 Task: Log work in the project ArtisanTech for the issue 'Implement a new cloud-based attendance management system for a school or university with advanced attendance tracking and reporting features' spent time as '4w 1d 19h 17m' and remaining time as '3w 2d 9h 10m' and add a flag. Now add the issue to the epic 'Business process automation (BPA)'. Log work in the project ArtisanTech for the issue 'Integrate a new augmented reality feature into an existing mobile application to enhance user experience and interactivity' spent time as '2w 2d 21h 24m' and remaining time as '2w 6d 8h 16m' and clone the issue. Now add the issue to the epic 'Enterprise content management (ECM) system development'
Action: Mouse moved to (230, 77)
Screenshot: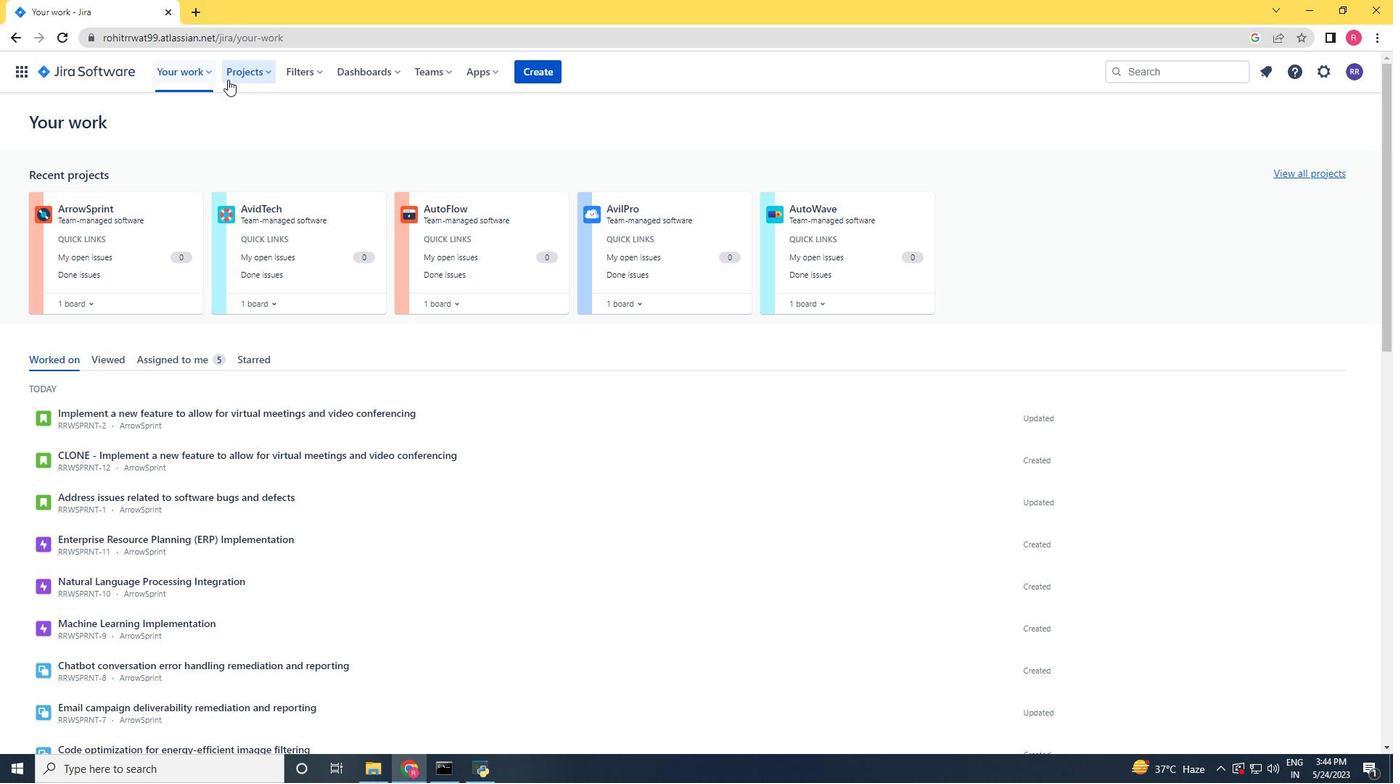 
Action: Mouse pressed left at (230, 77)
Screenshot: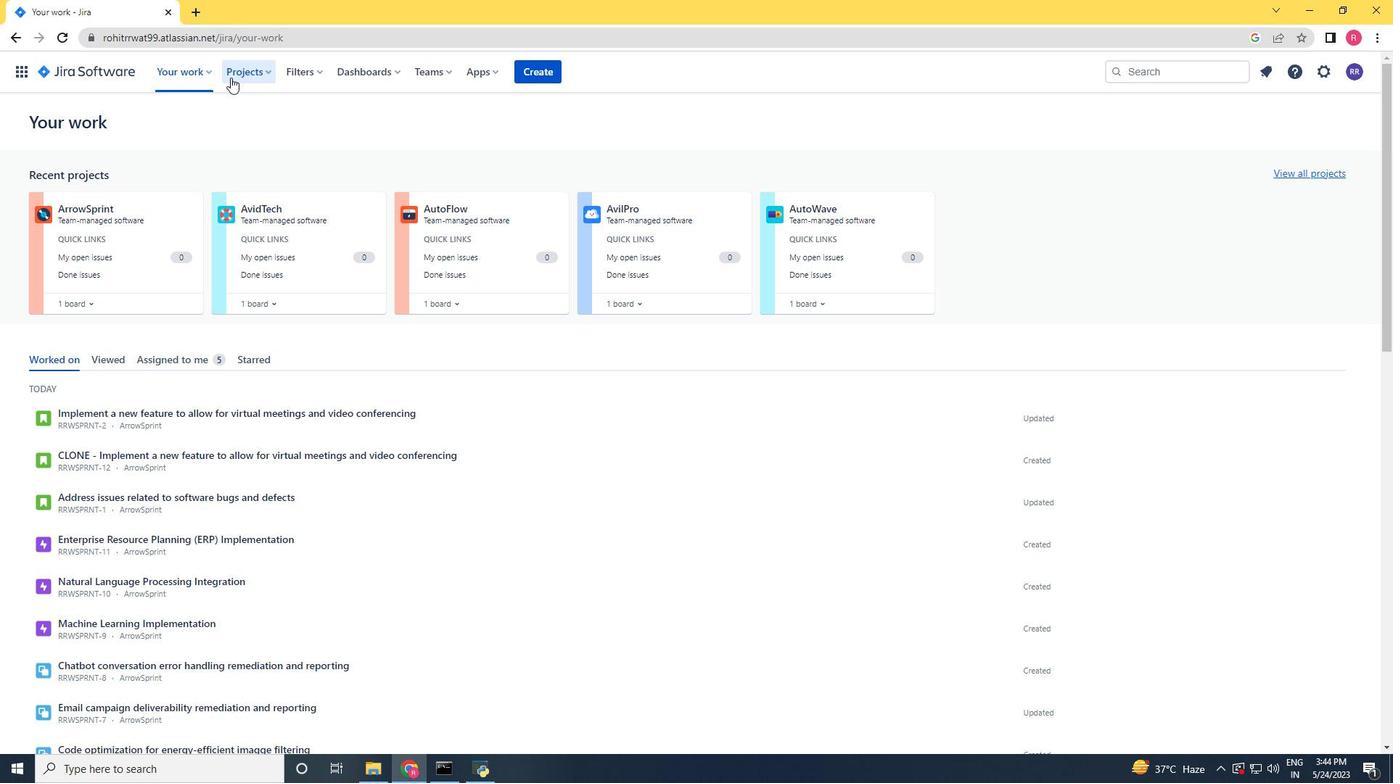 
Action: Mouse moved to (298, 128)
Screenshot: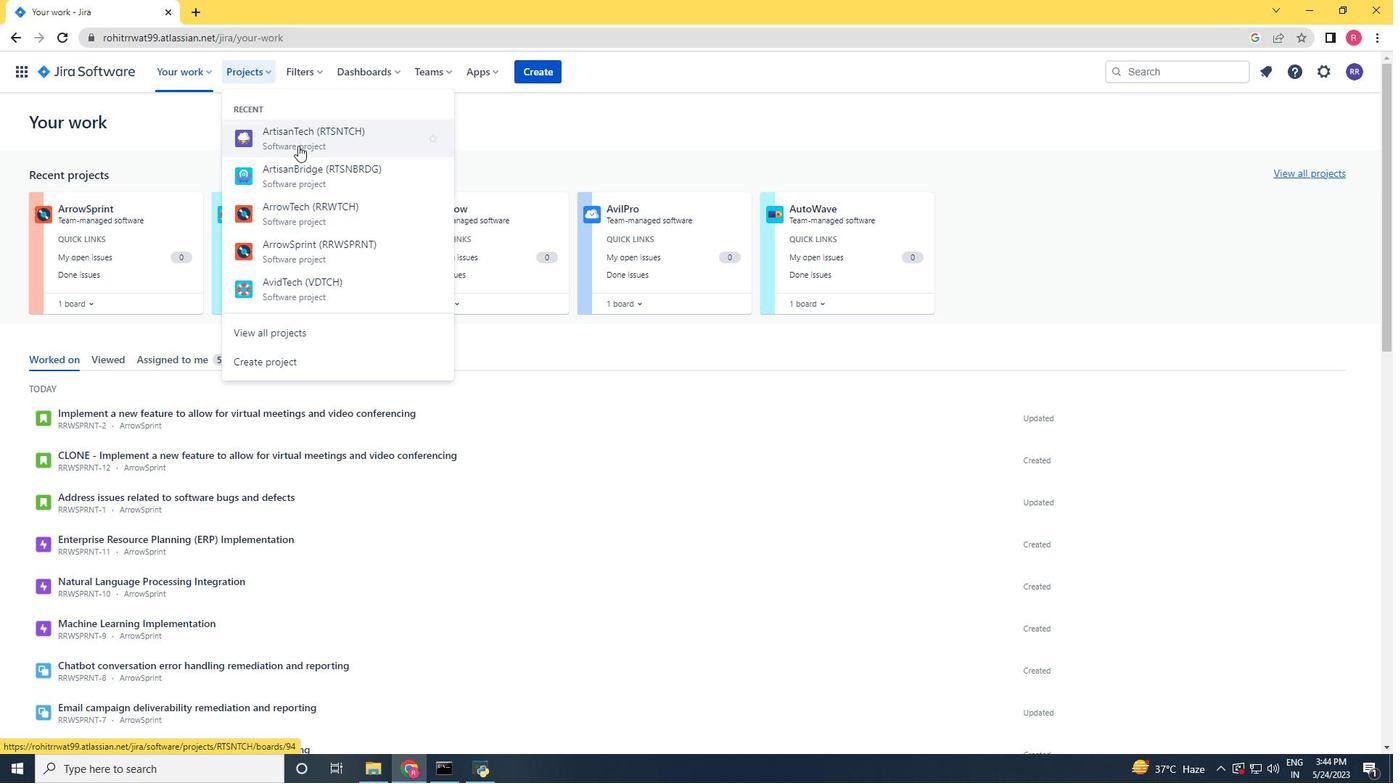
Action: Mouse pressed left at (298, 128)
Screenshot: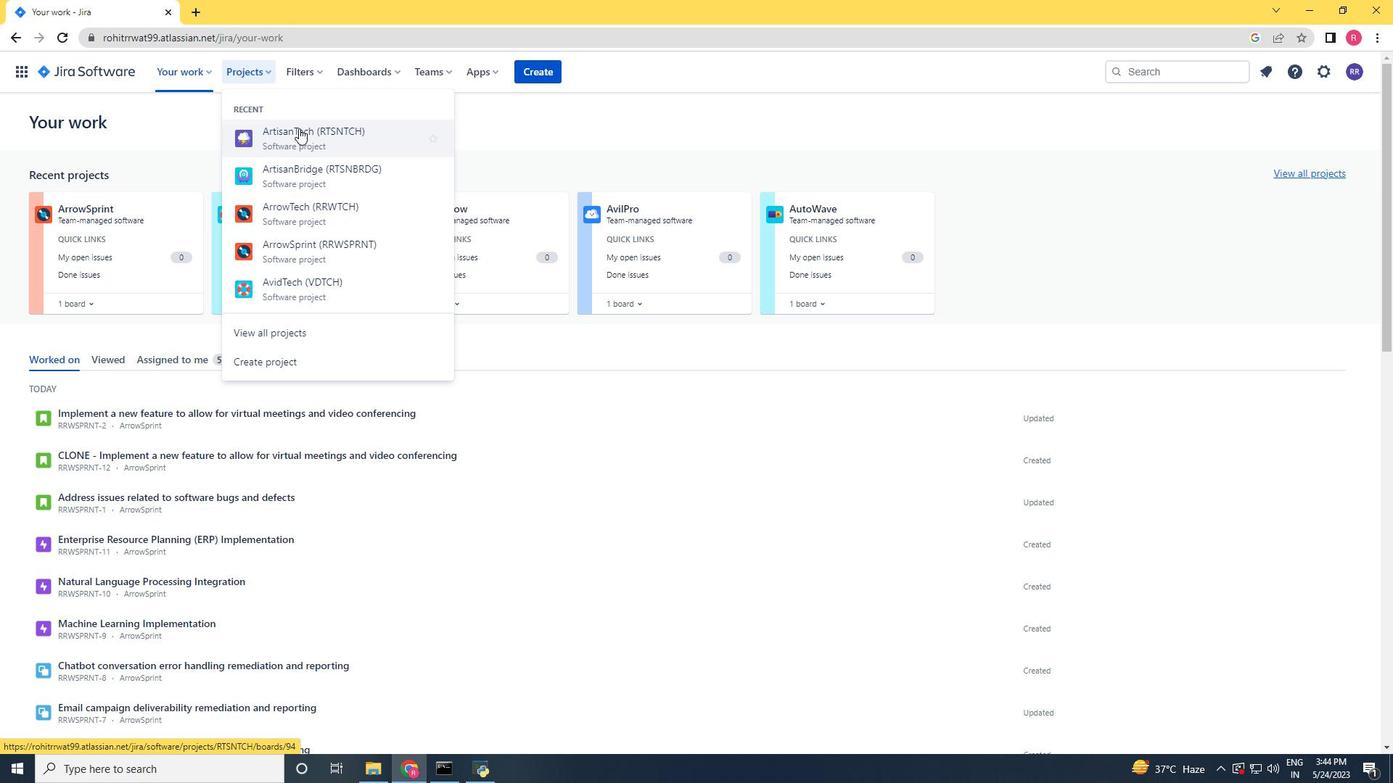 
Action: Mouse moved to (85, 224)
Screenshot: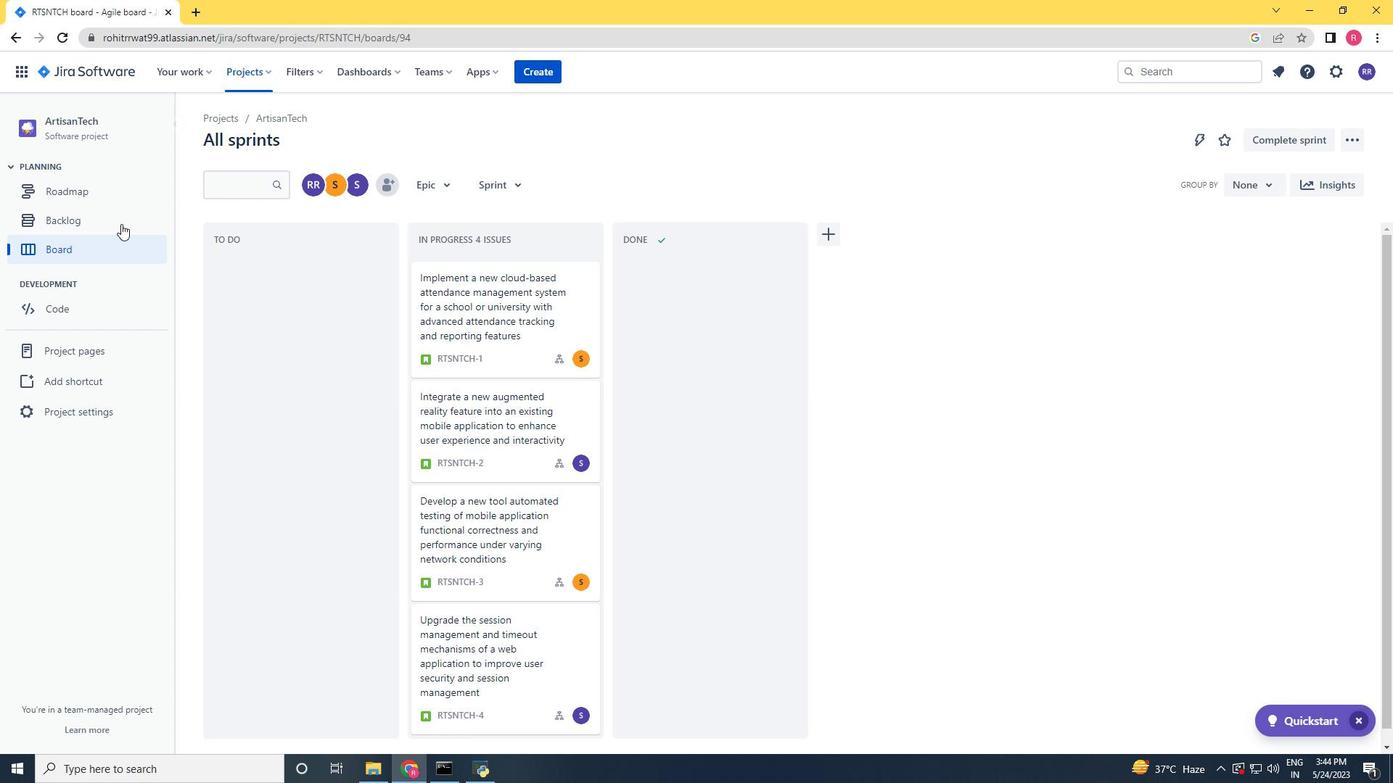 
Action: Mouse pressed left at (85, 224)
Screenshot: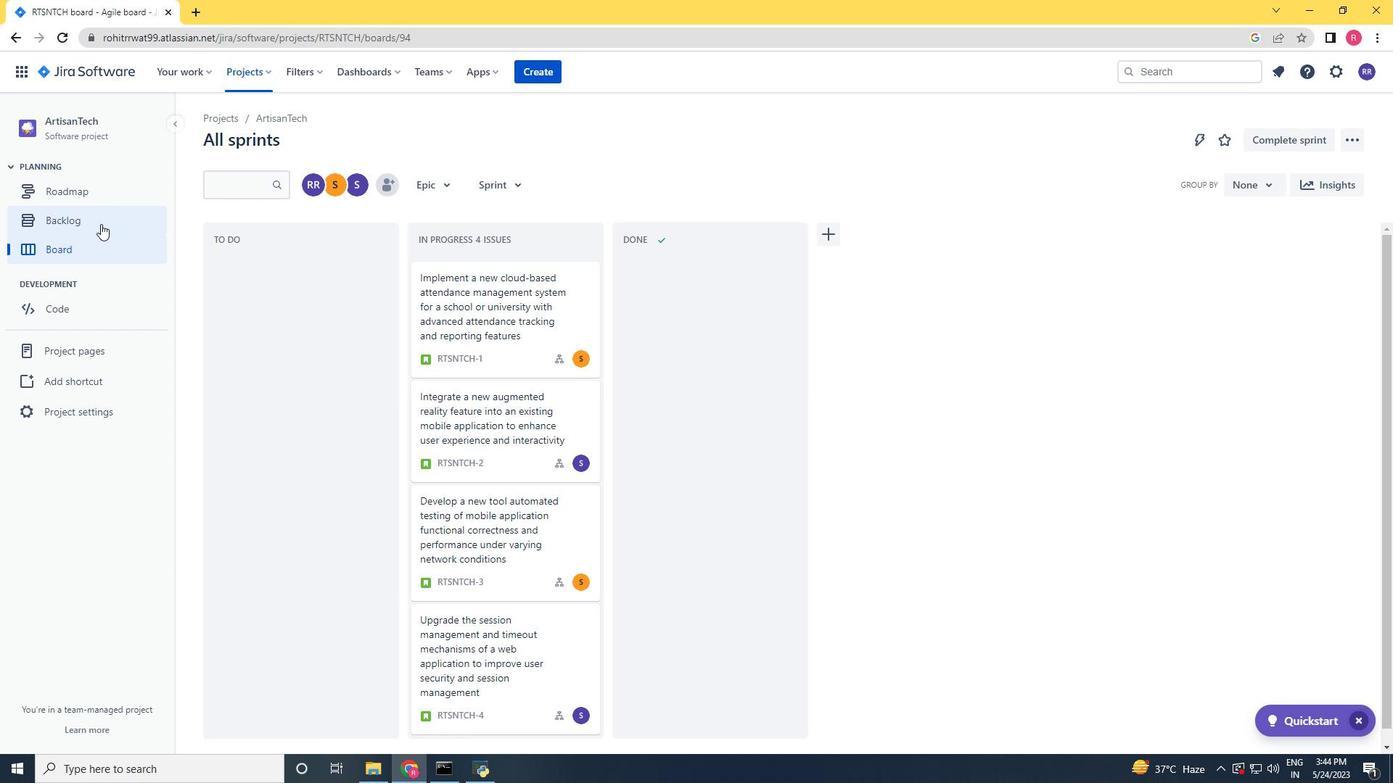 
Action: Mouse moved to (1163, 270)
Screenshot: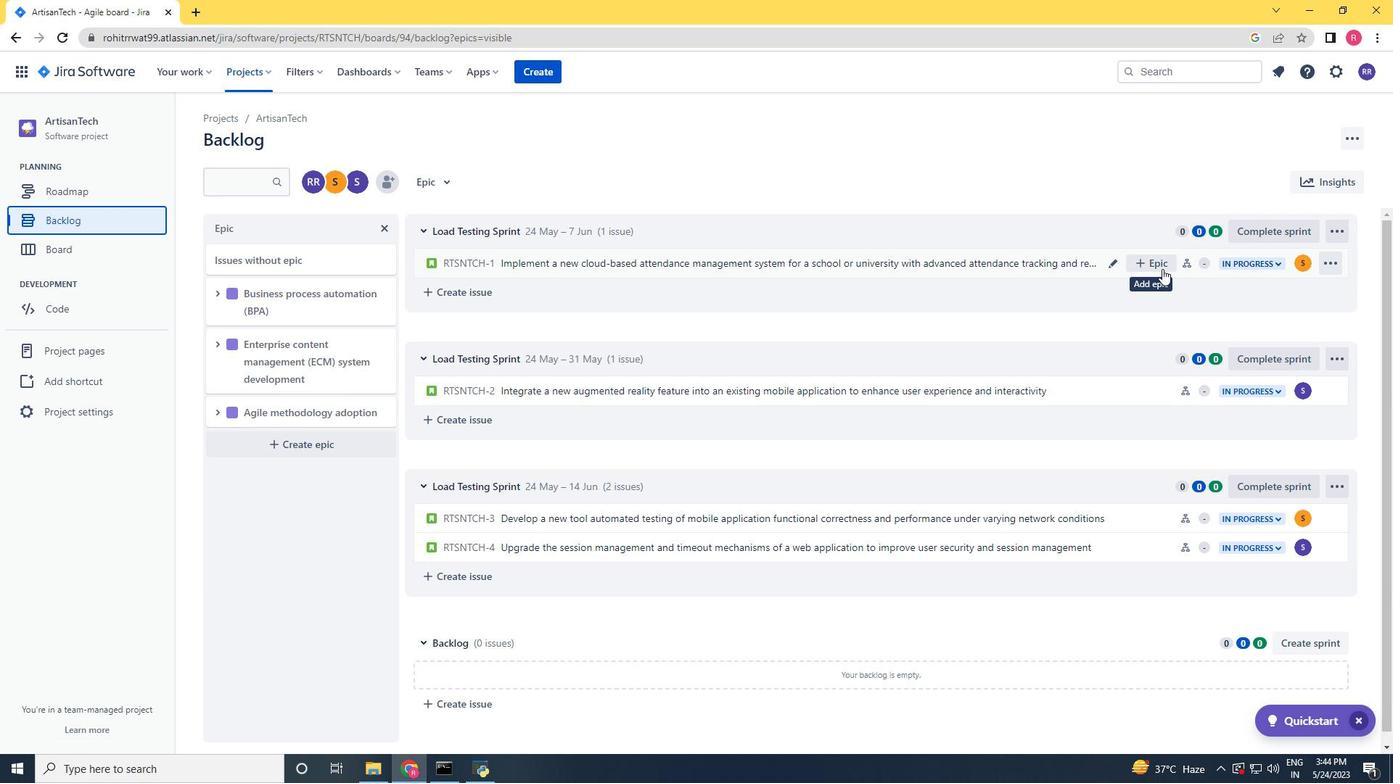 
Action: Mouse pressed left at (1163, 270)
Screenshot: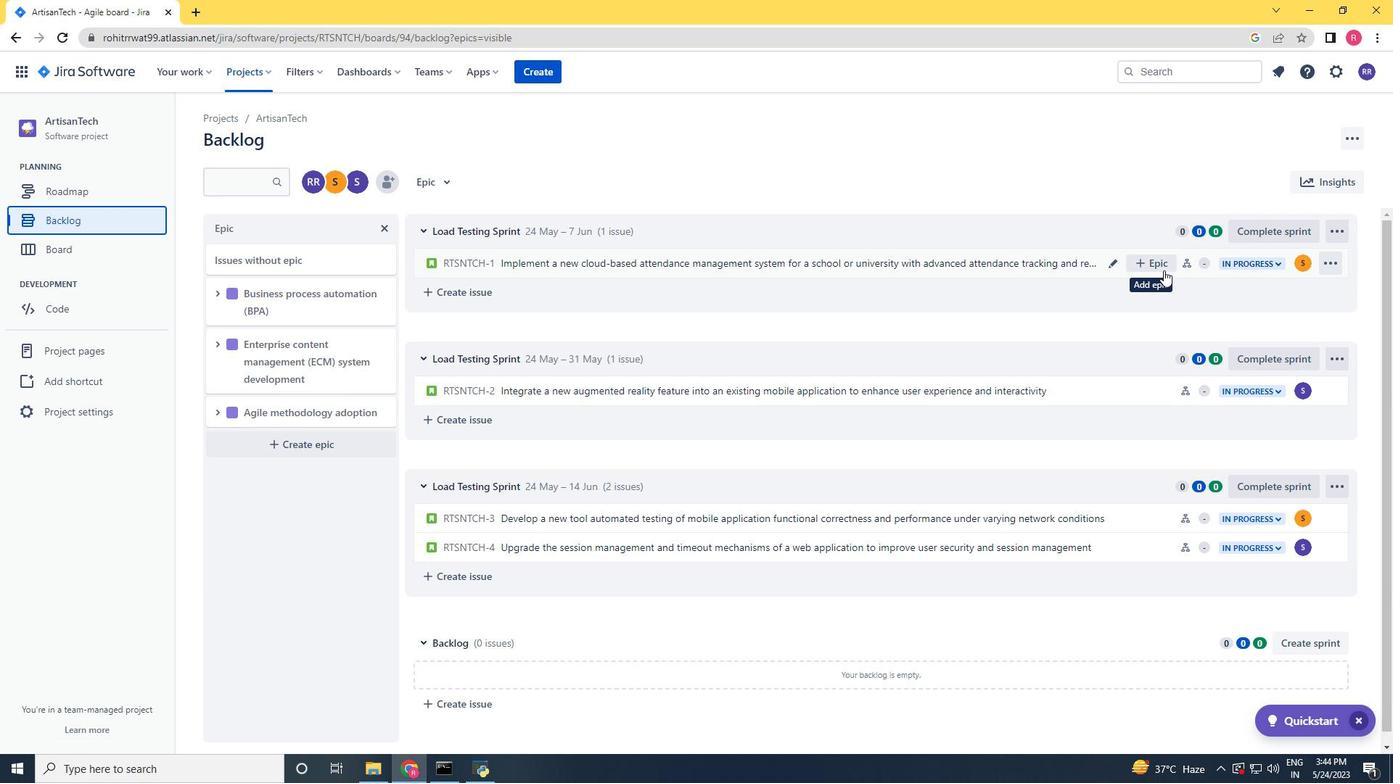 
Action: Mouse moved to (1095, 272)
Screenshot: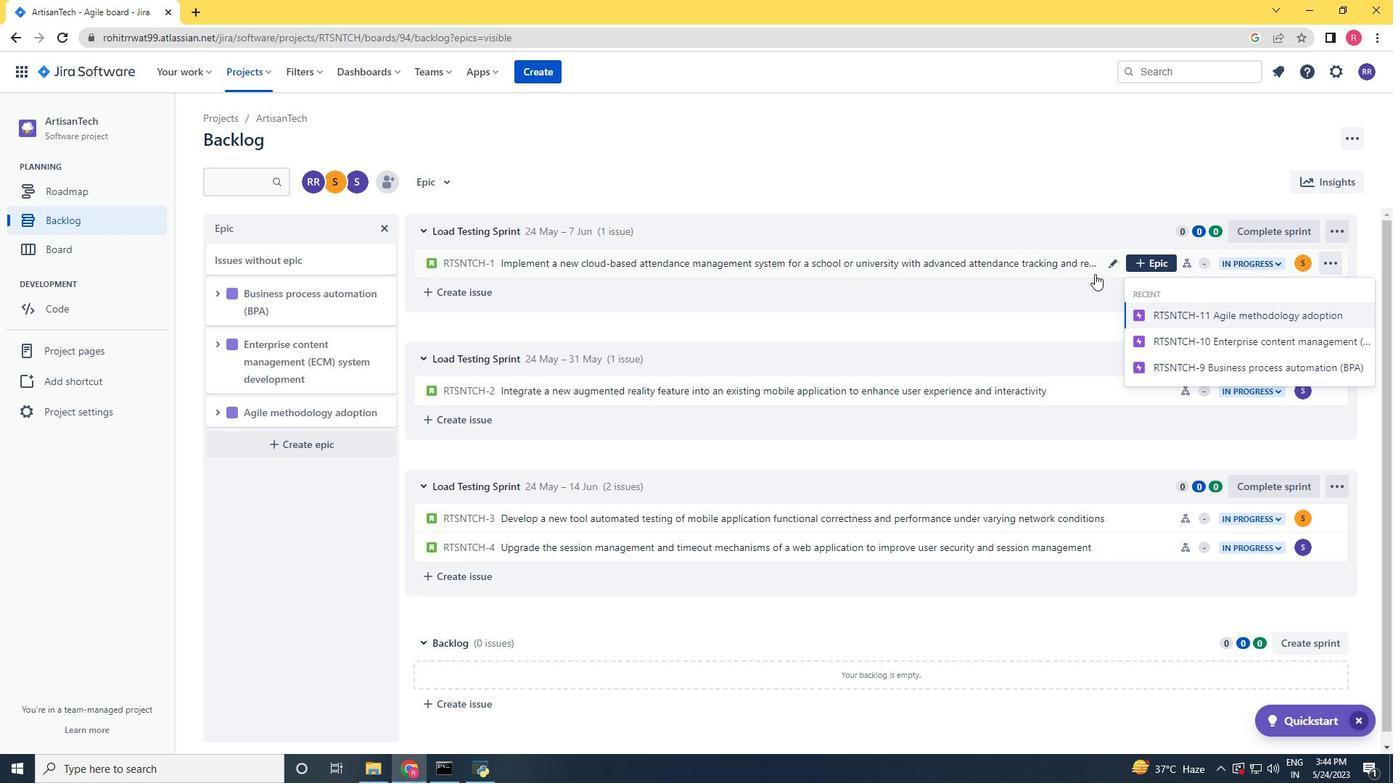 
Action: Mouse pressed left at (1095, 272)
Screenshot: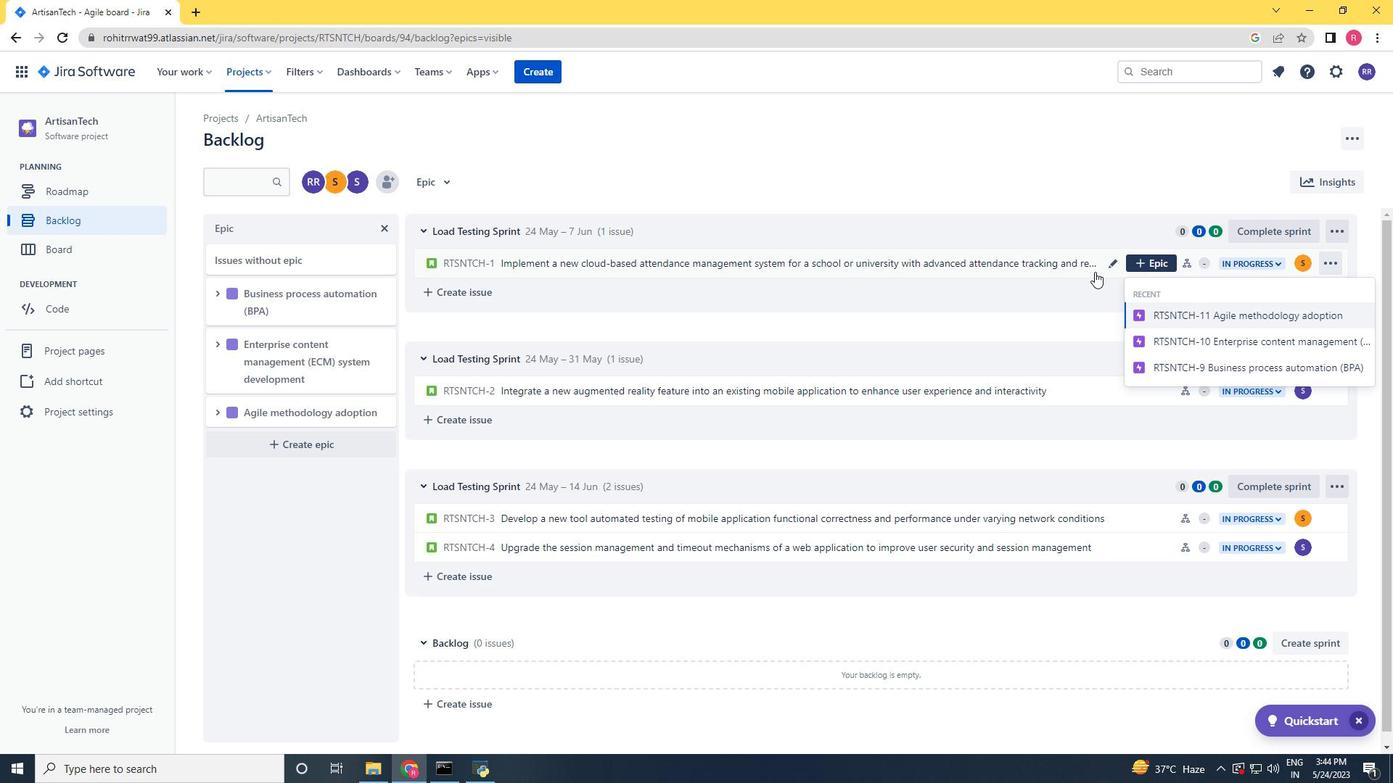 
Action: Mouse moved to (1327, 221)
Screenshot: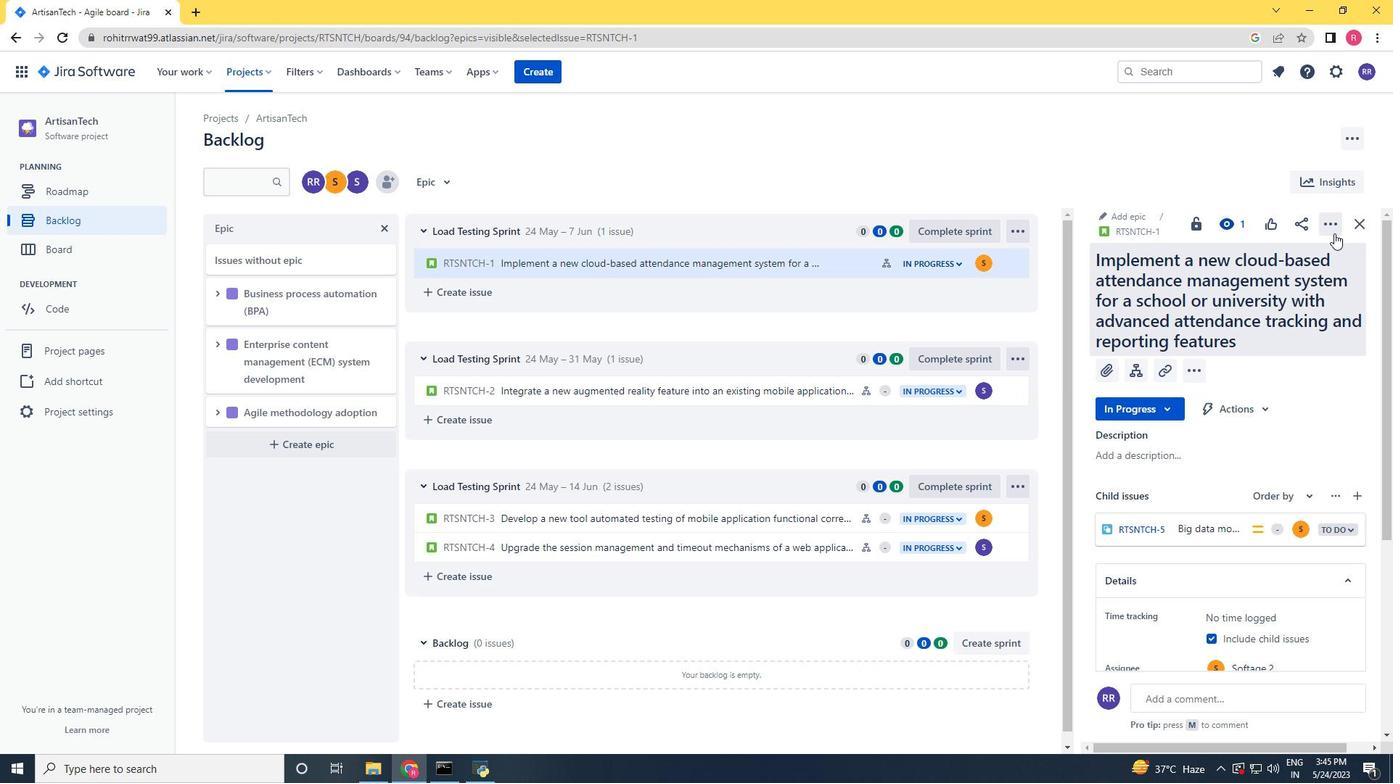 
Action: Mouse pressed left at (1327, 221)
Screenshot: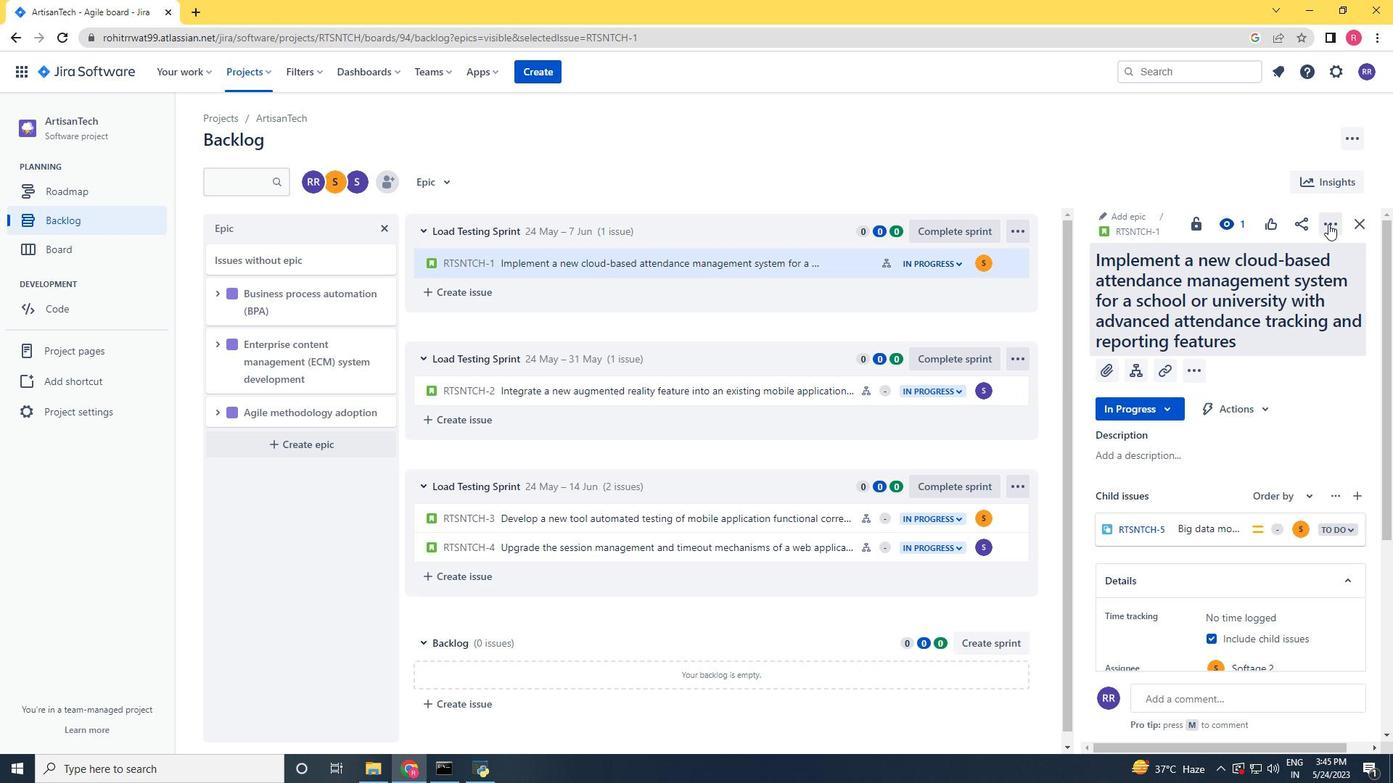 
Action: Mouse moved to (1259, 270)
Screenshot: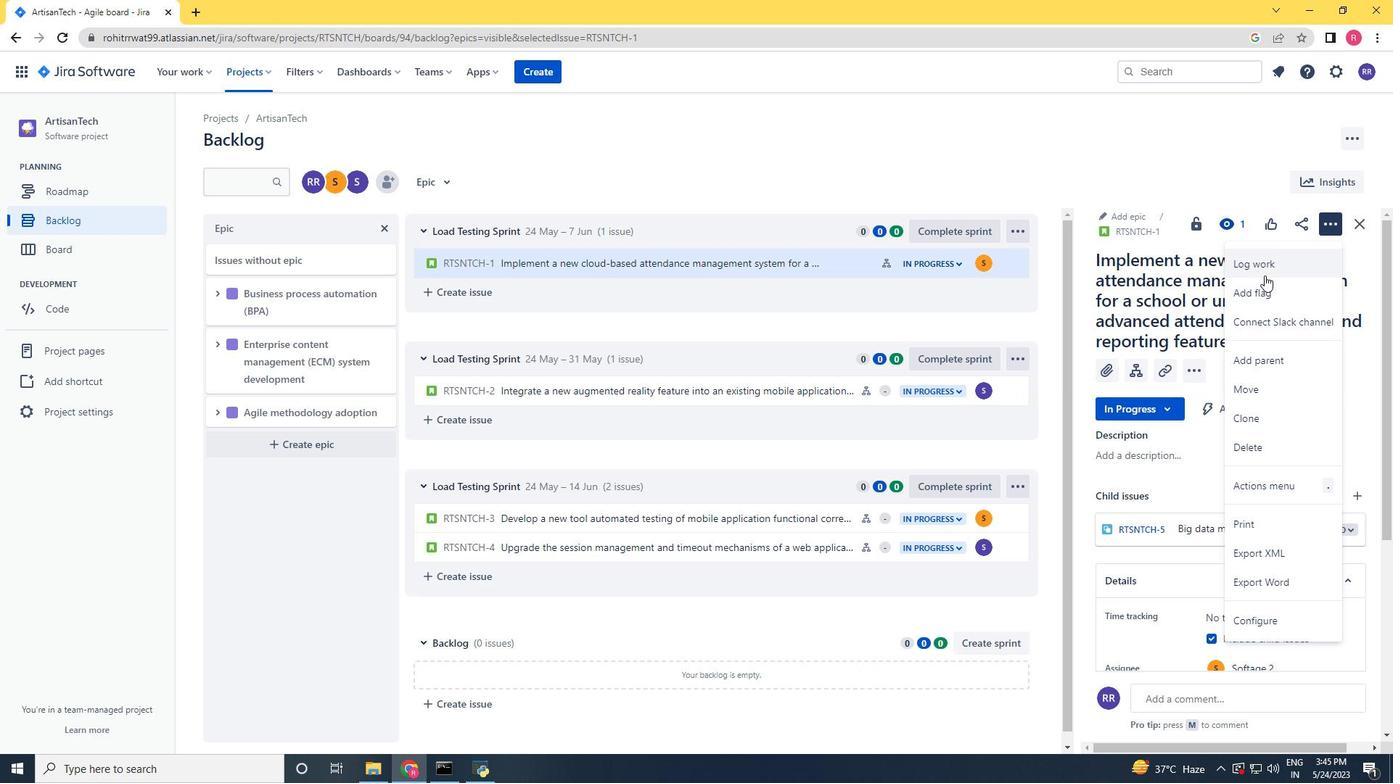 
Action: Mouse pressed left at (1259, 270)
Screenshot: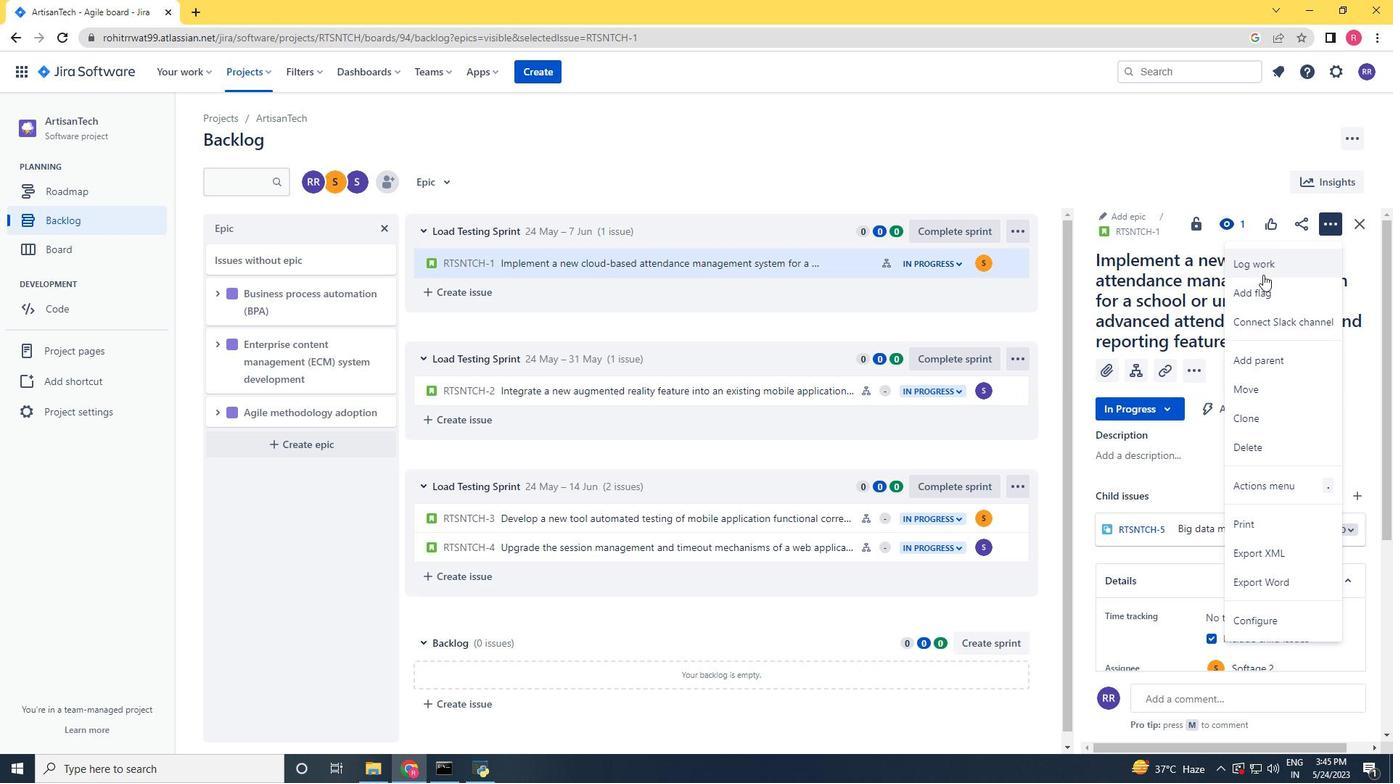 
Action: Mouse moved to (1235, 430)
Screenshot: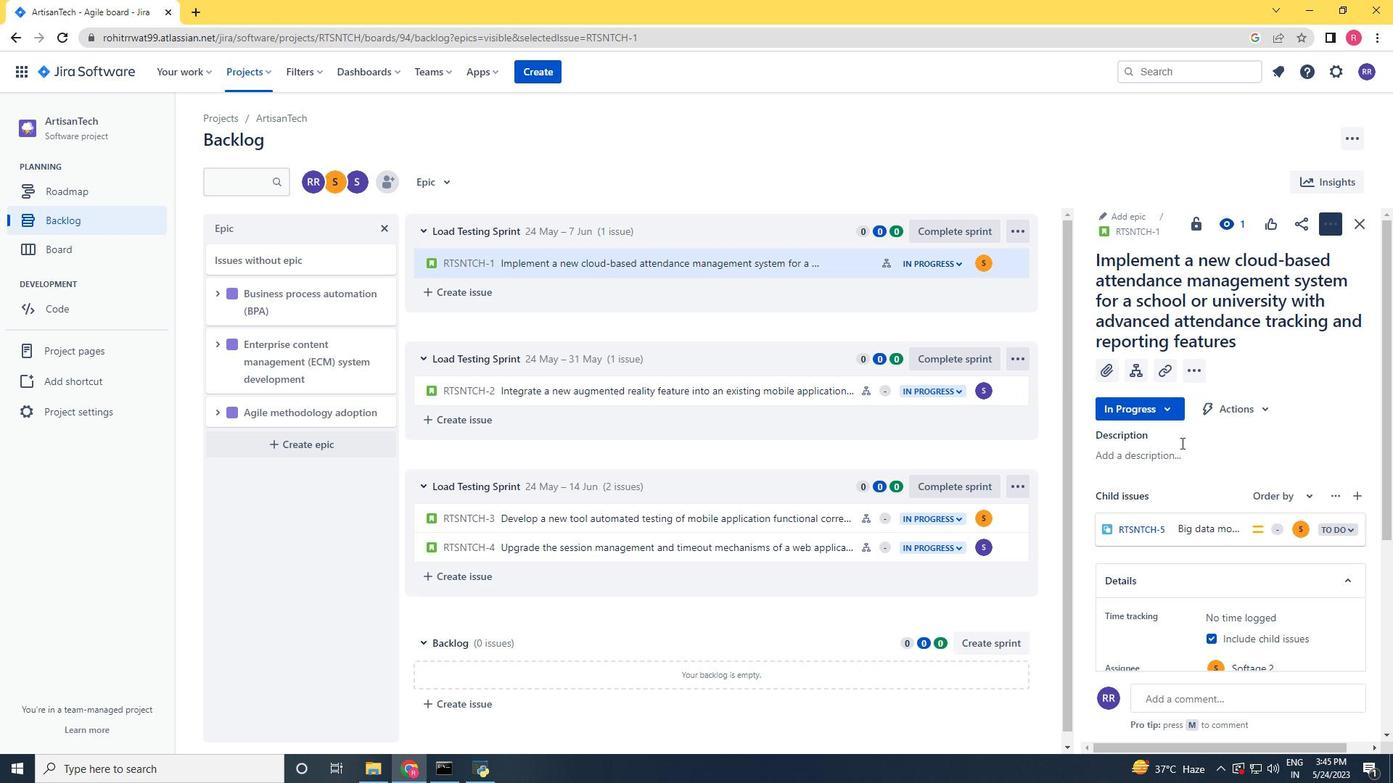 
Action: Key pressed 4w<Key.space>1d<Key.space>19h<Key.space>17m<Key.tab>3w<Key.space>2d<Key.space>9h10m
Screenshot: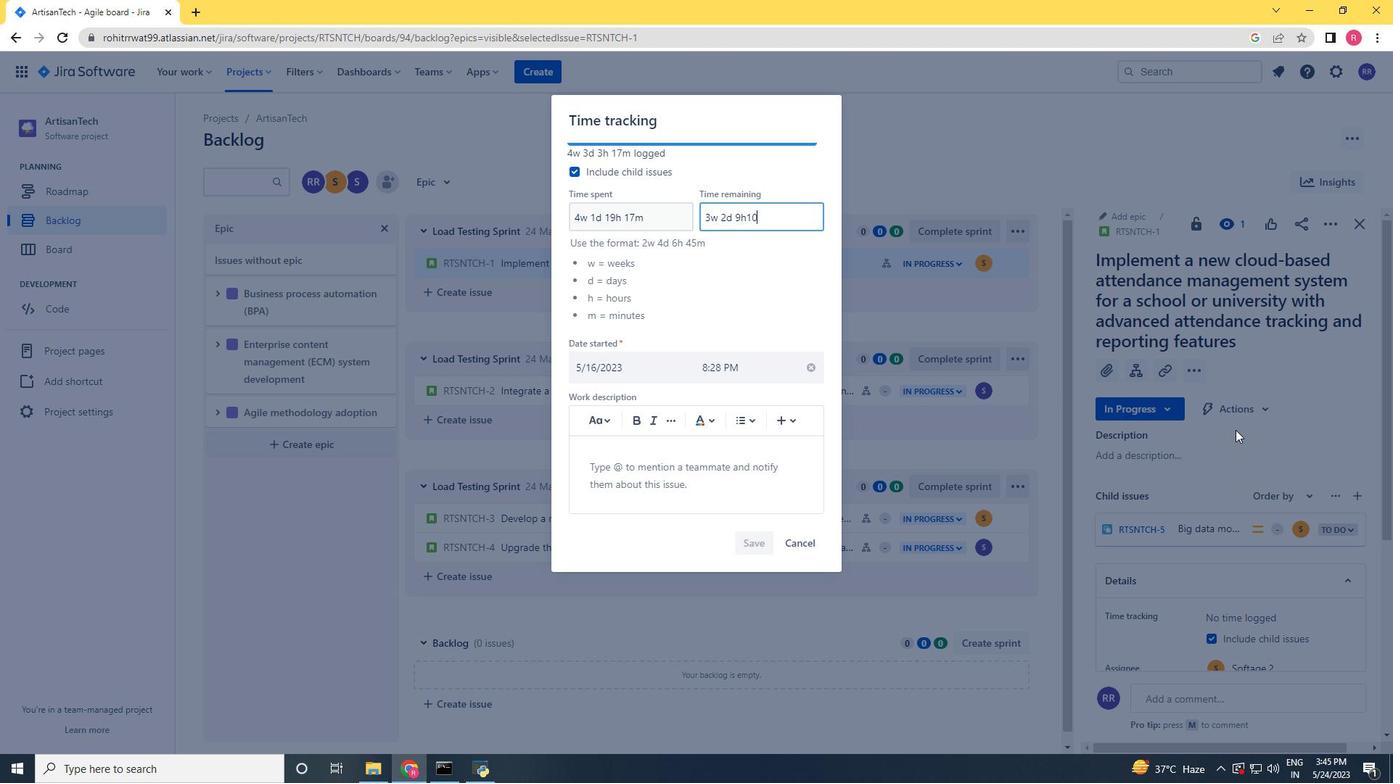 
Action: Mouse moved to (746, 218)
Screenshot: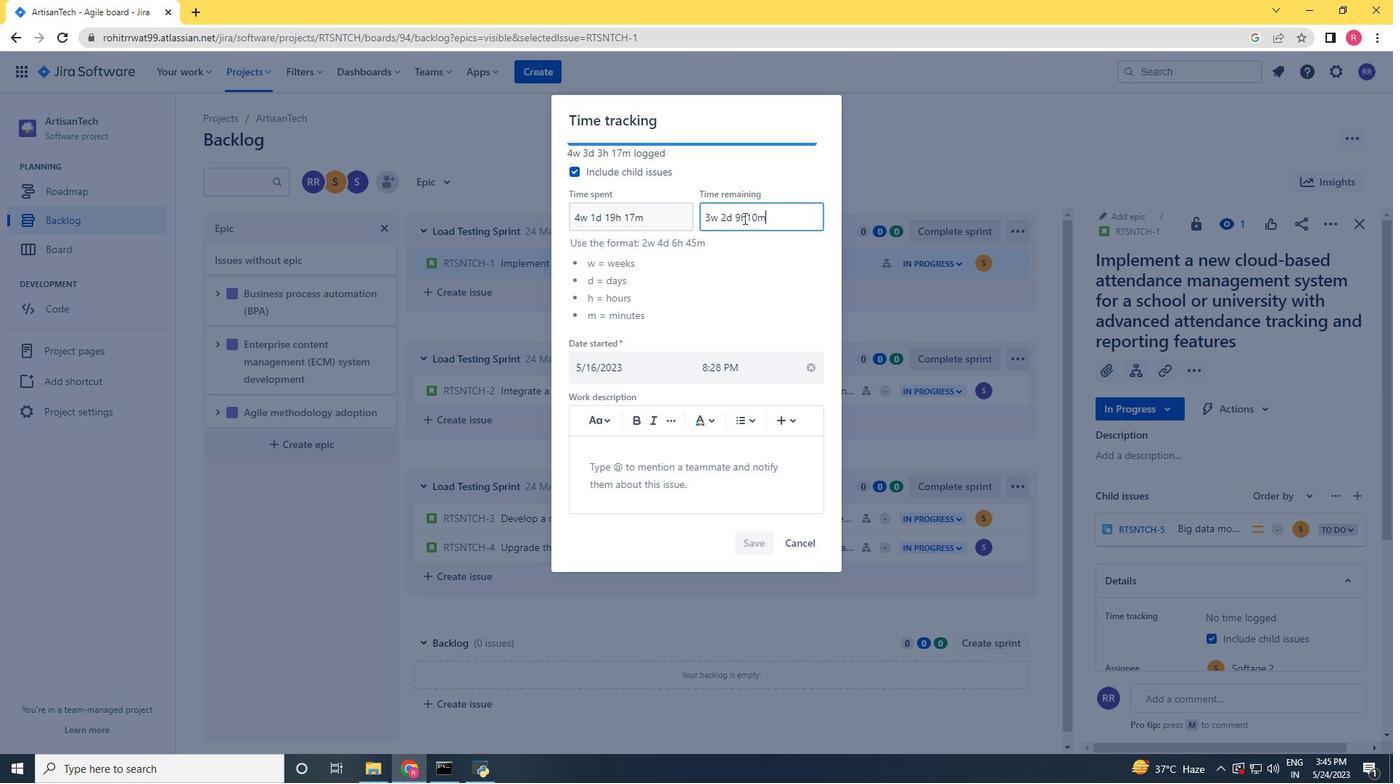 
Action: Mouse pressed left at (746, 218)
Screenshot: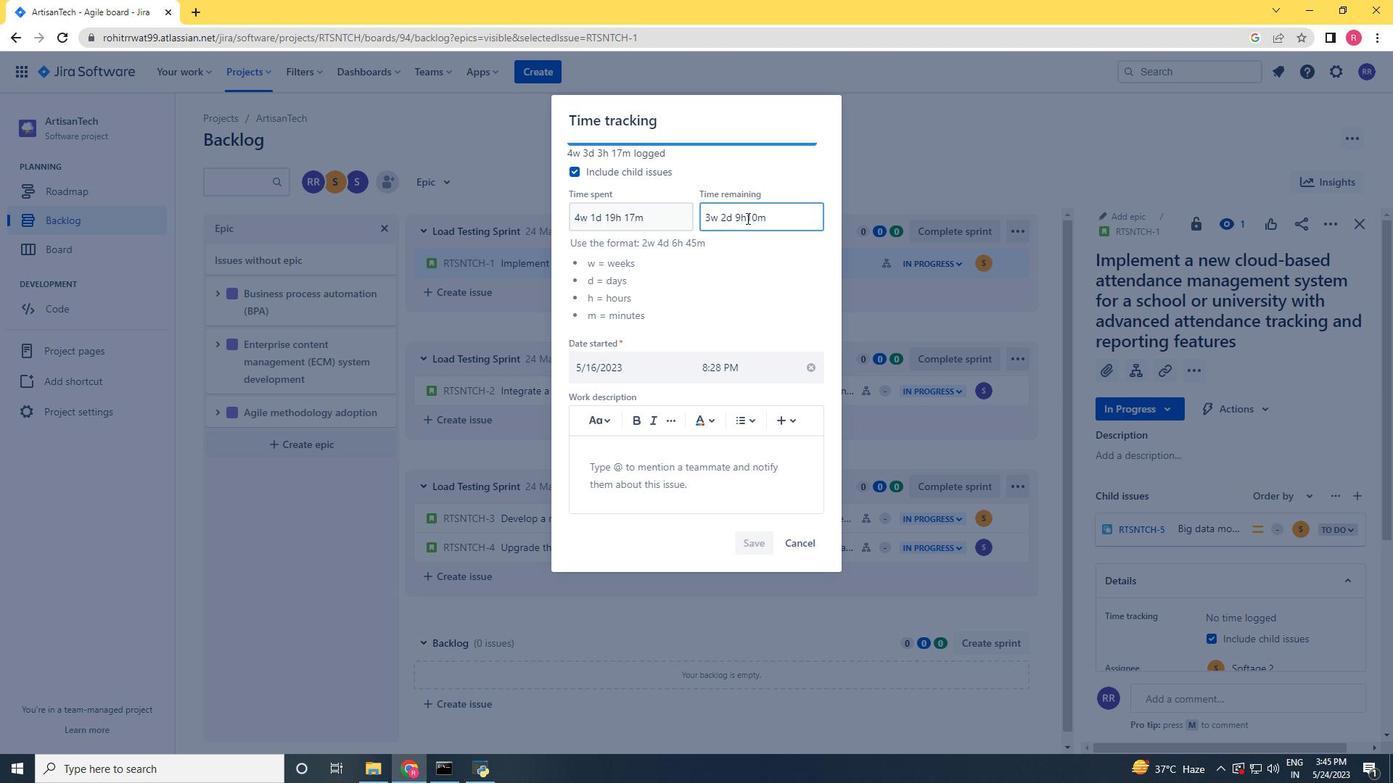 
Action: Mouse moved to (759, 227)
Screenshot: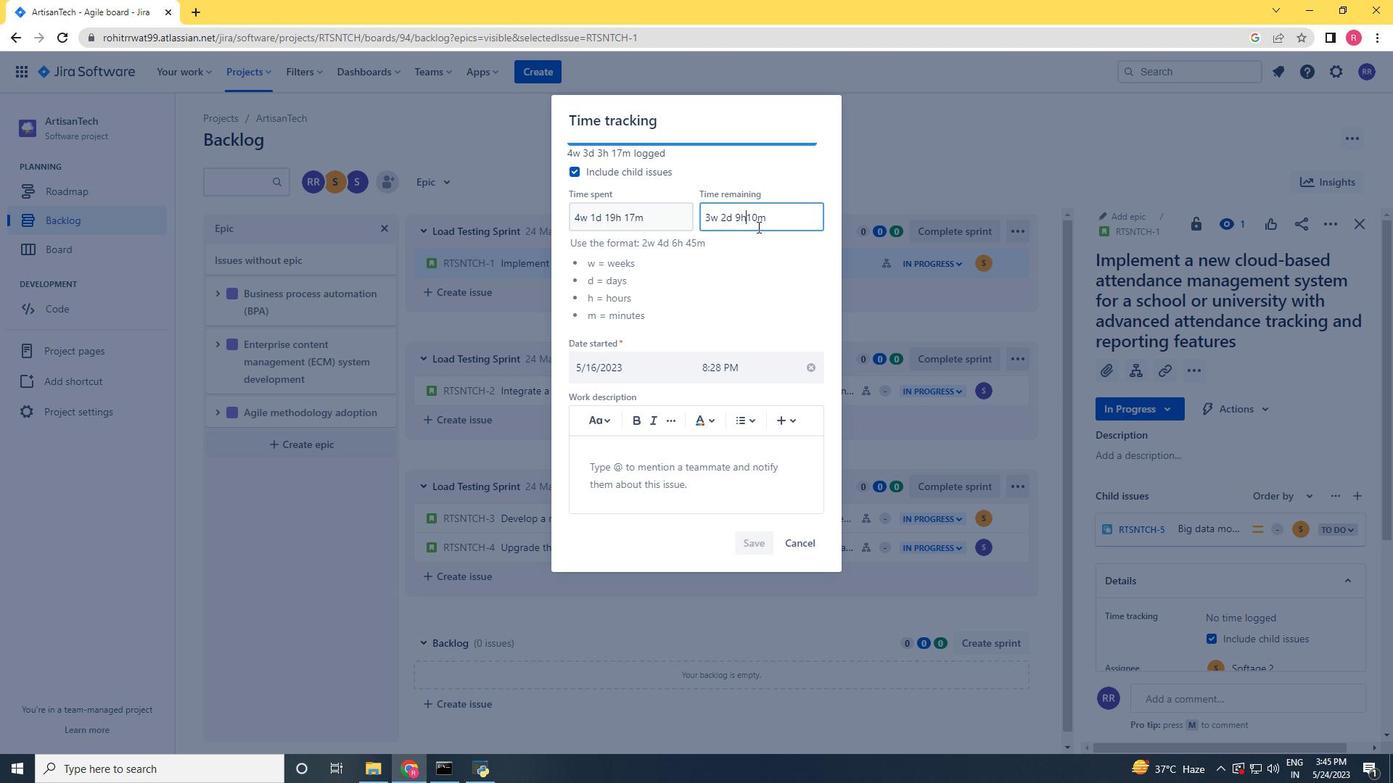 
Action: Key pressed <Key.space>
Screenshot: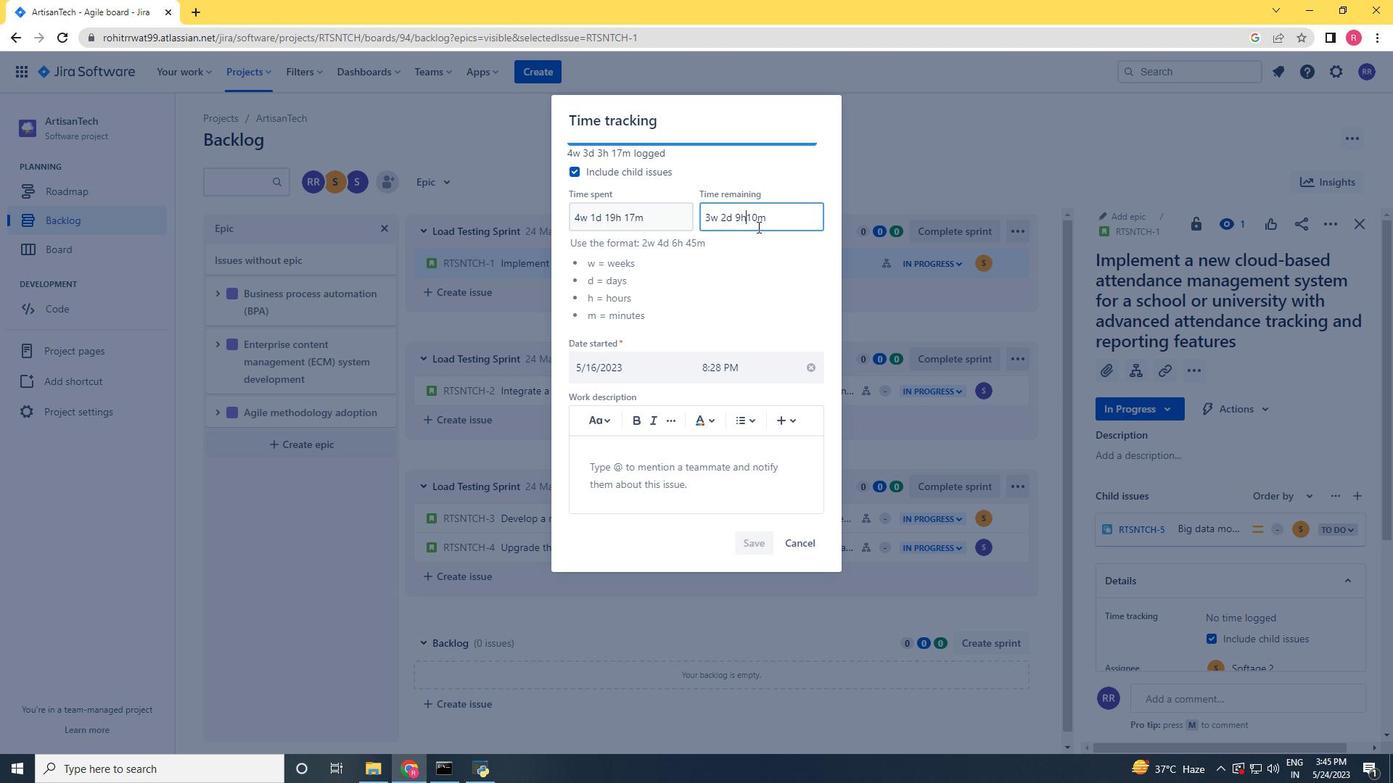 
Action: Mouse moved to (752, 543)
Screenshot: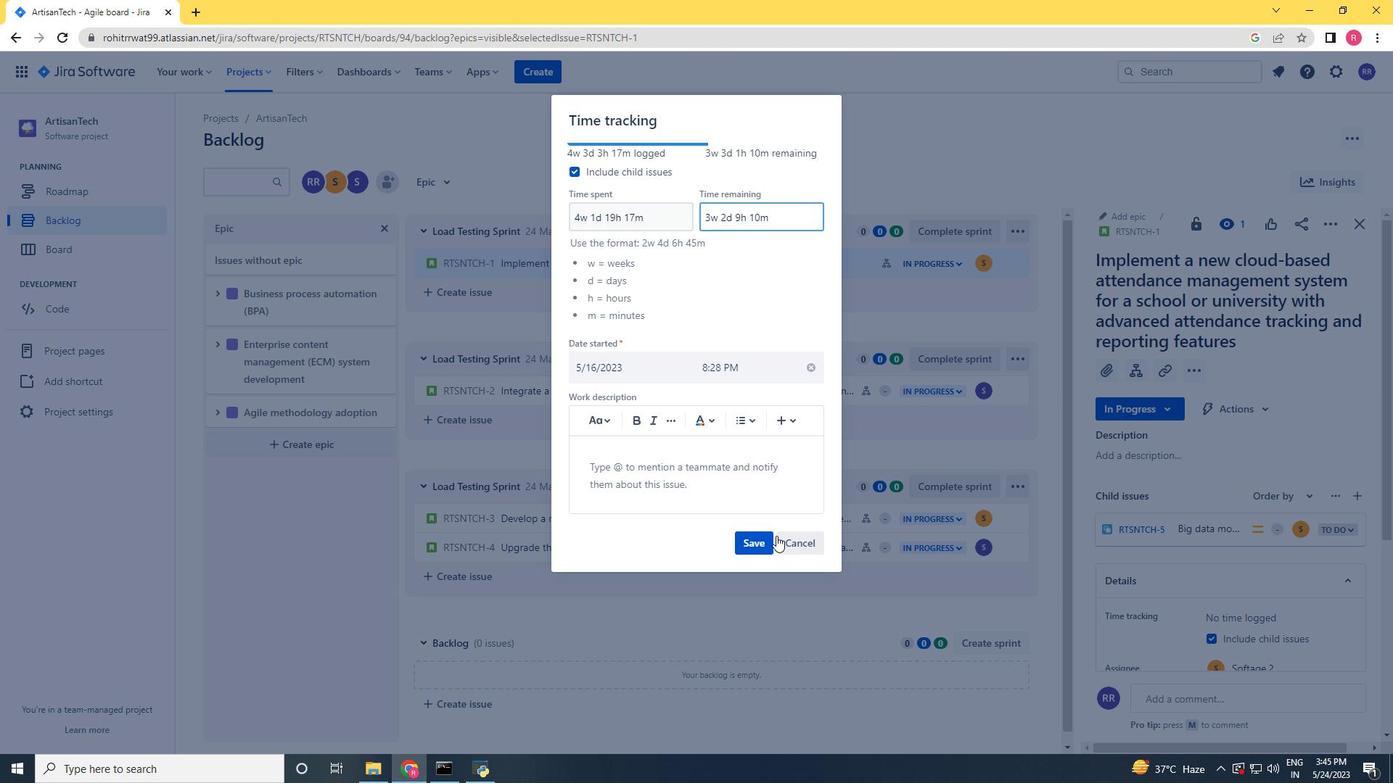
Action: Mouse pressed left at (752, 543)
Screenshot: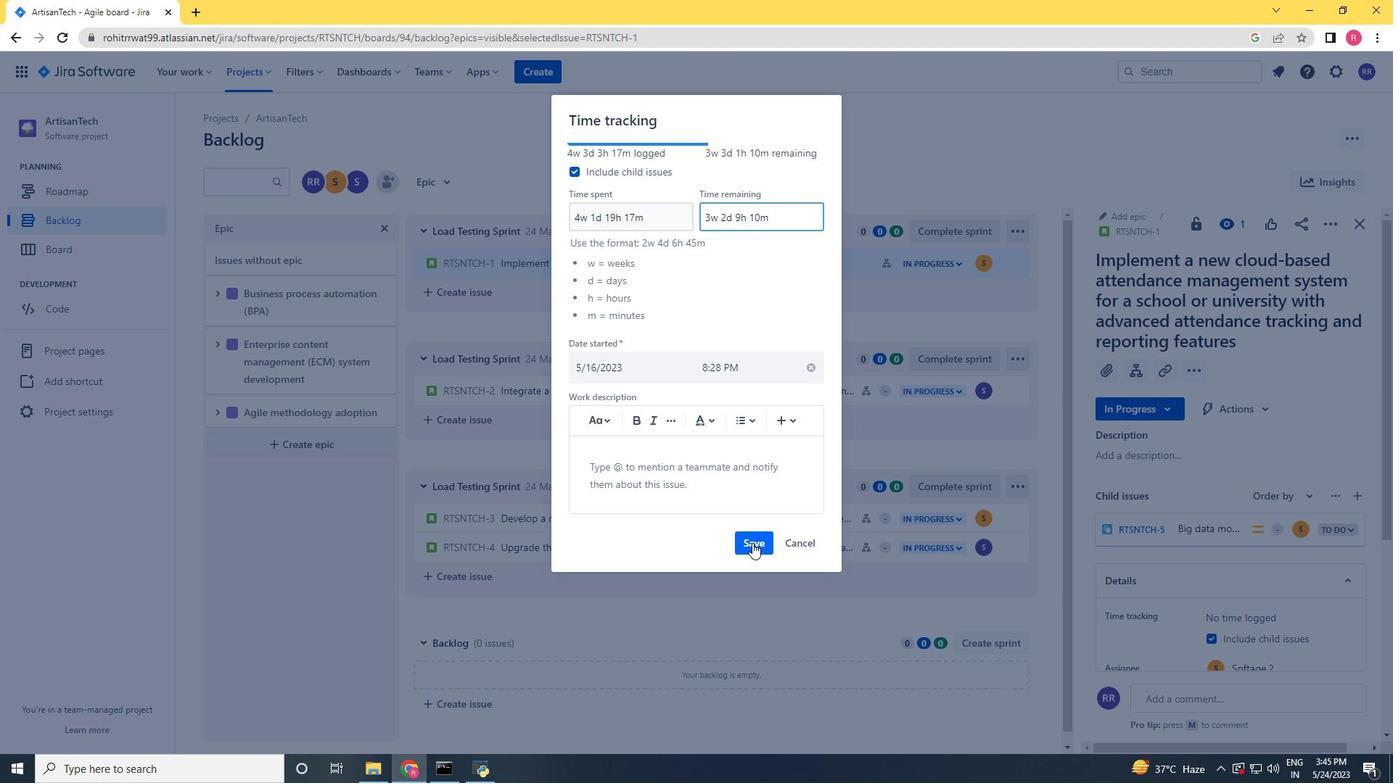
Action: Mouse moved to (1325, 226)
Screenshot: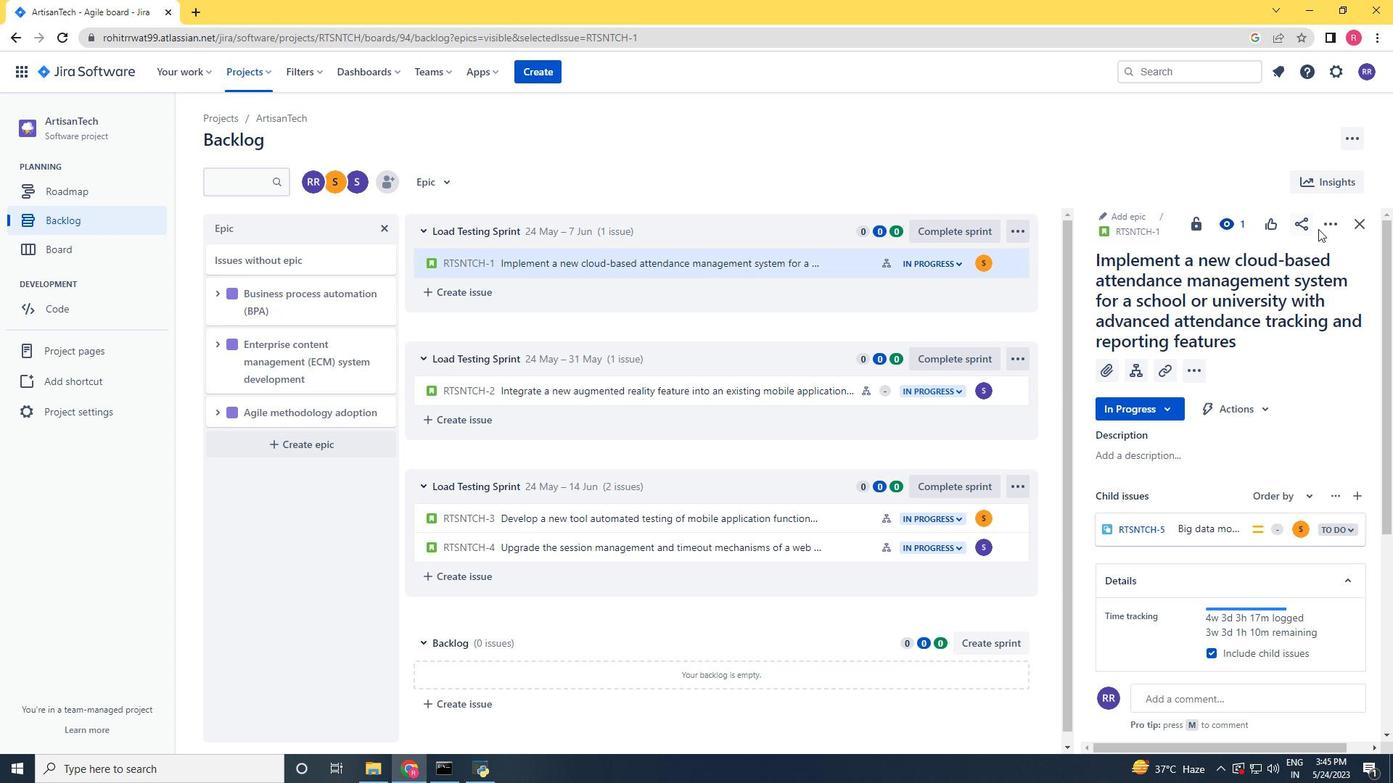 
Action: Mouse pressed left at (1325, 226)
Screenshot: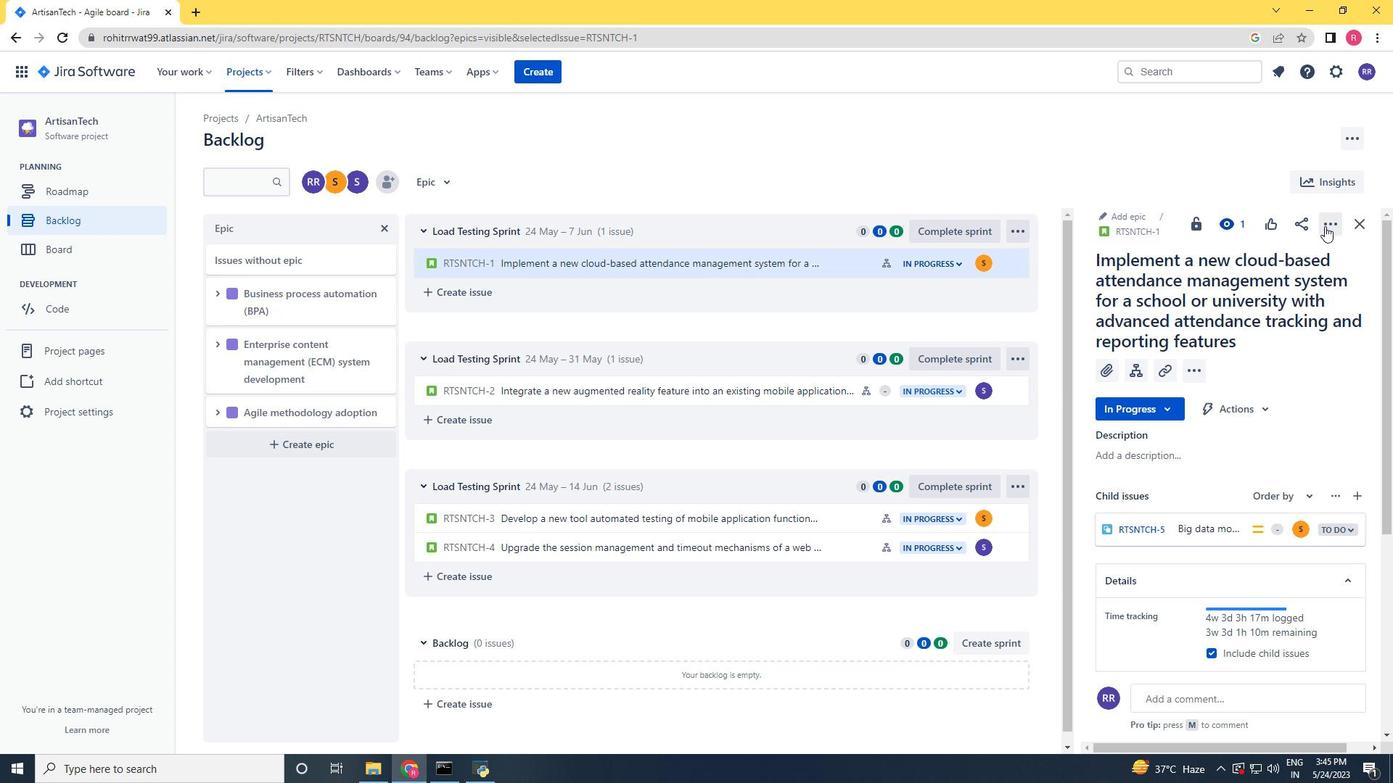 
Action: Mouse moved to (1288, 288)
Screenshot: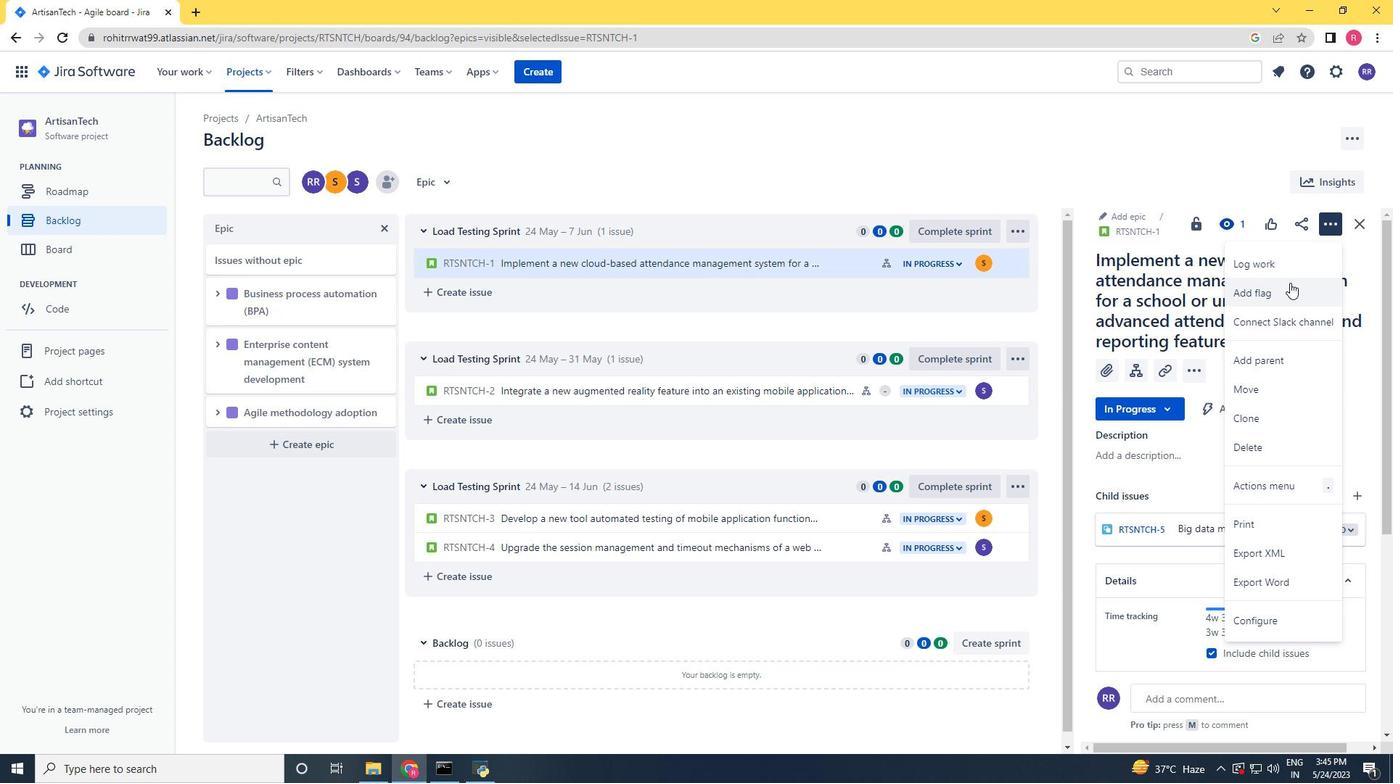 
Action: Mouse pressed left at (1288, 288)
Screenshot: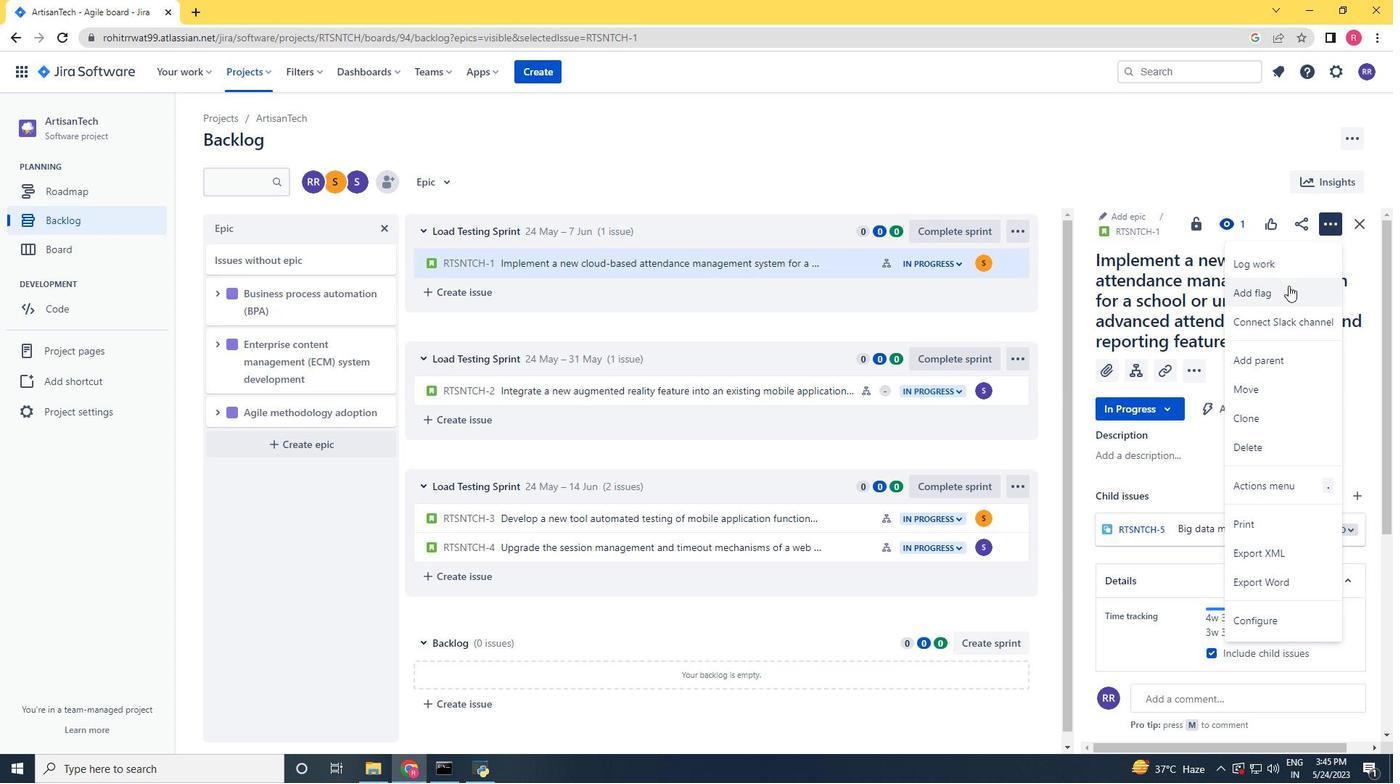 
Action: Mouse moved to (829, 265)
Screenshot: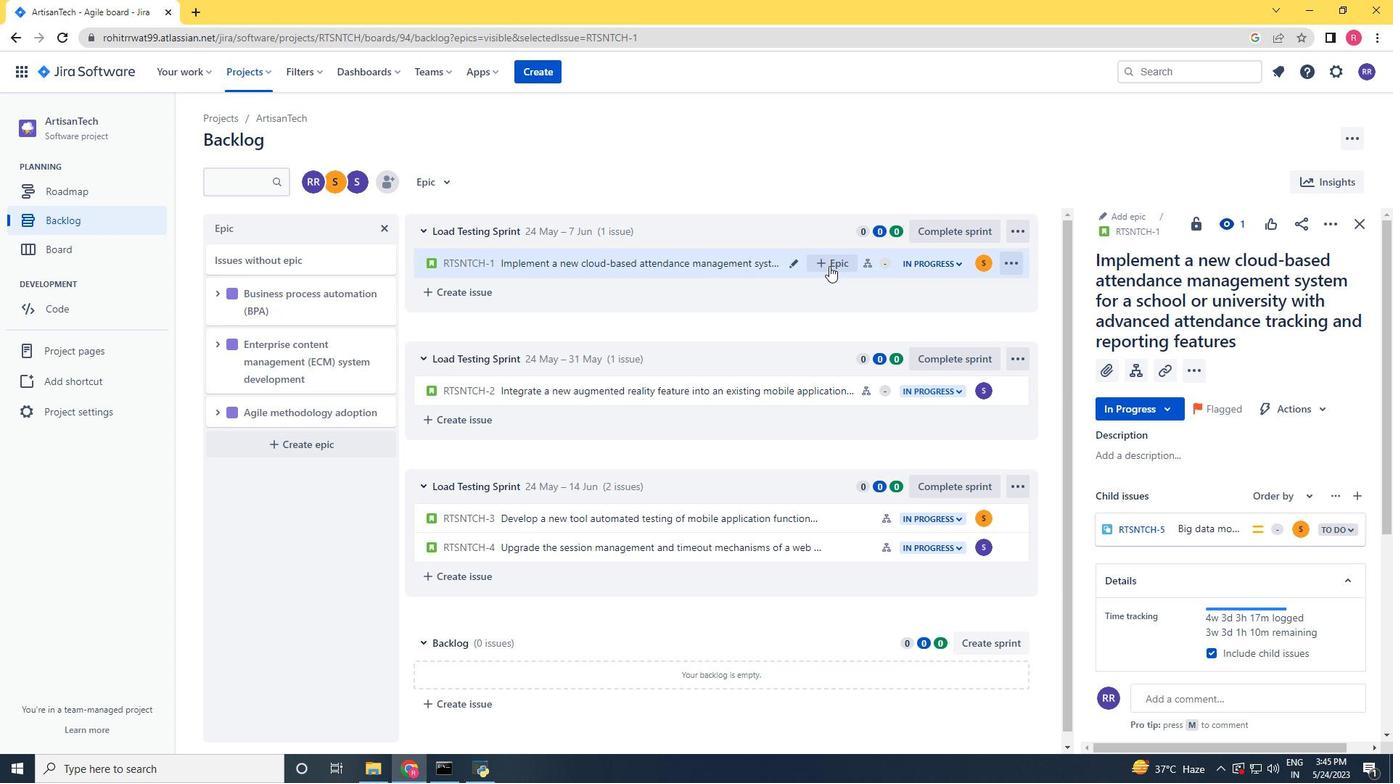 
Action: Mouse pressed left at (829, 265)
Screenshot: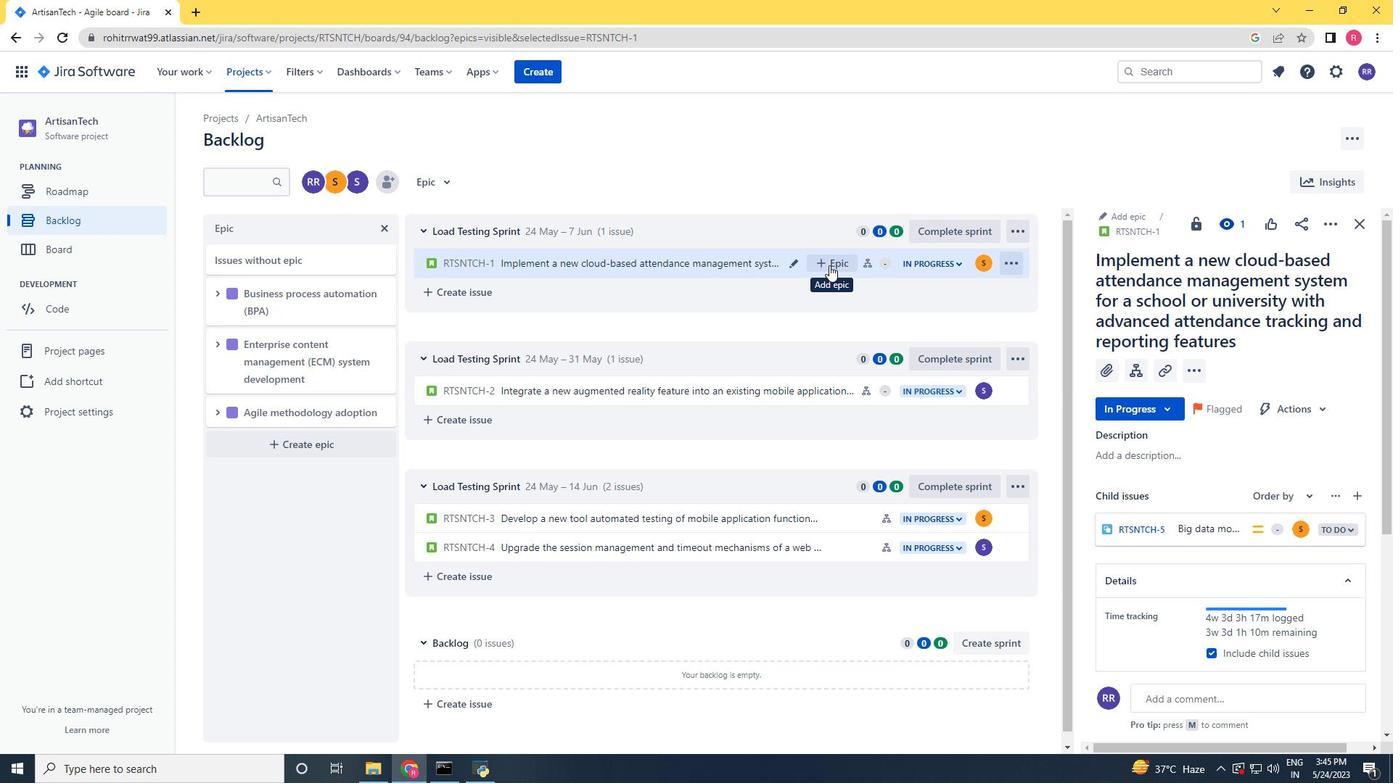 
Action: Mouse moved to (874, 362)
Screenshot: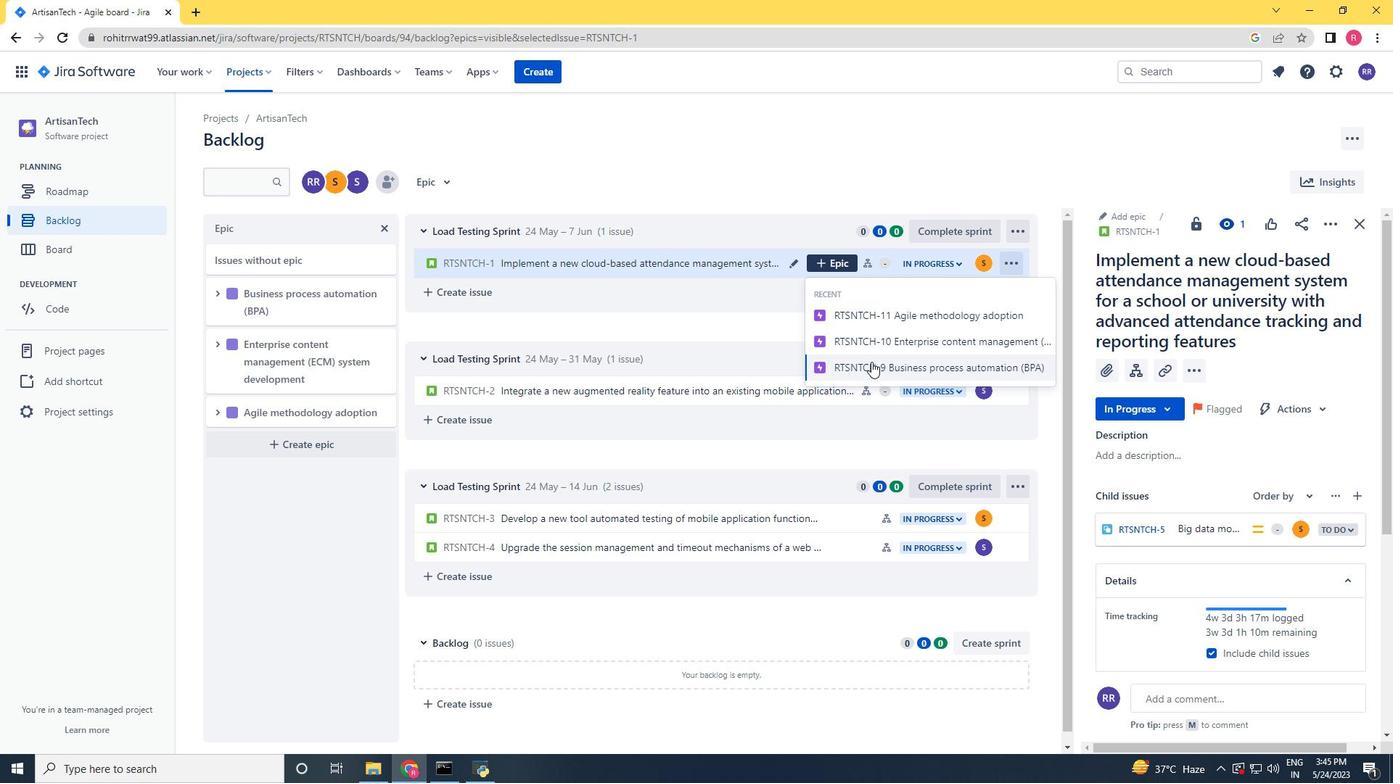 
Action: Mouse pressed left at (874, 362)
Screenshot: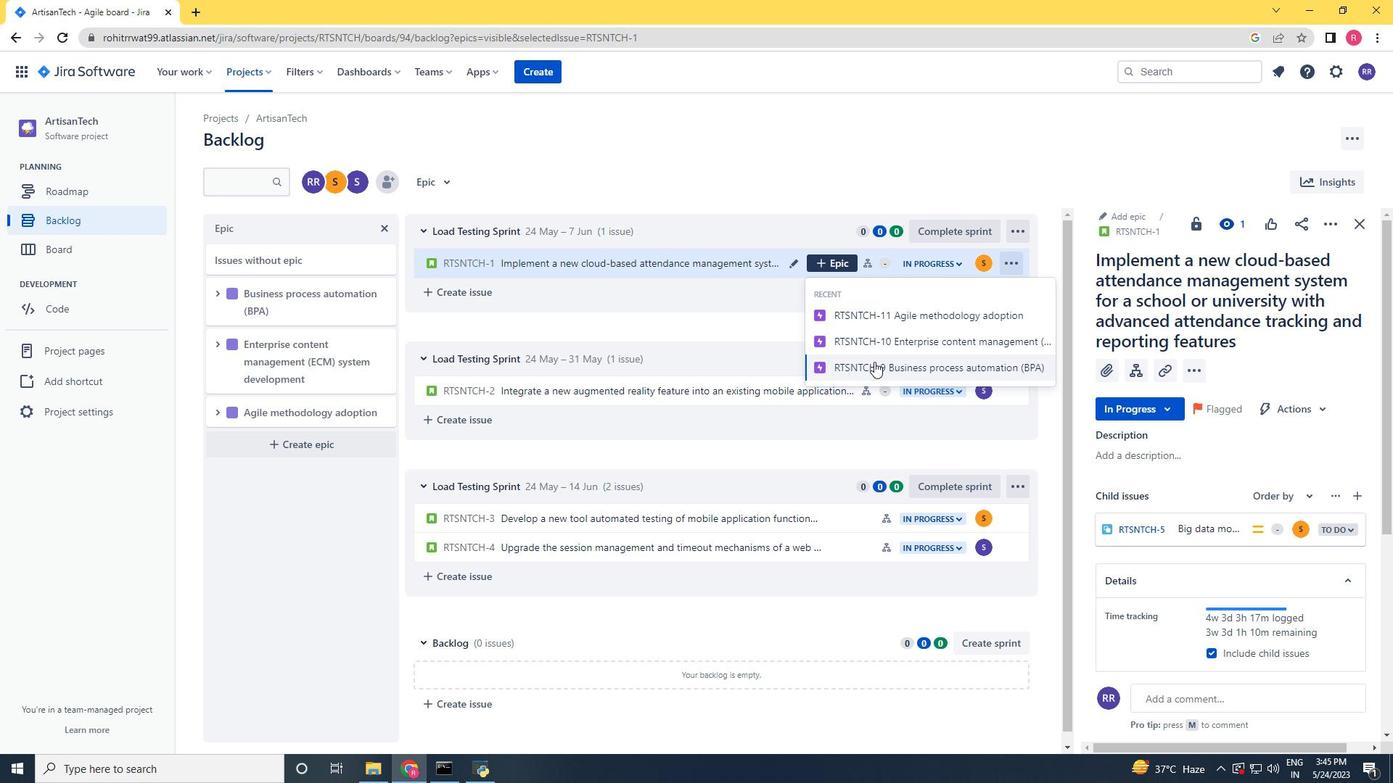 
Action: Mouse moved to (858, 399)
Screenshot: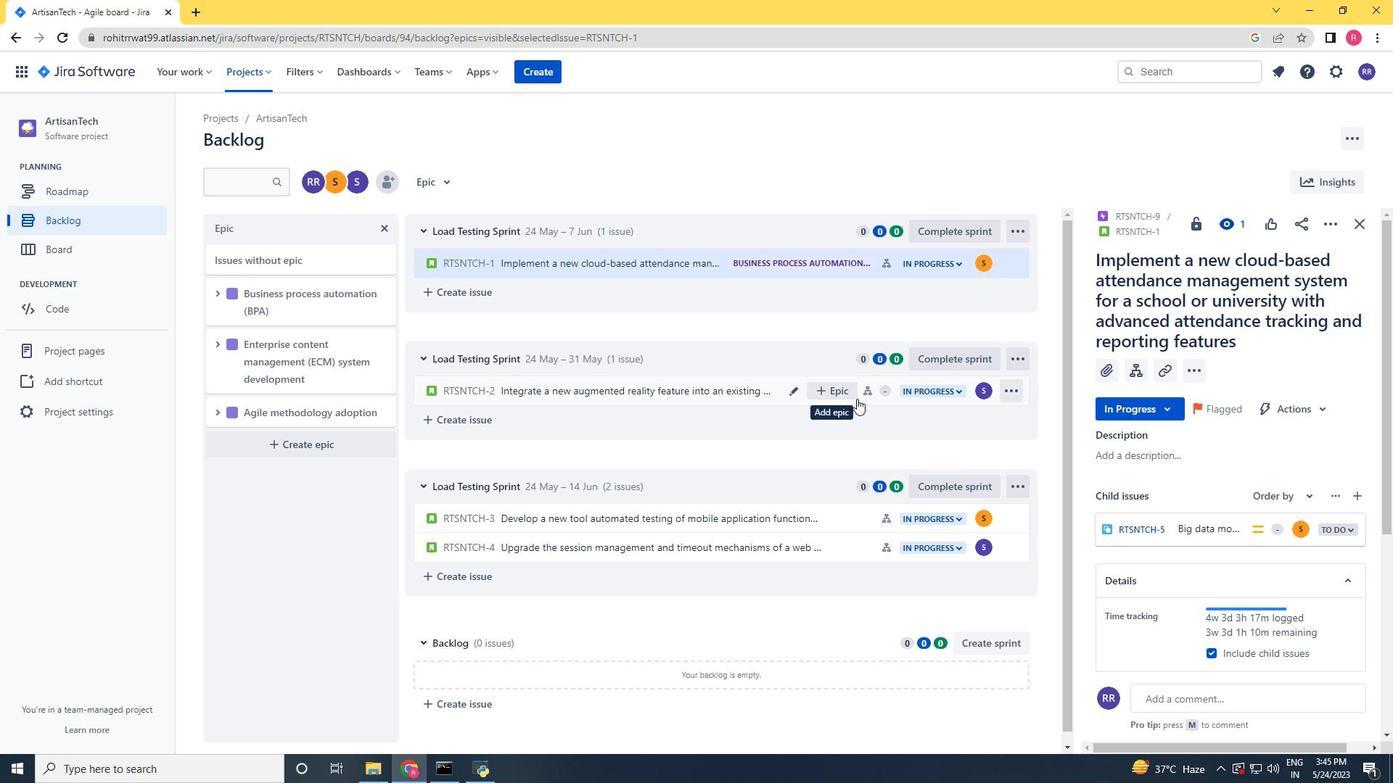 
Action: Mouse pressed left at (858, 399)
Screenshot: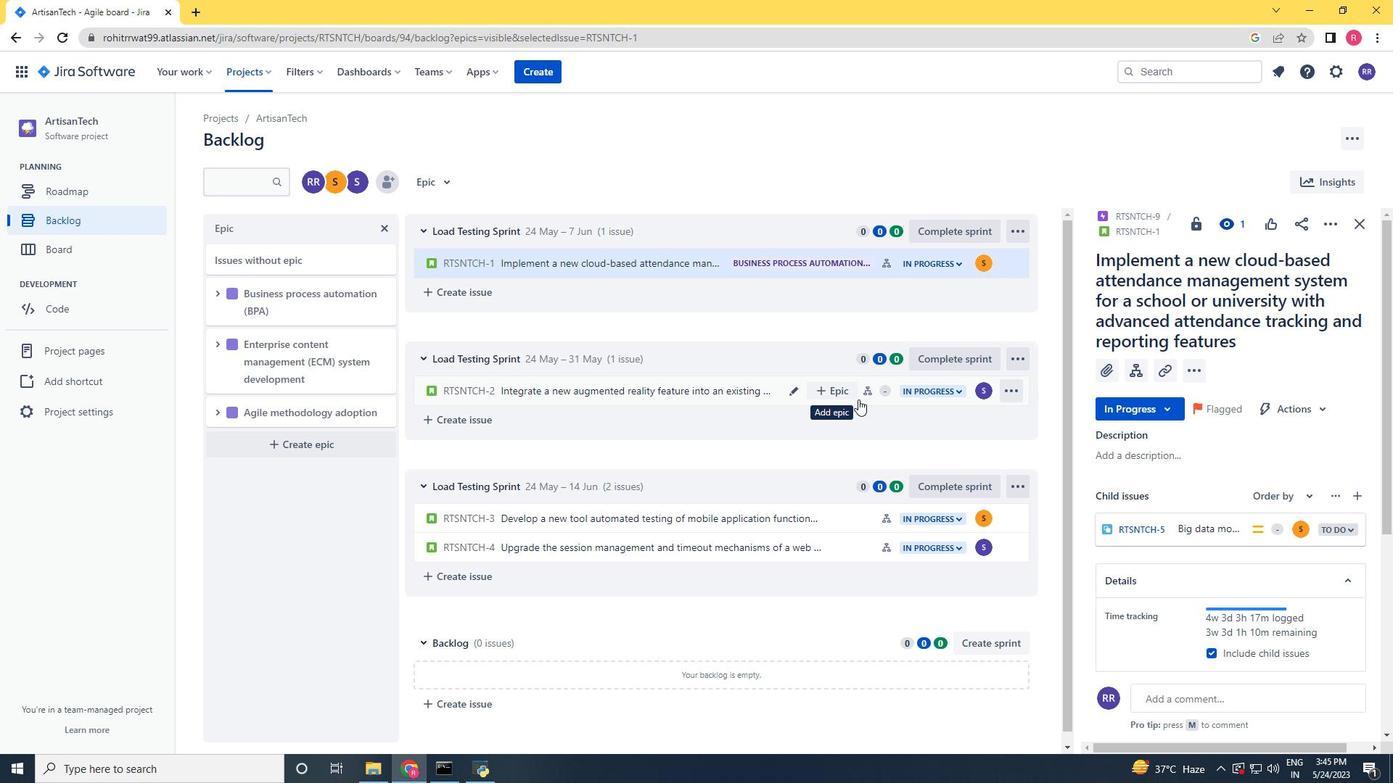 
Action: Mouse moved to (1323, 219)
Screenshot: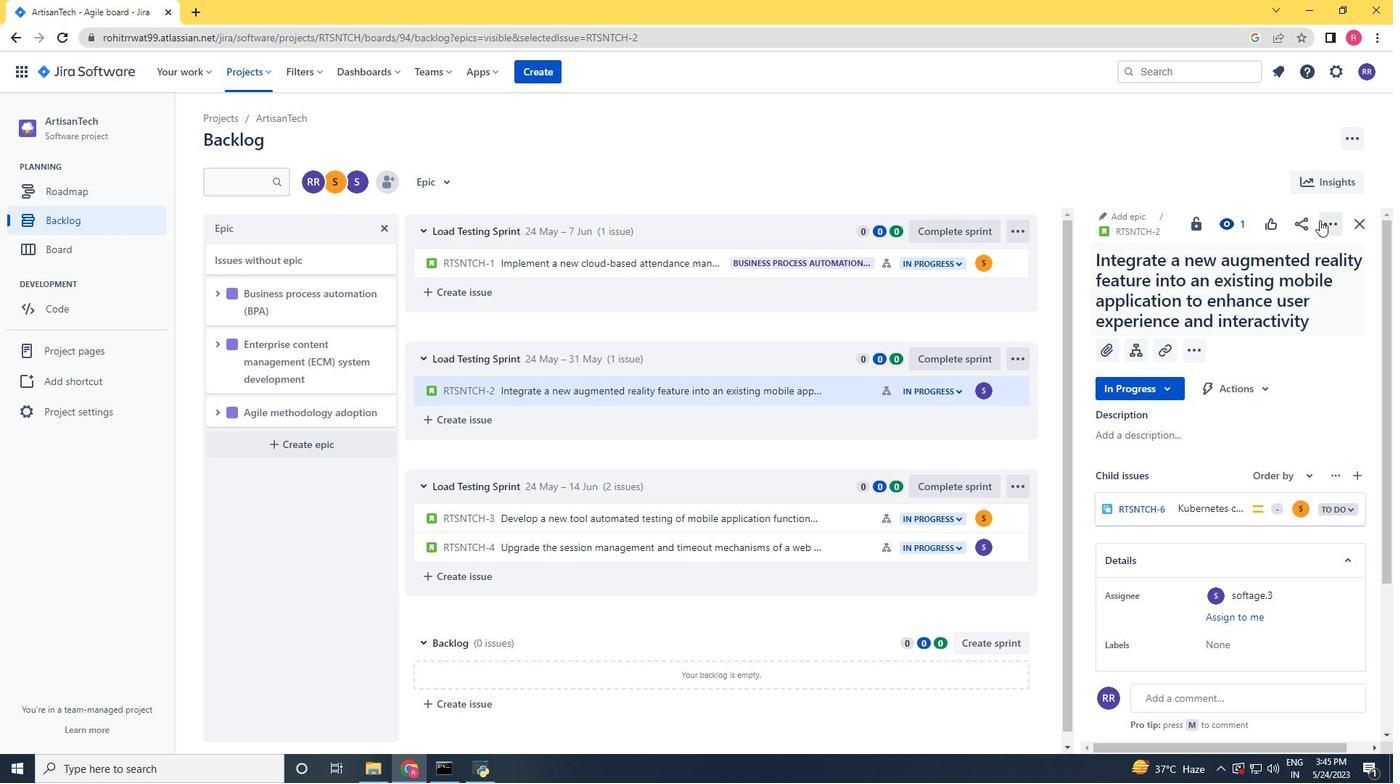 
Action: Mouse pressed left at (1323, 219)
Screenshot: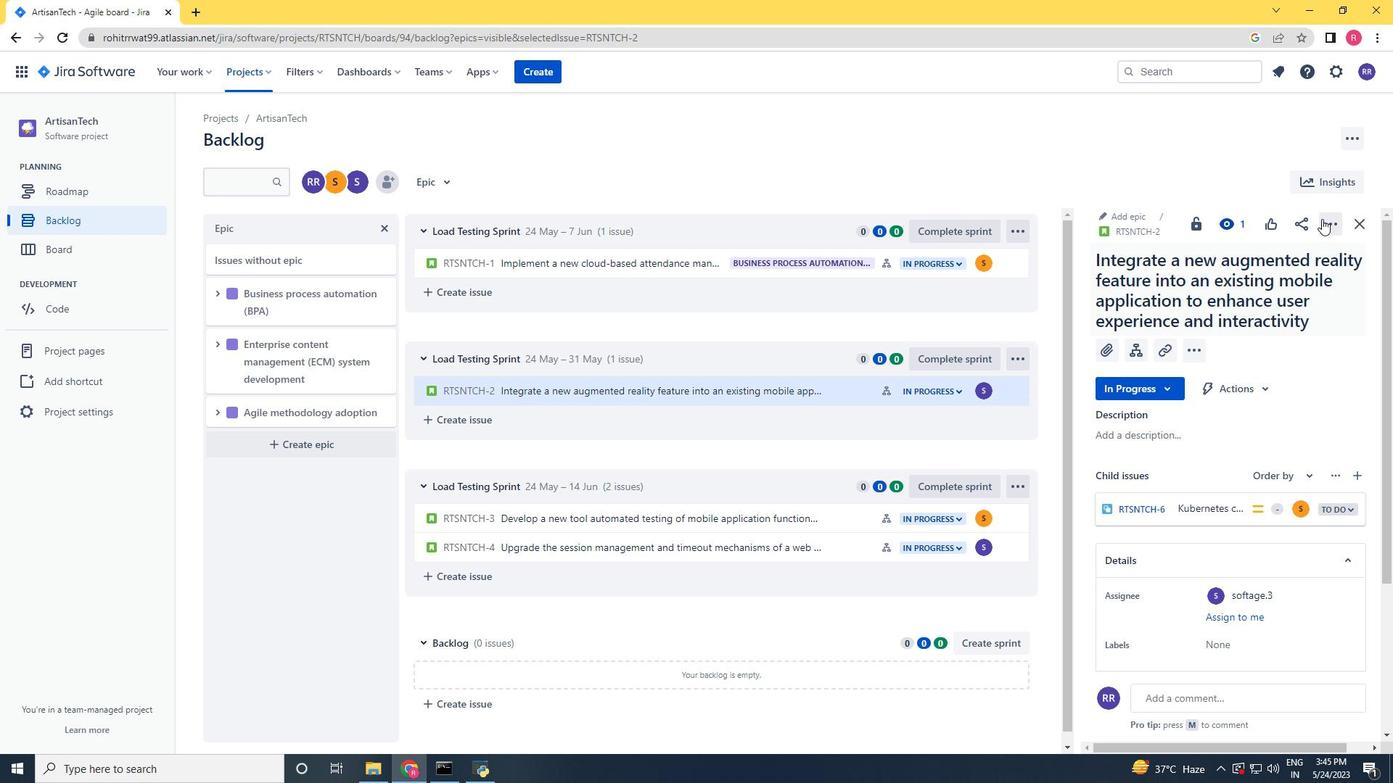 
Action: Mouse moved to (1264, 258)
Screenshot: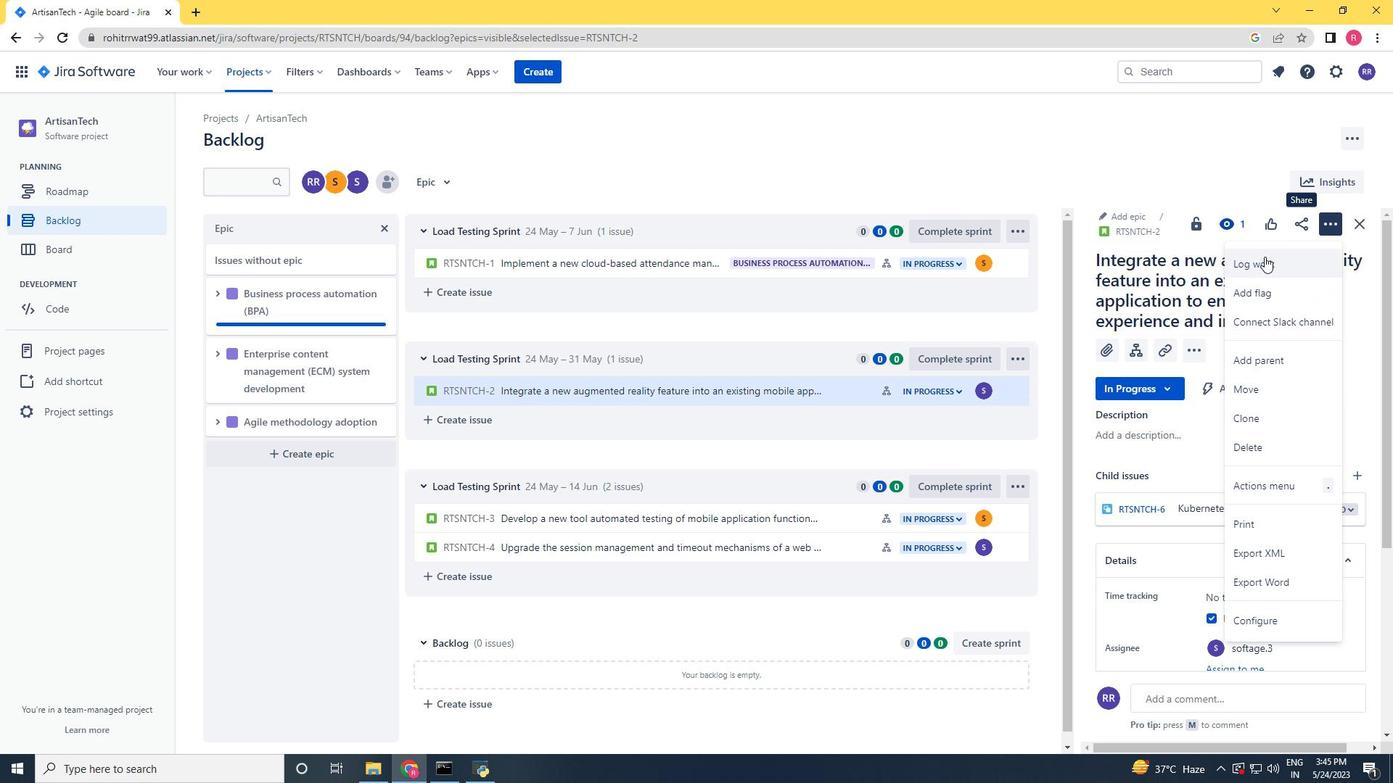 
Action: Mouse pressed left at (1264, 258)
Screenshot: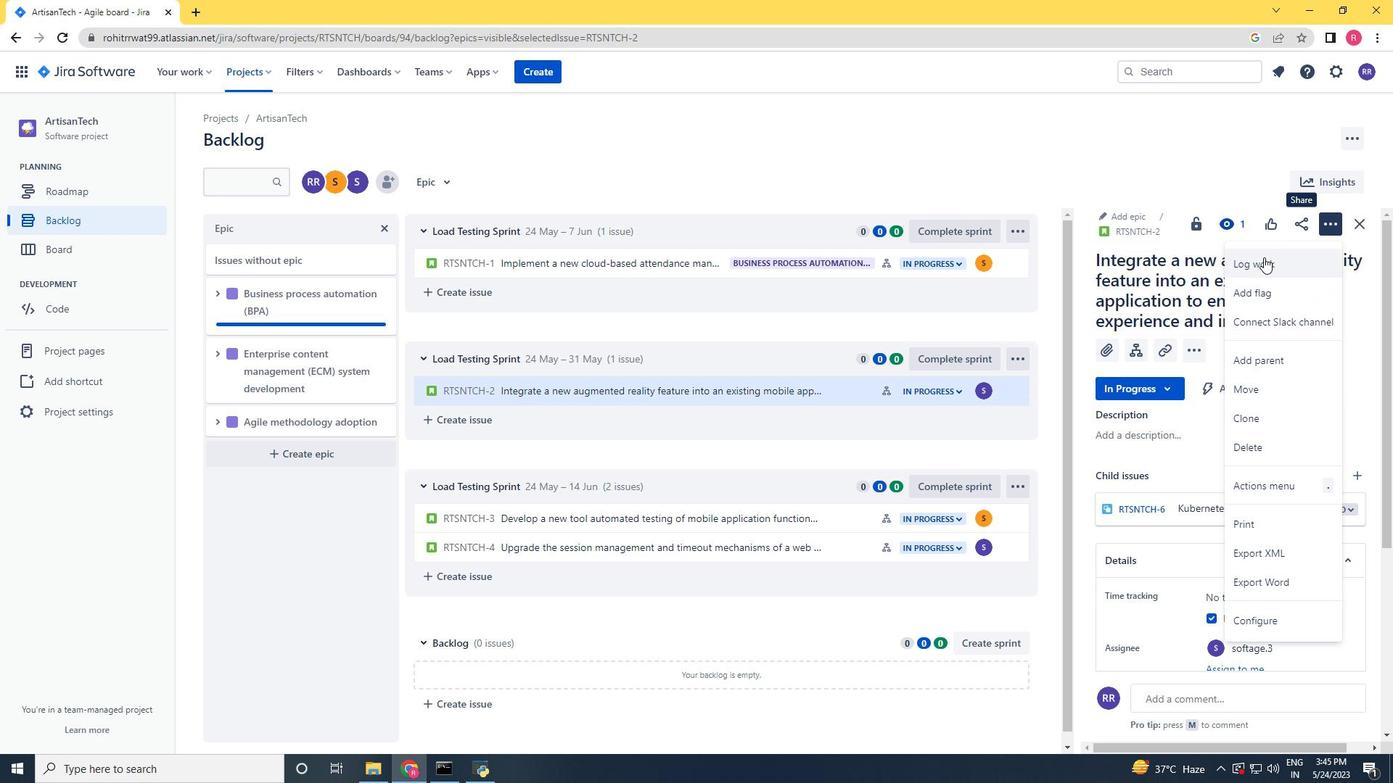 
Action: Key pressed 2w<Key.space>2d<Key.space>21h<Key.space>24m<Key.tab>2w<Key.space>6d<Key.space>8h<Key.space>10m
Screenshot: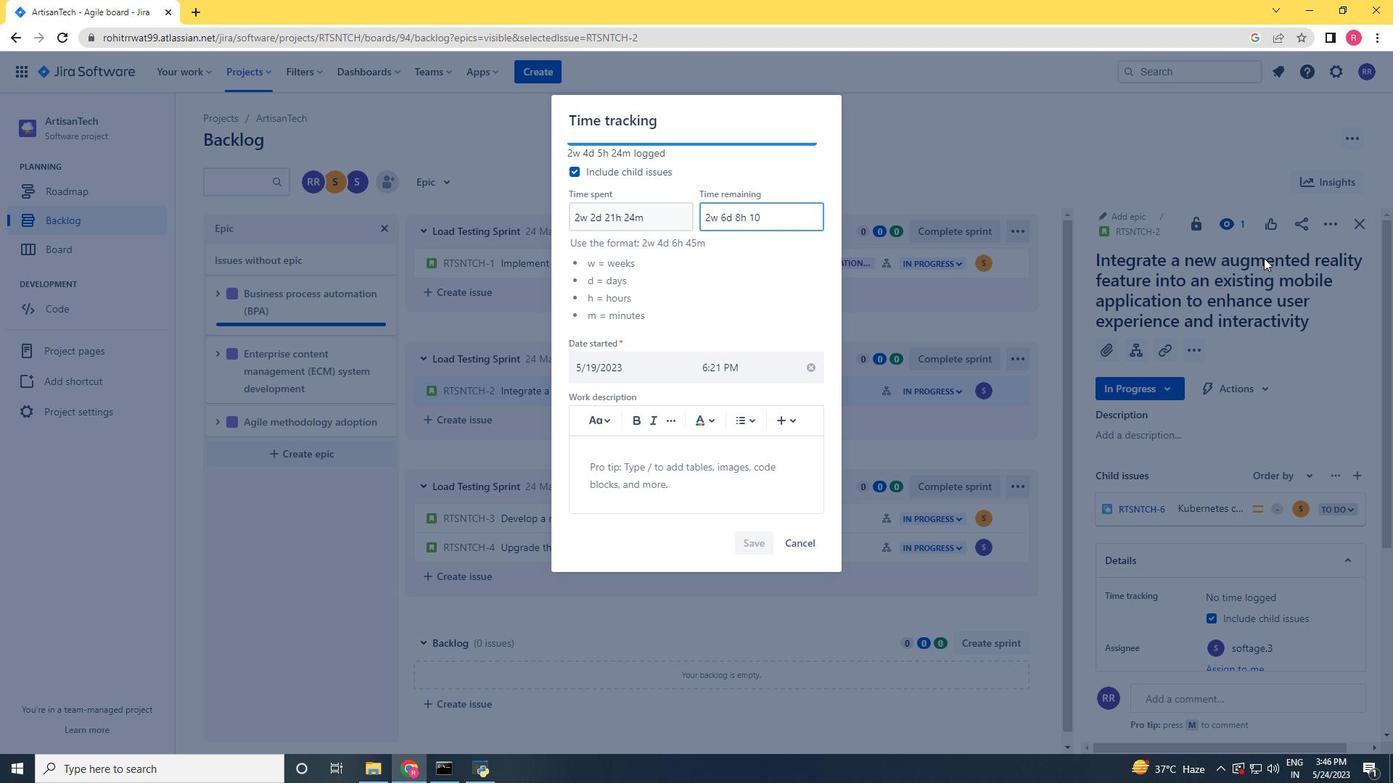 
Action: Mouse scrolled (1264, 259) with delta (0, 0)
Screenshot: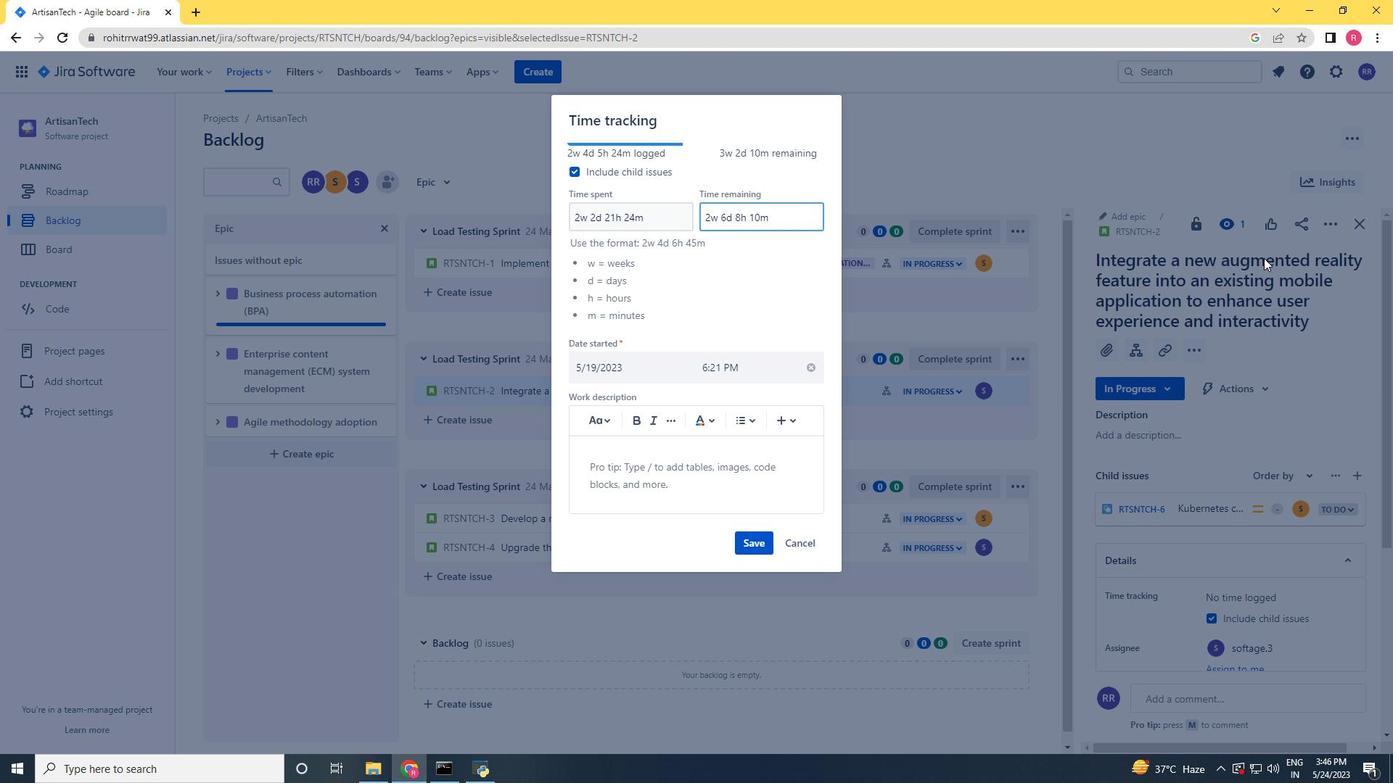 
Action: Mouse moved to (838, 231)
Screenshot: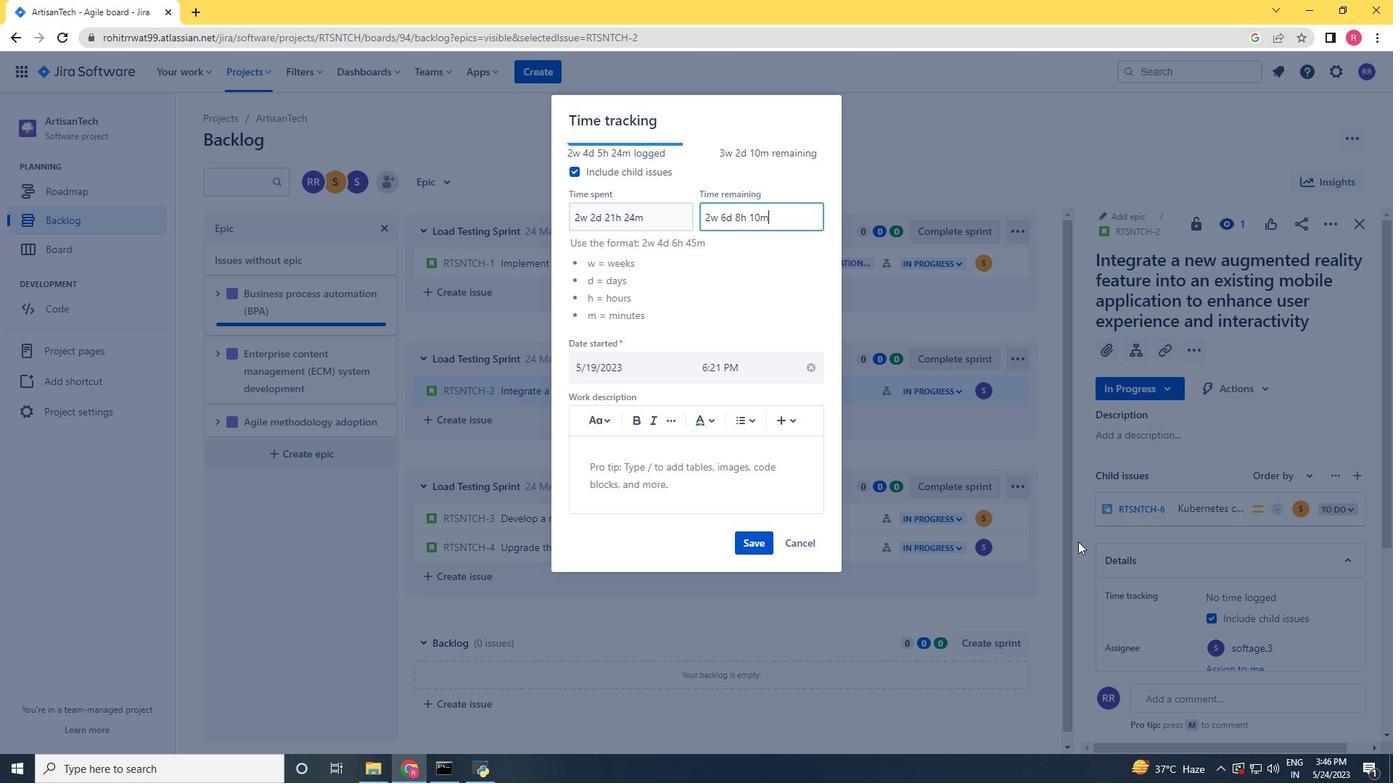 
Action: Key pressed <Key.backspace><Key.backspace>6m
Screenshot: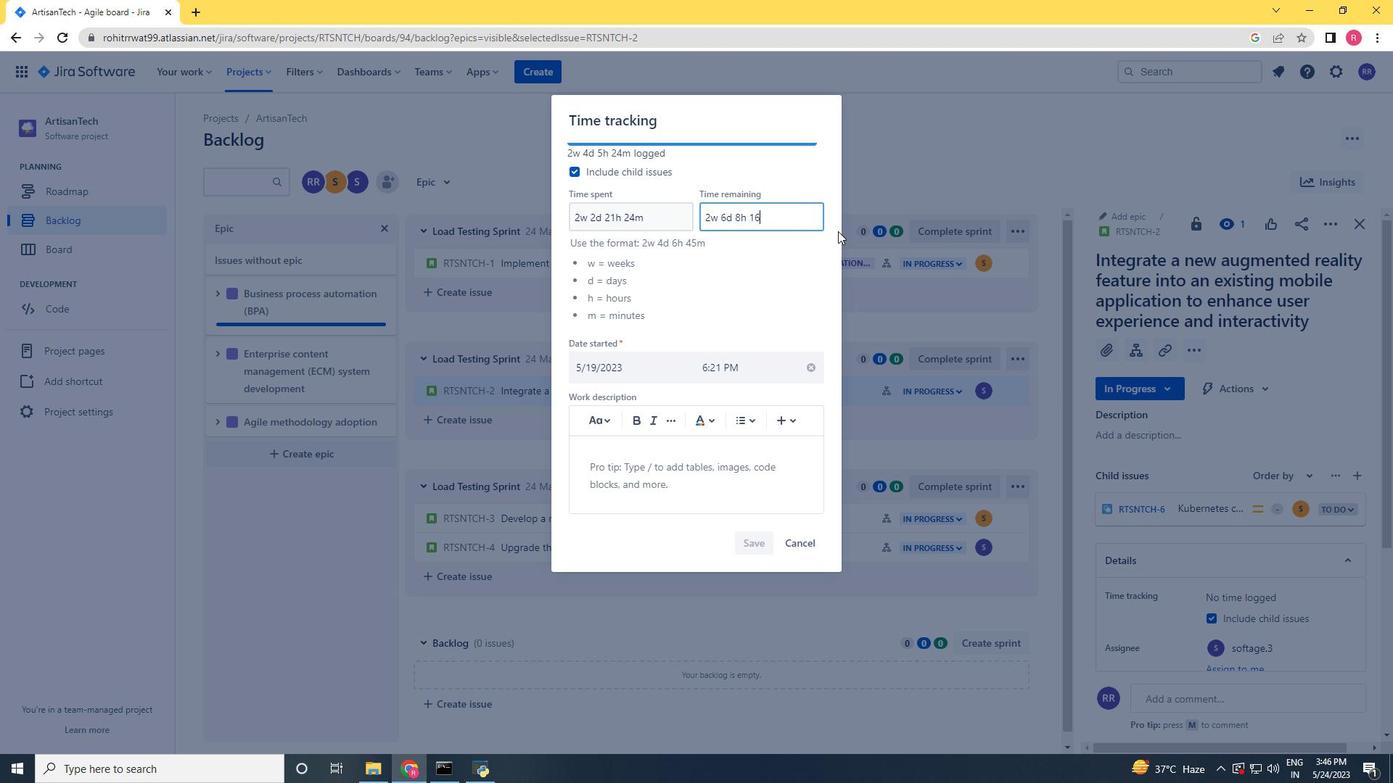 
Action: Mouse moved to (765, 539)
Screenshot: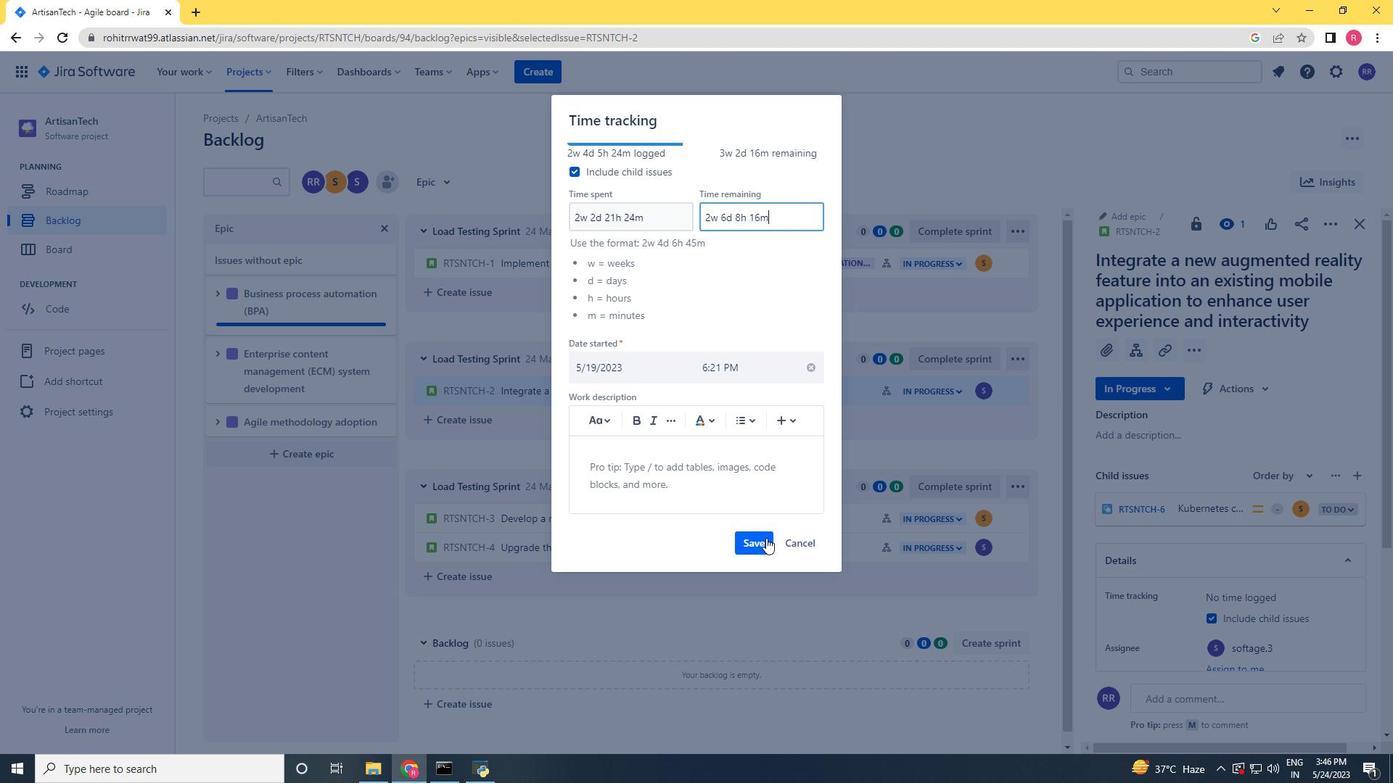 
Action: Mouse pressed left at (765, 539)
Screenshot: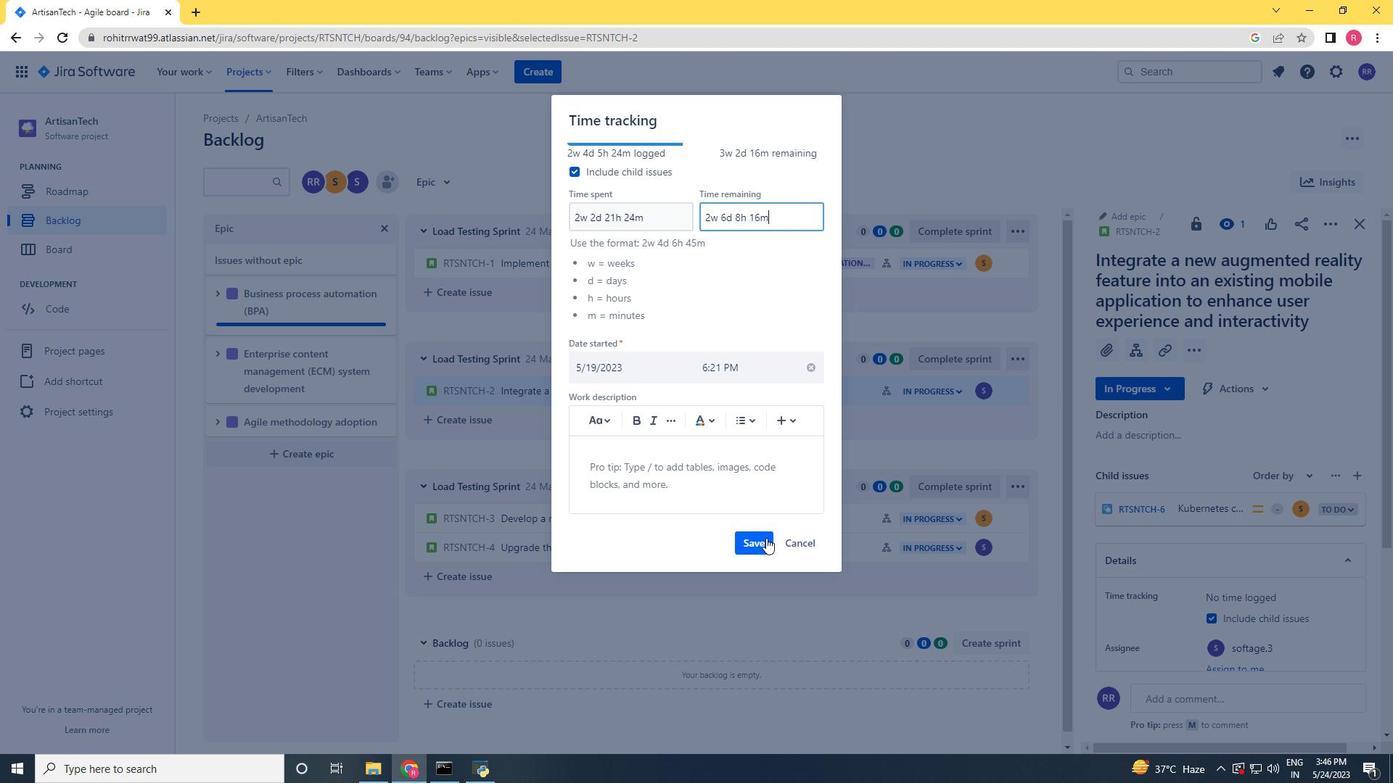 
Action: Mouse moved to (1329, 225)
Screenshot: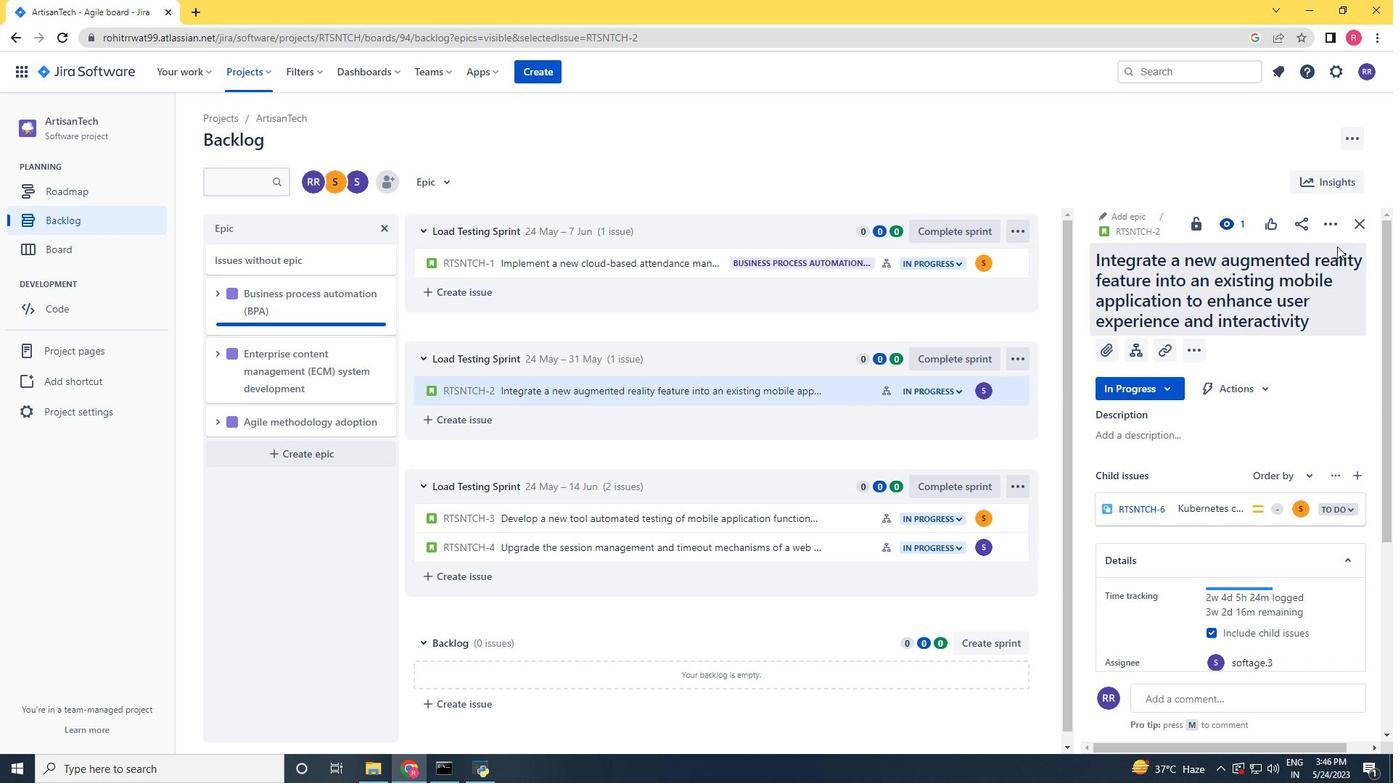 
Action: Mouse pressed left at (1329, 225)
Screenshot: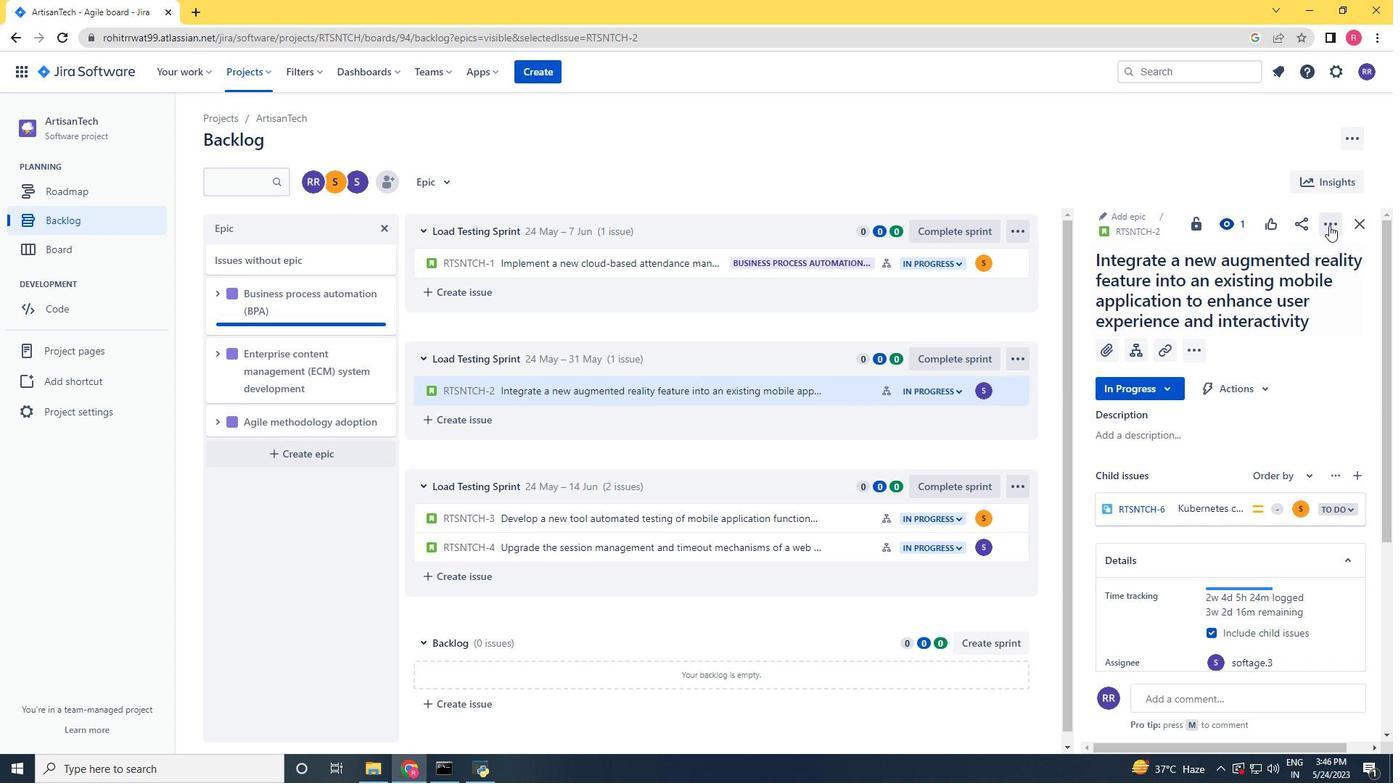 
Action: Mouse moved to (1262, 414)
Screenshot: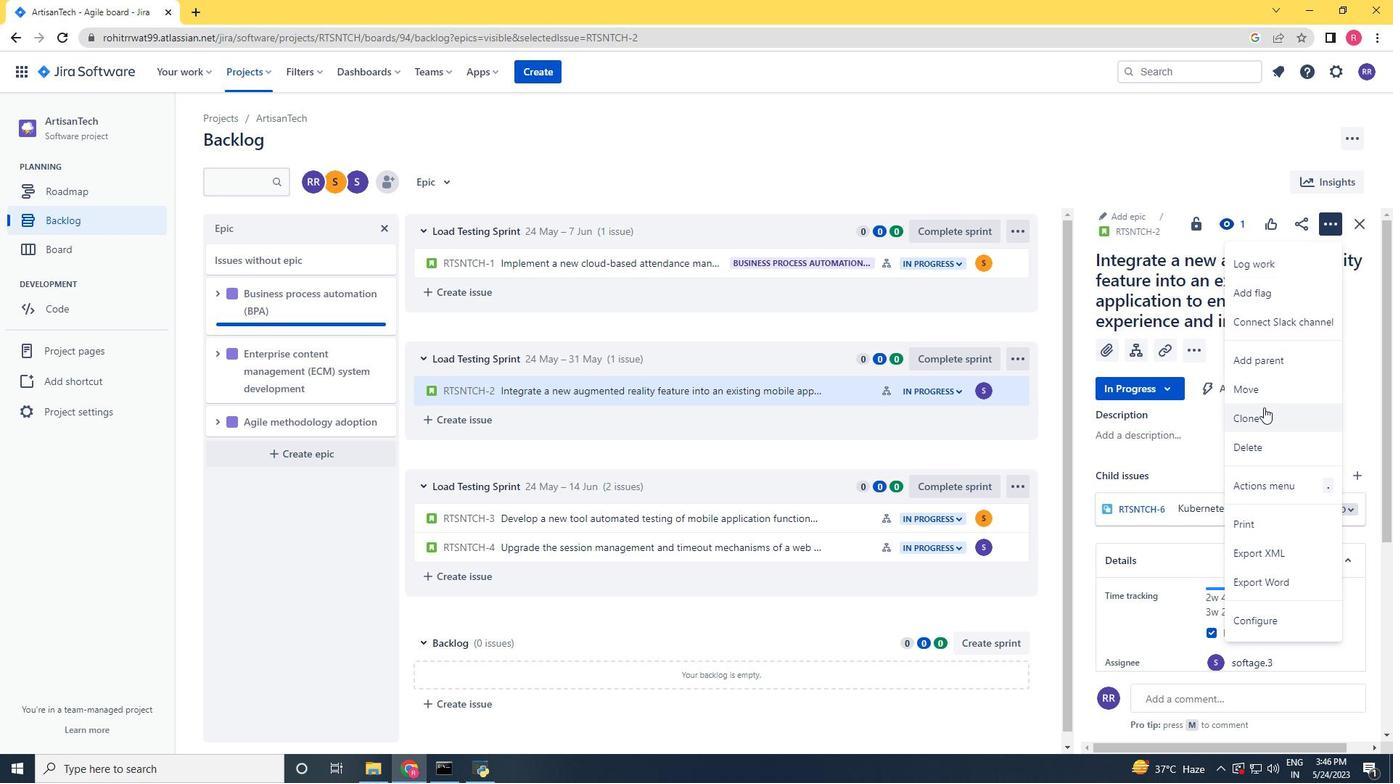 
Action: Mouse pressed left at (1262, 414)
Screenshot: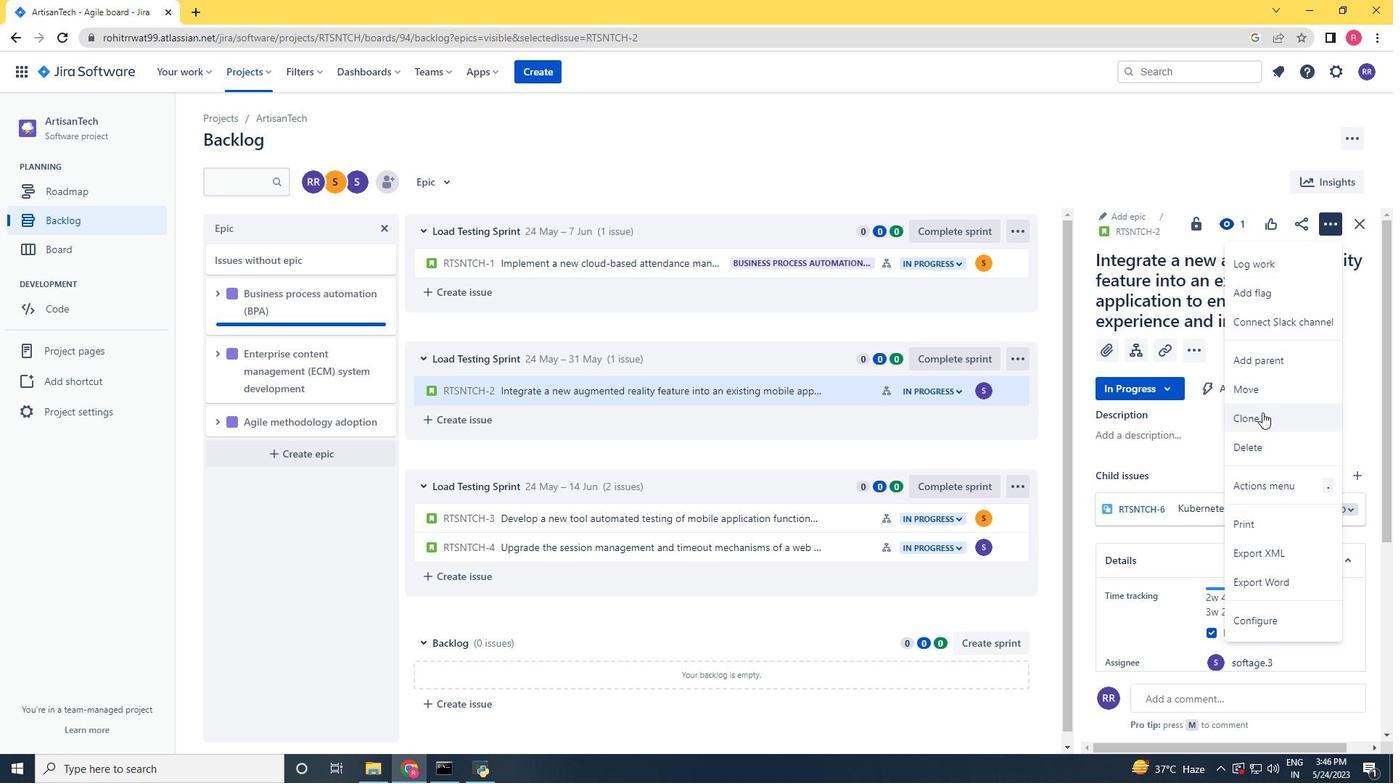 
Action: Mouse moved to (791, 314)
Screenshot: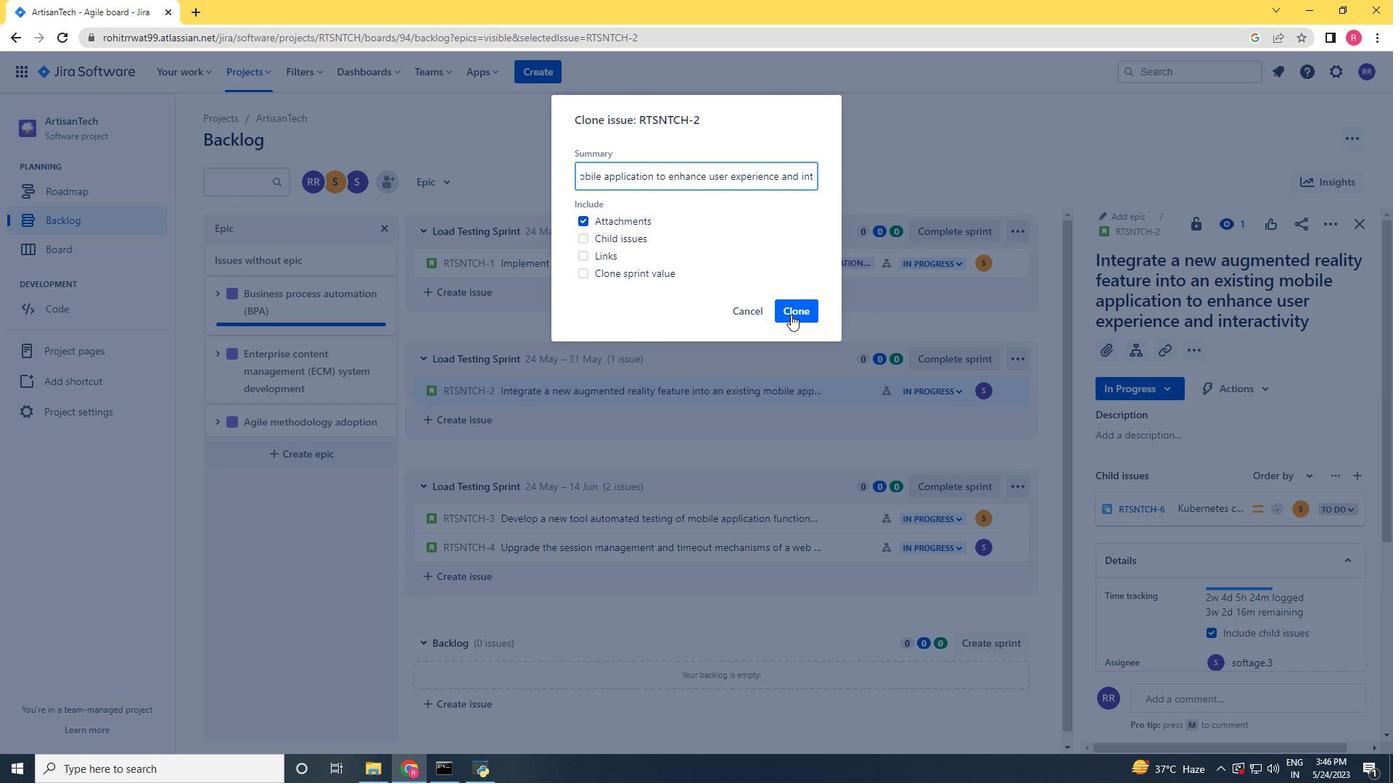 
Action: Mouse pressed left at (791, 314)
Screenshot: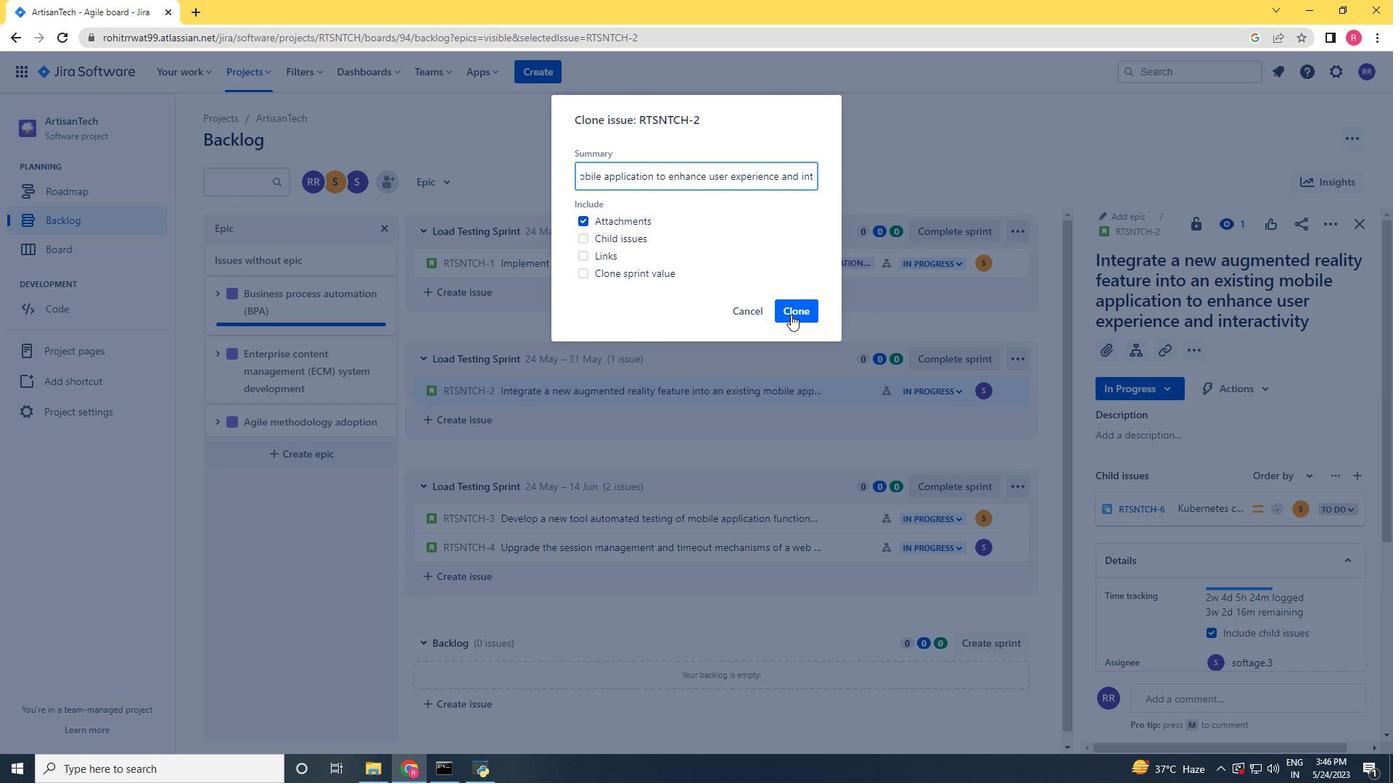 
Action: Mouse moved to (830, 388)
Screenshot: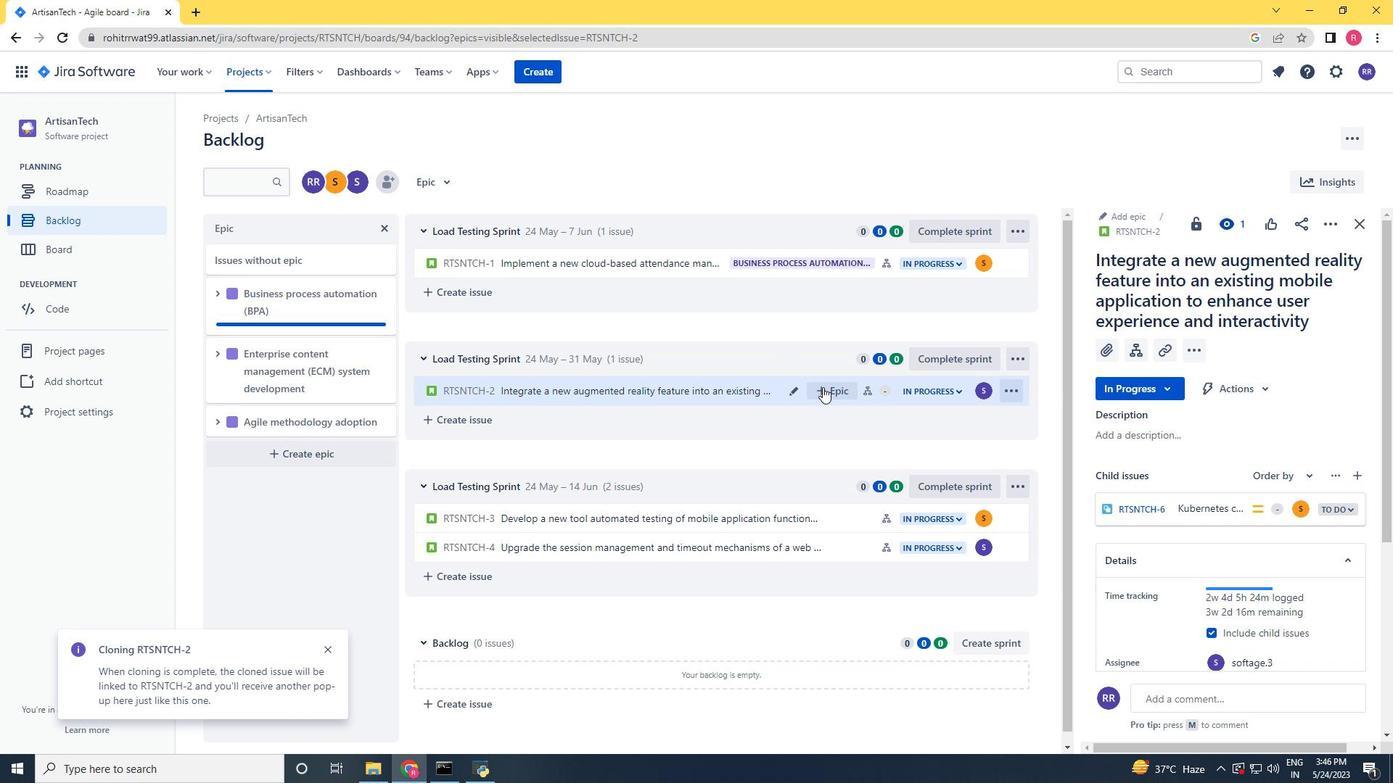
Action: Mouse pressed left at (830, 388)
Screenshot: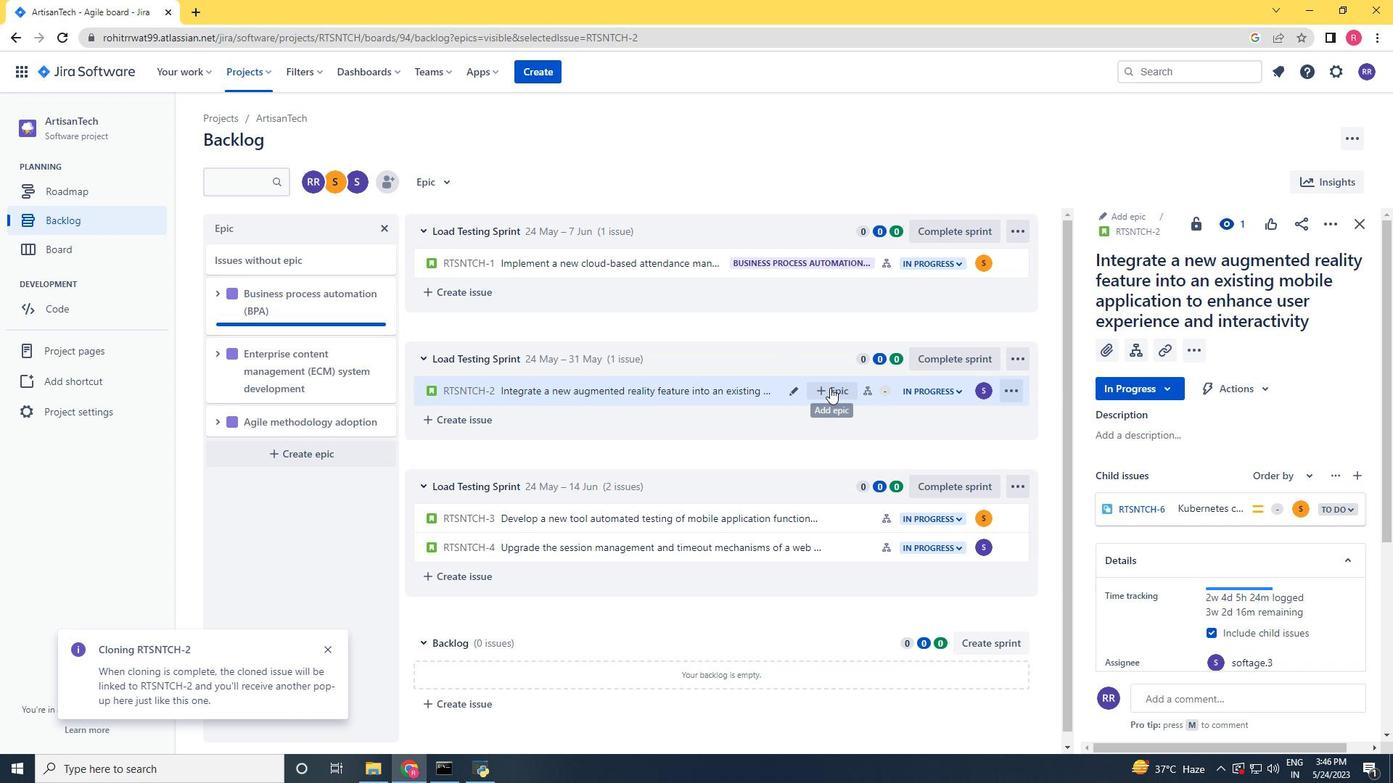 
Action: Mouse moved to (941, 491)
Screenshot: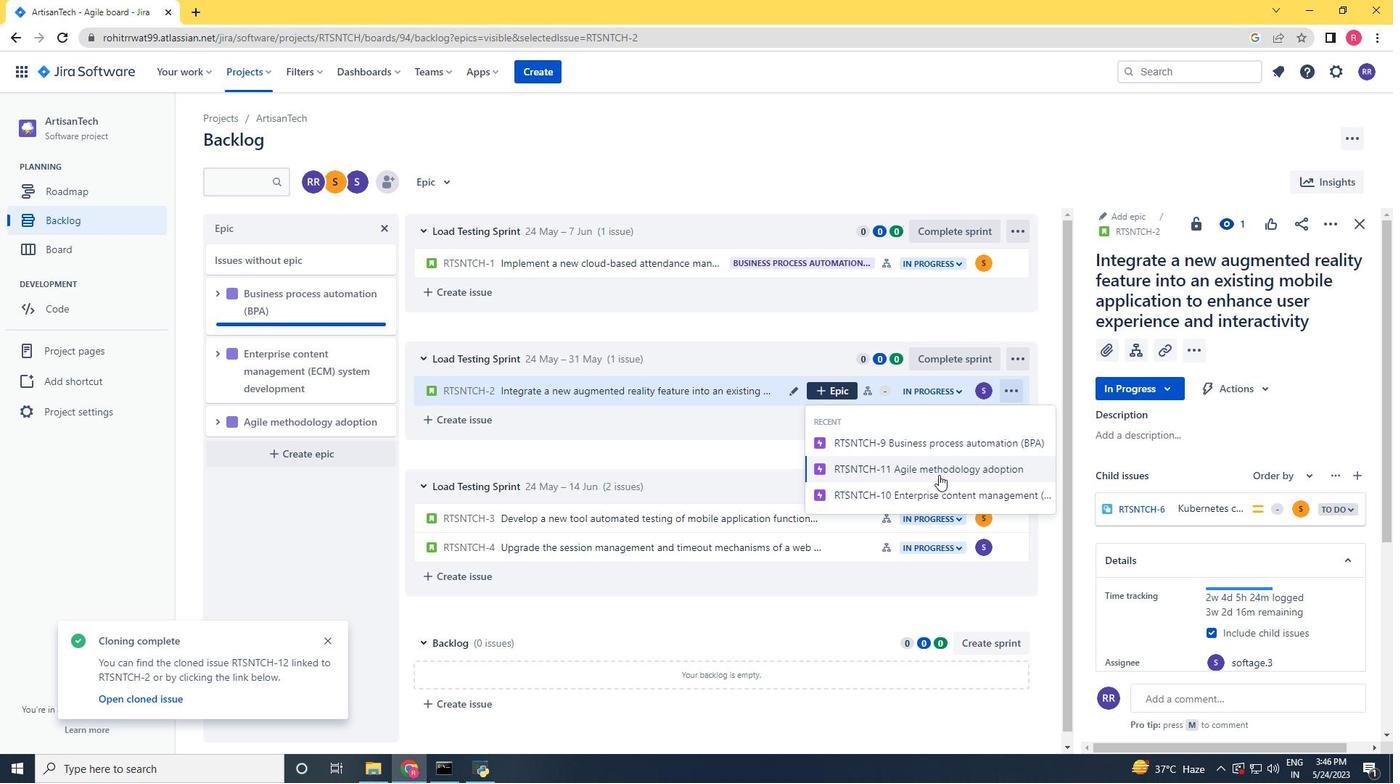 
Action: Mouse pressed left at (941, 491)
Screenshot: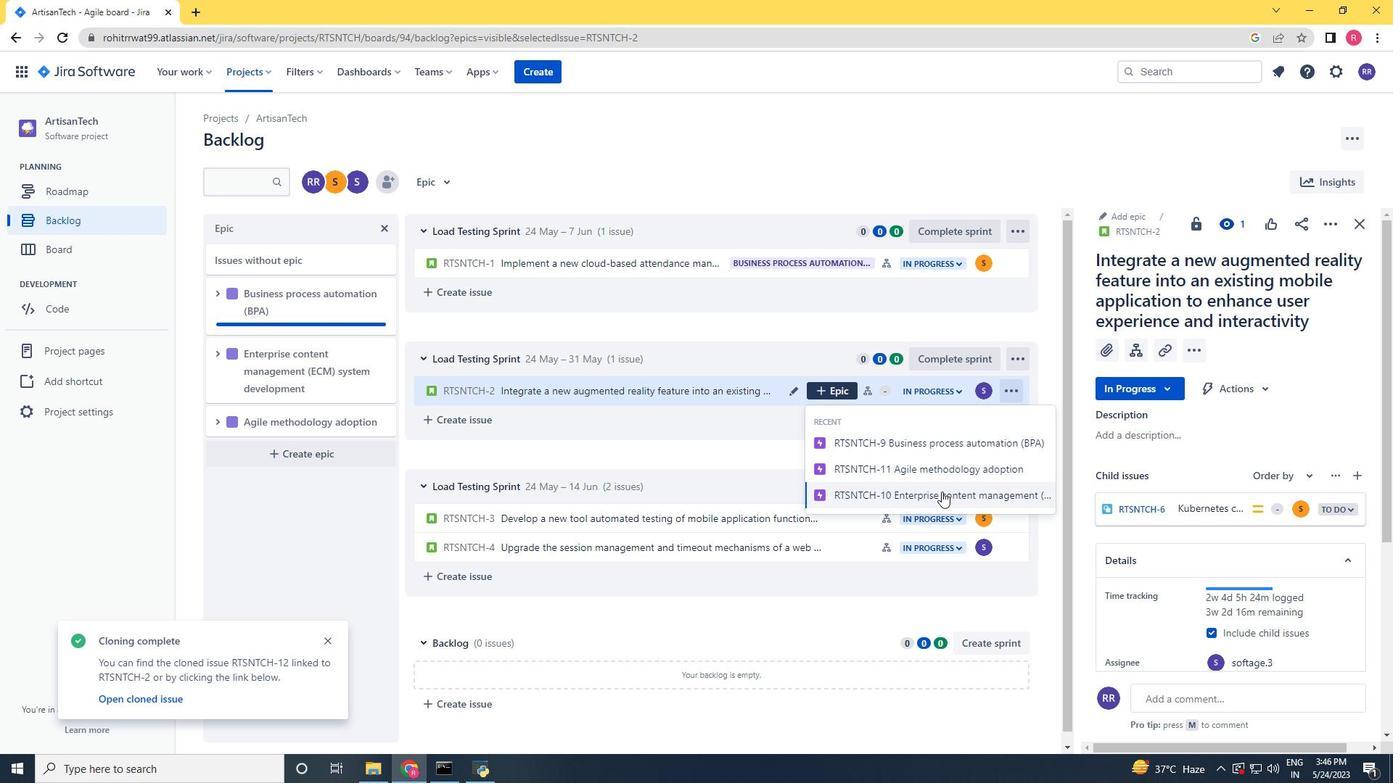 
Action: Mouse moved to (695, 375)
Screenshot: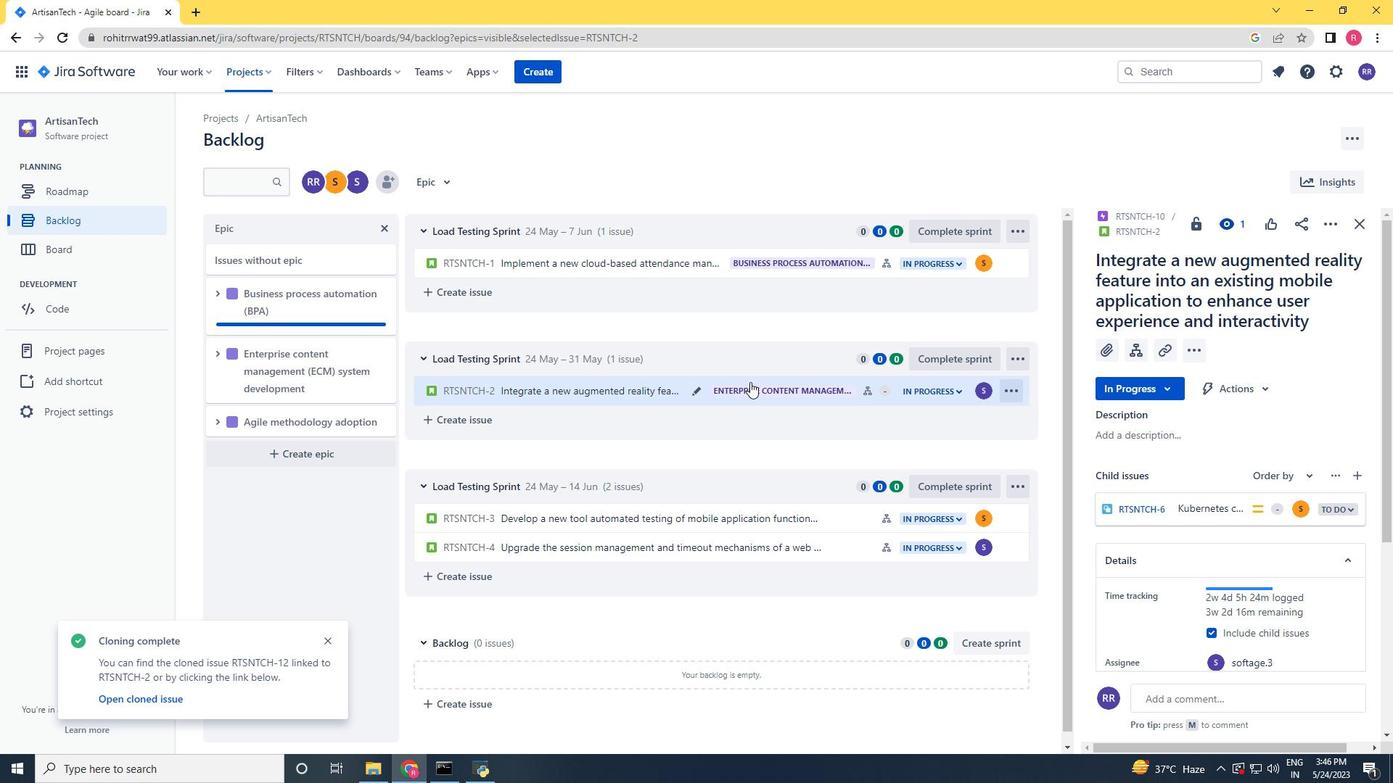 
Action: Mouse scrolled (695, 375) with delta (0, 0)
Screenshot: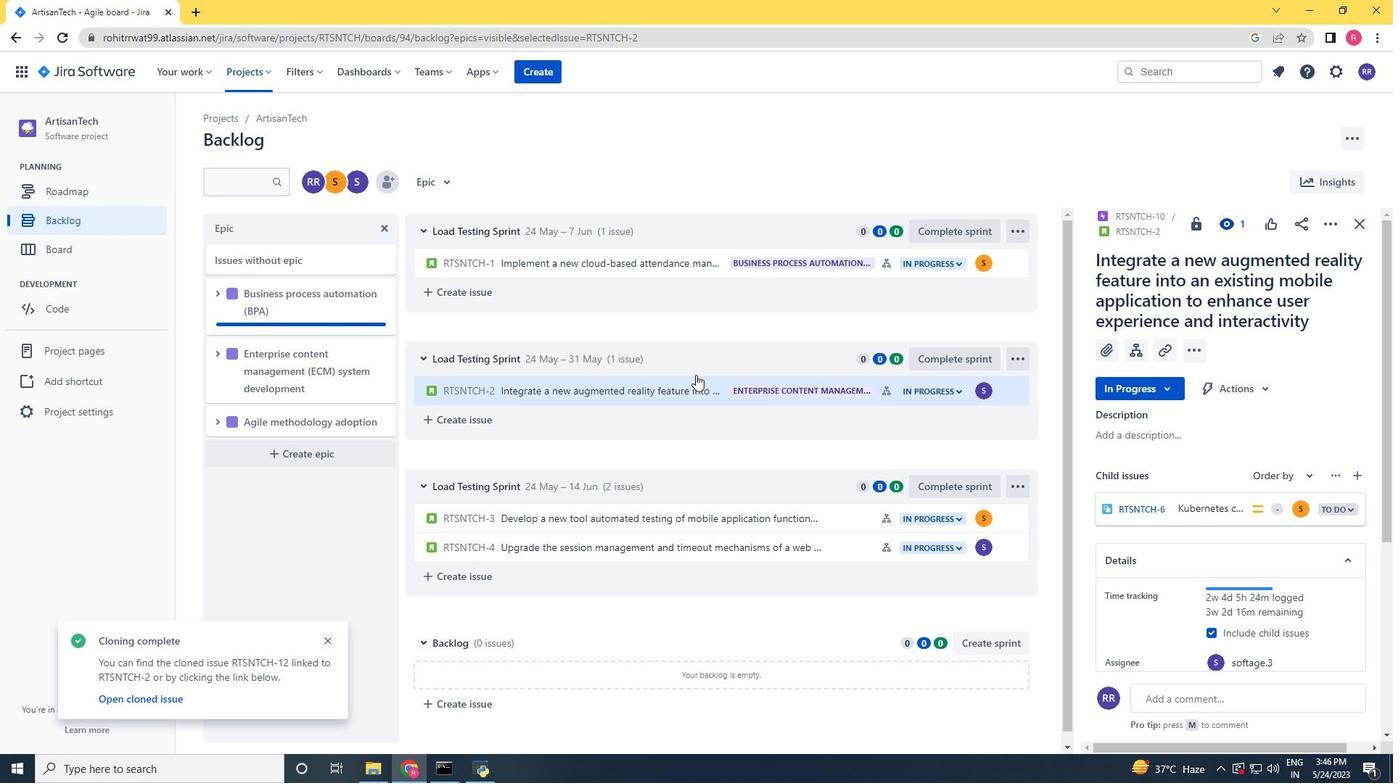 
Action: Mouse scrolled (695, 375) with delta (0, 0)
Screenshot: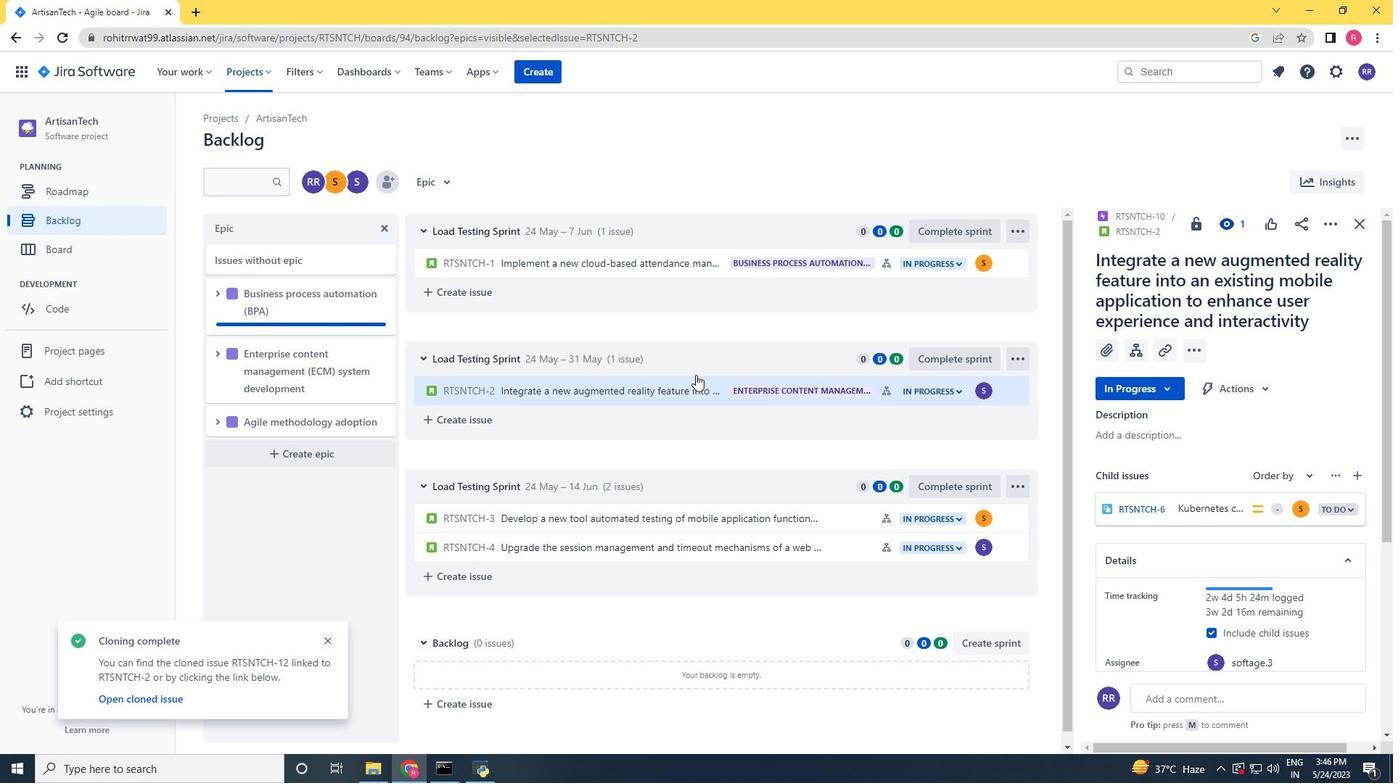 
Action: Mouse moved to (695, 375)
Screenshot: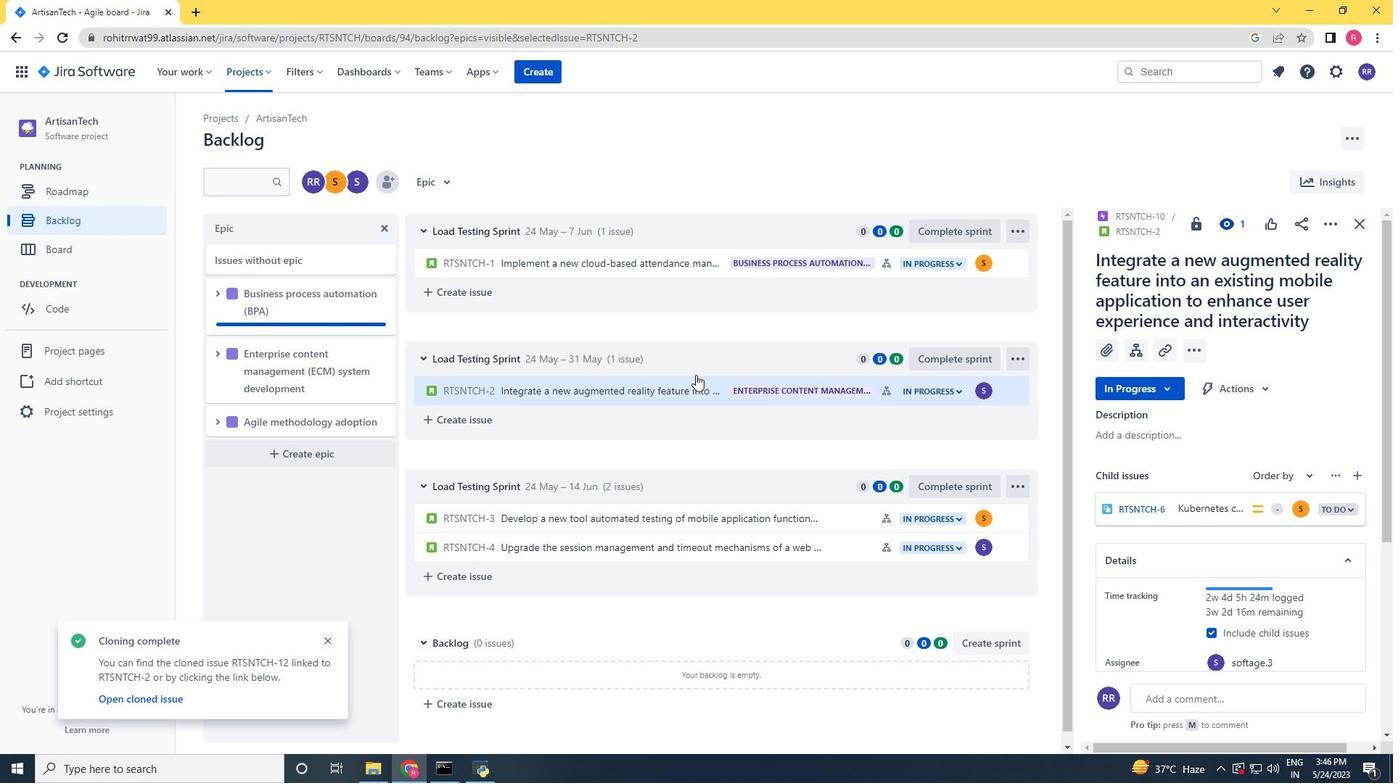 
Action: Mouse scrolled (695, 375) with delta (0, 0)
Screenshot: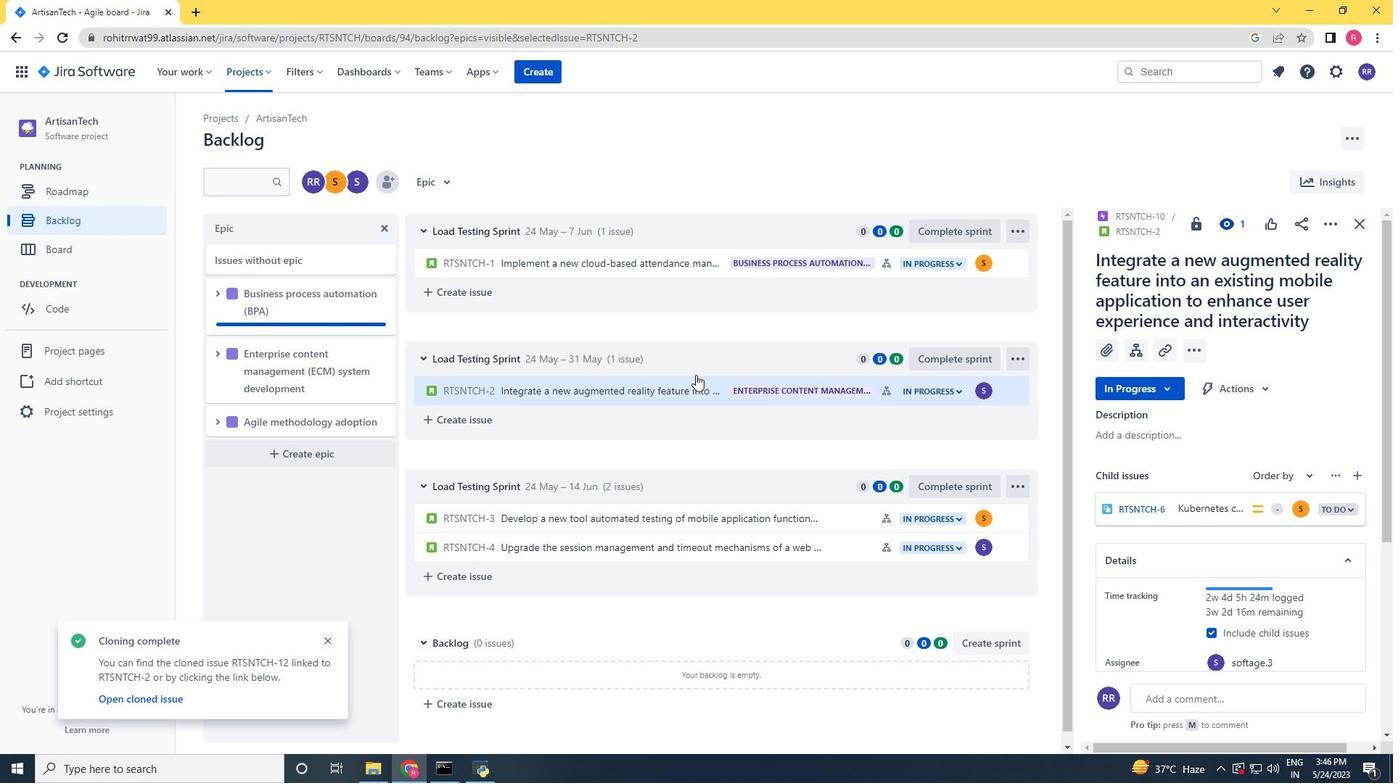 
Action: Mouse scrolled (695, 375) with delta (0, 0)
Screenshot: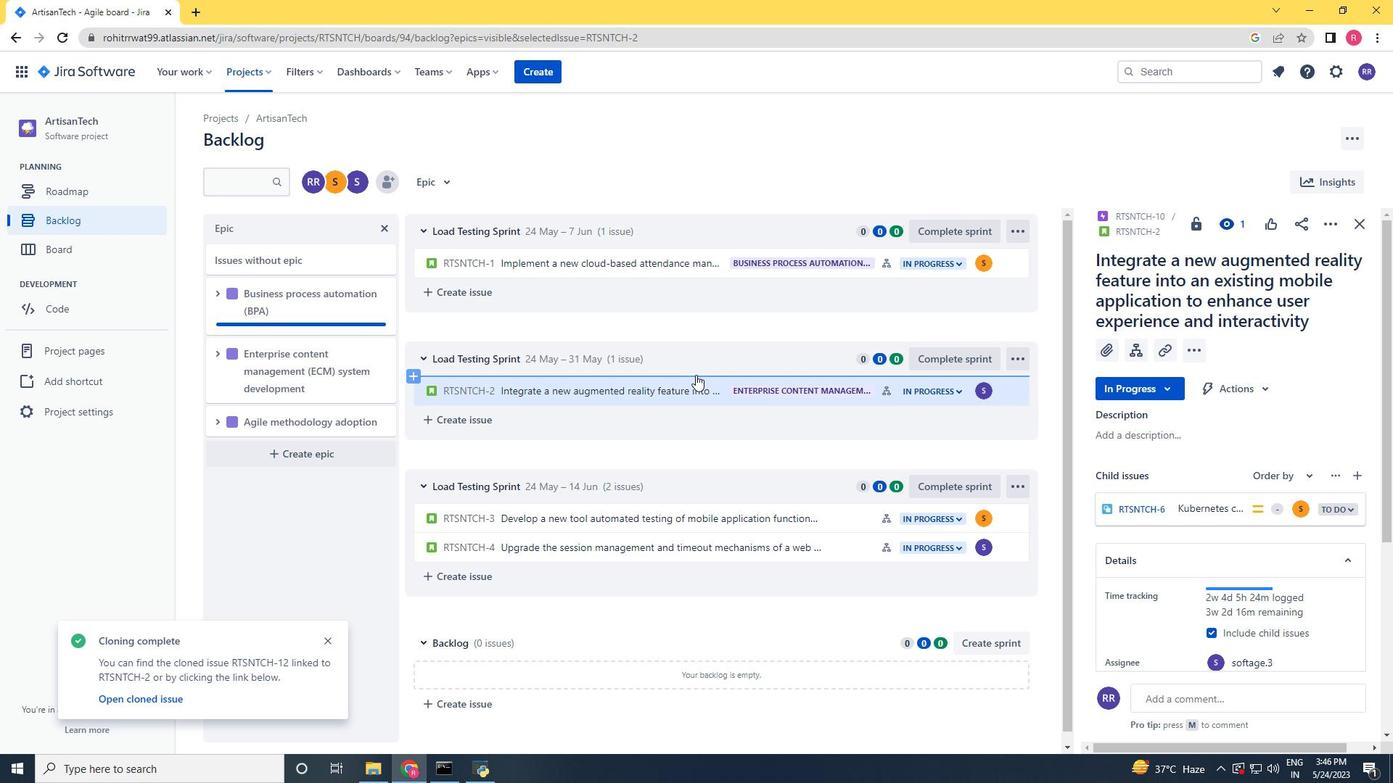 
Action: Mouse scrolled (695, 375) with delta (0, 0)
Screenshot: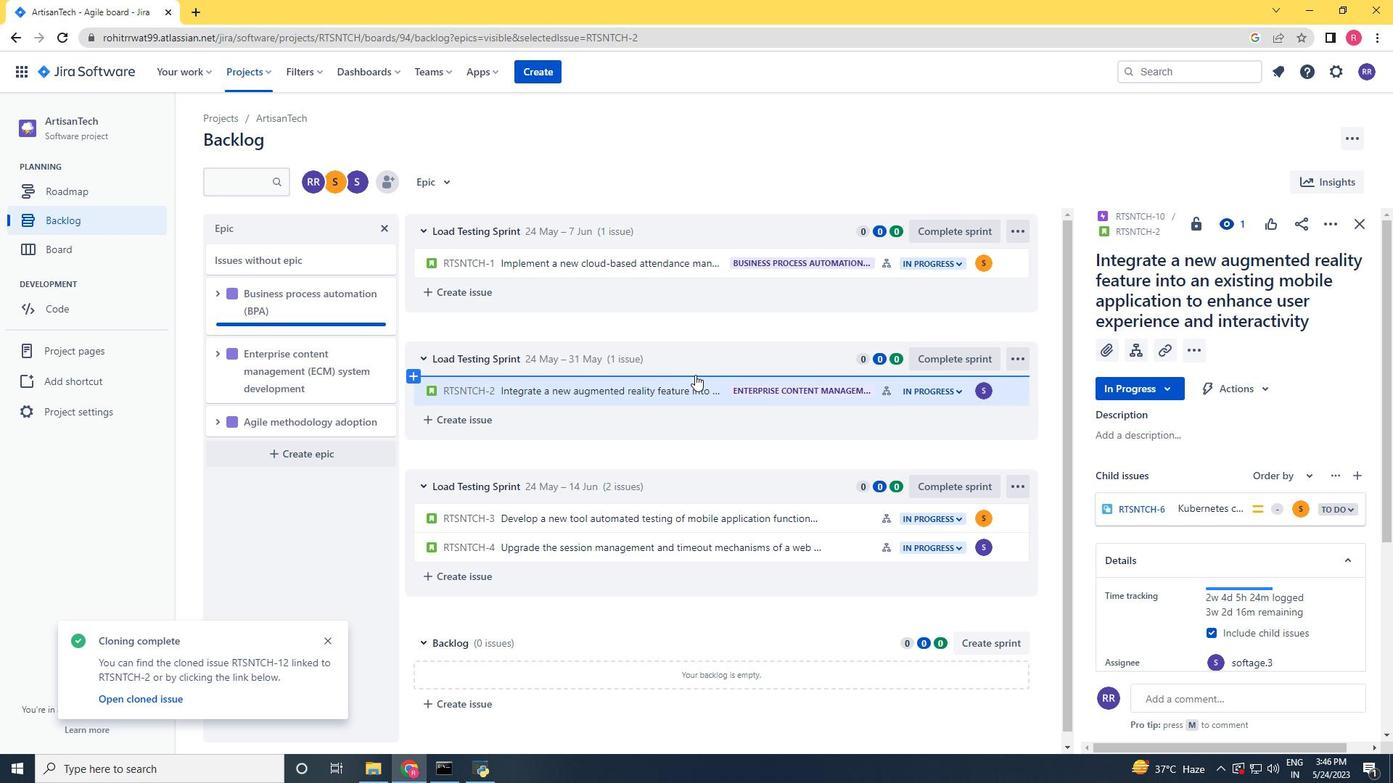 
Action: Mouse scrolled (695, 374) with delta (0, 0)
Screenshot: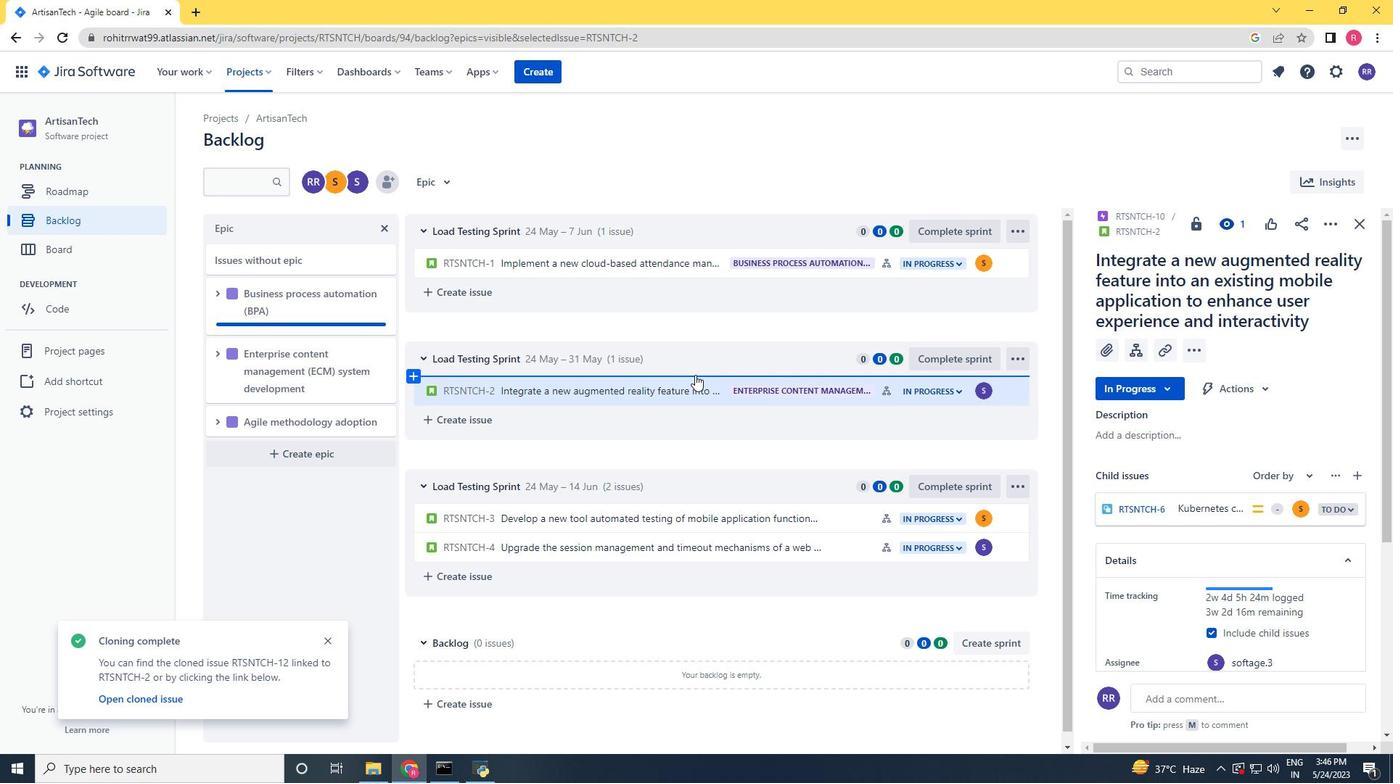 
Action: Mouse scrolled (695, 374) with delta (0, 0)
Screenshot: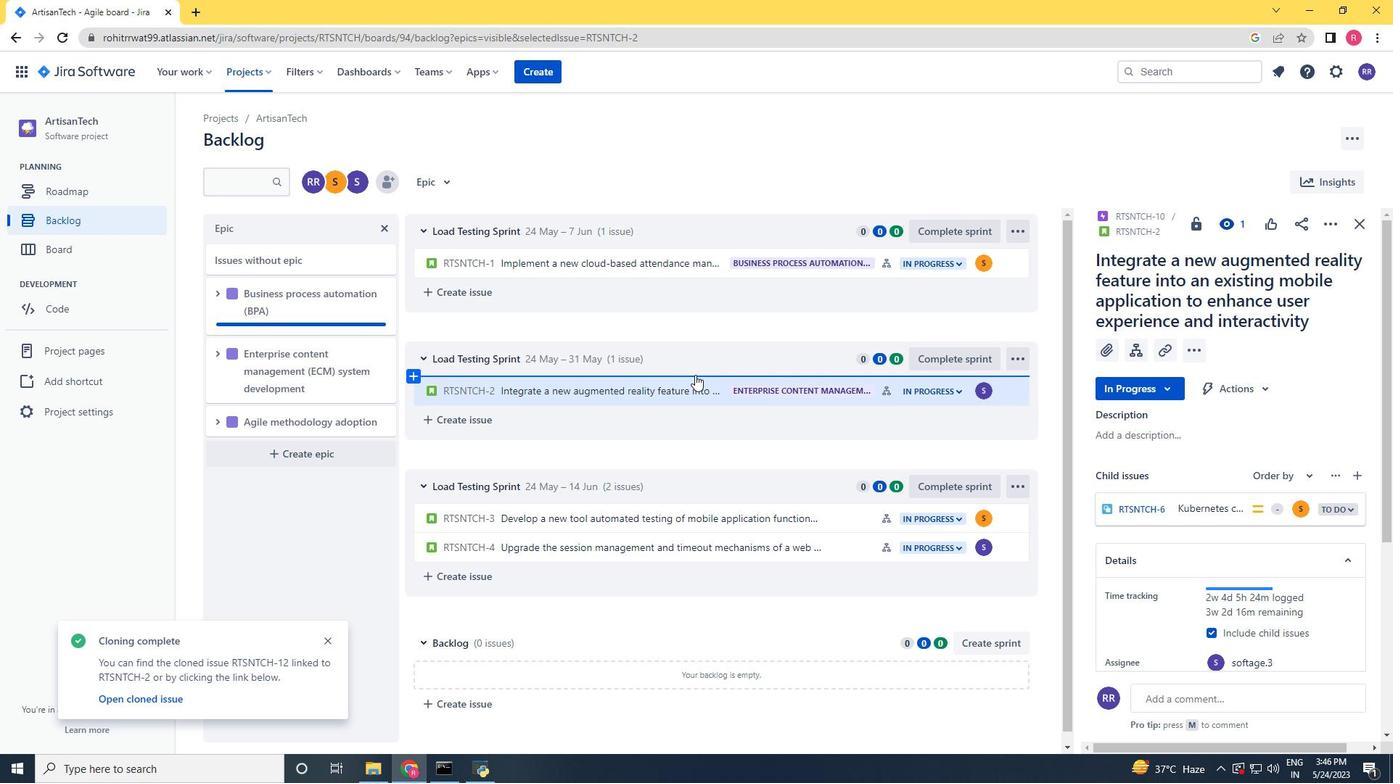 
Action: Mouse scrolled (695, 374) with delta (0, 0)
Screenshot: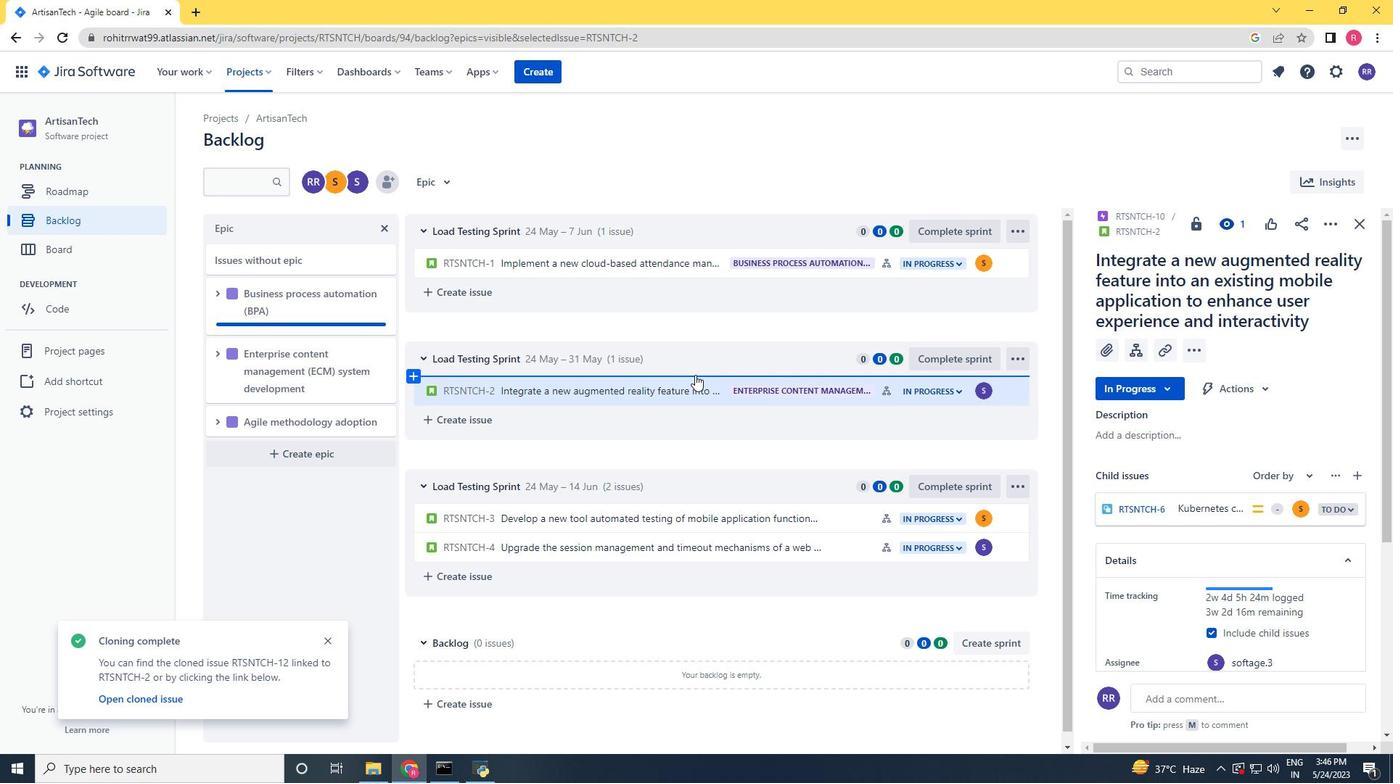 
Action: Mouse moved to (675, 370)
Screenshot: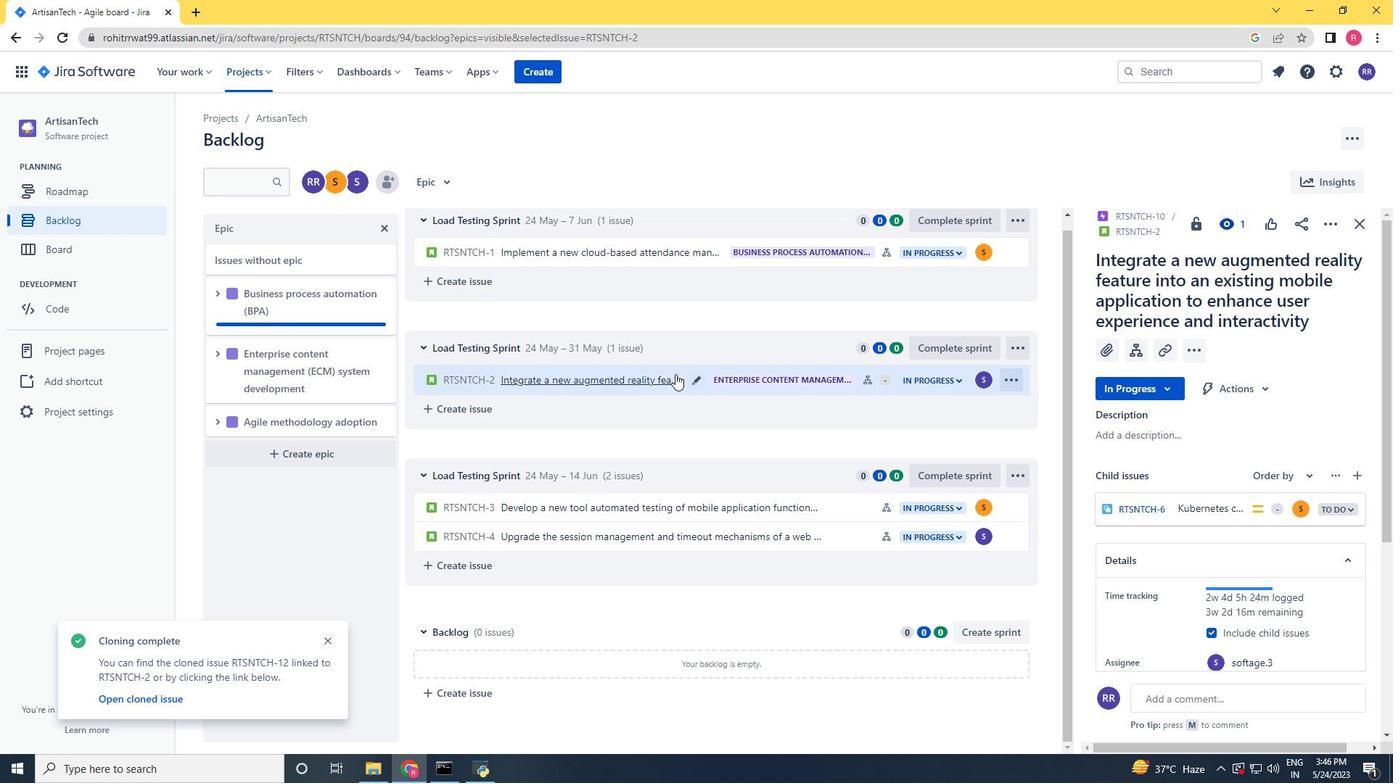 
Action: Mouse scrolled (675, 371) with delta (0, 0)
Screenshot: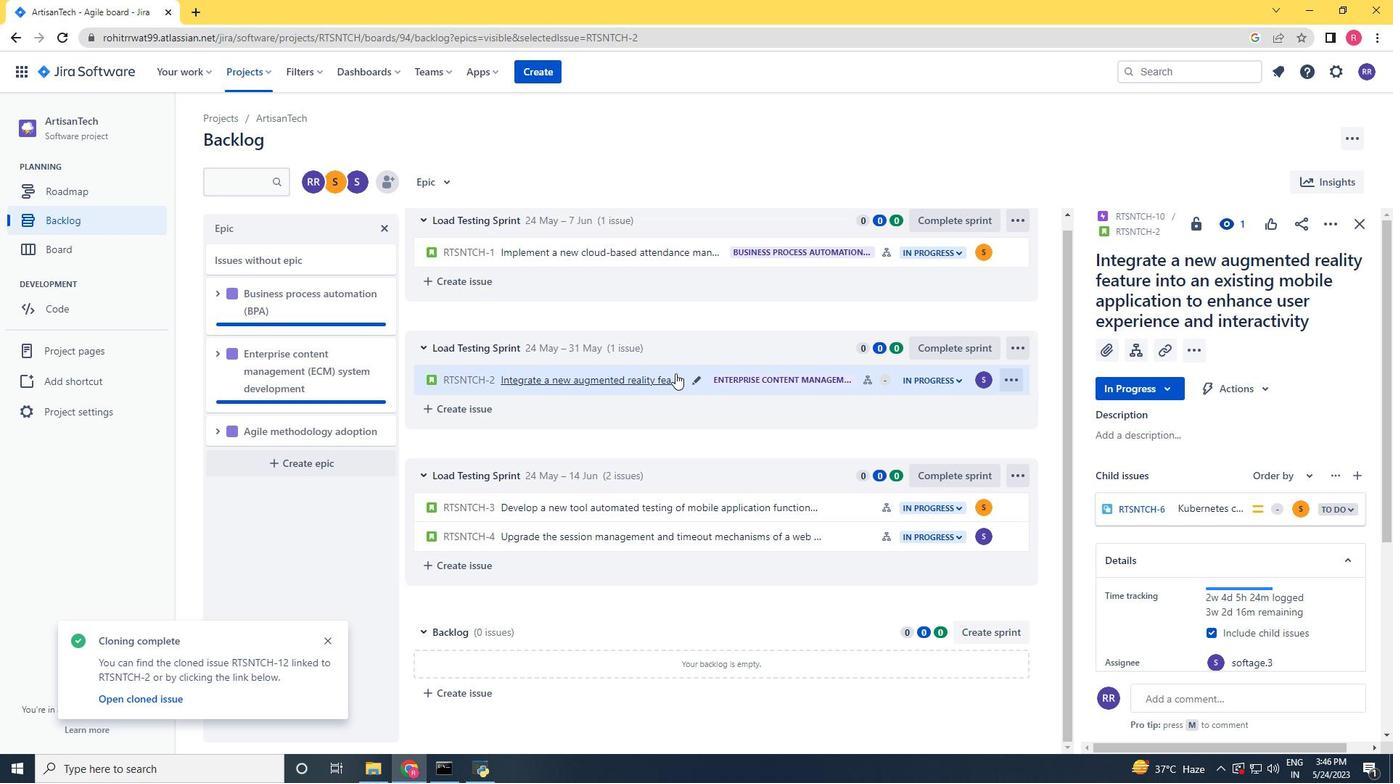 
Action: Mouse scrolled (675, 371) with delta (0, 0)
Screenshot: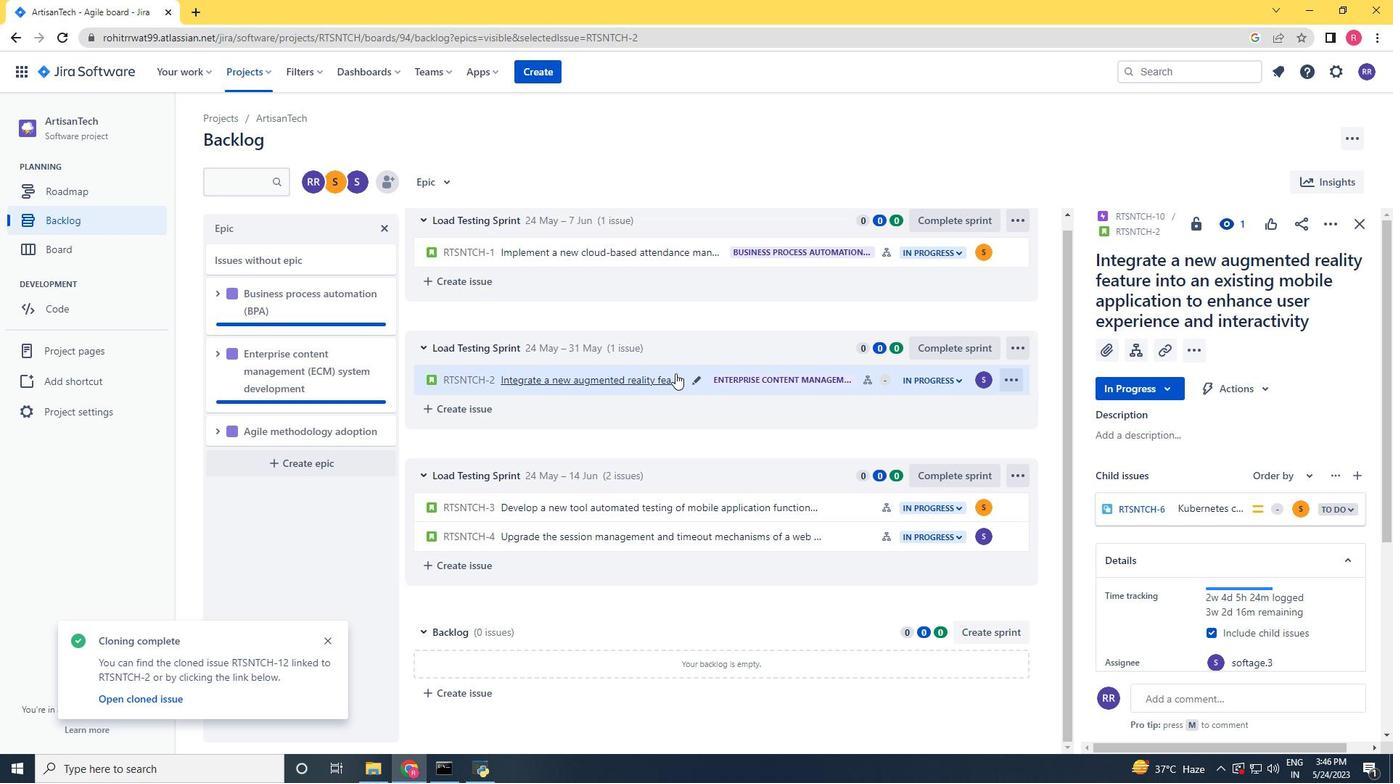
Action: Mouse scrolled (675, 371) with delta (0, 0)
Screenshot: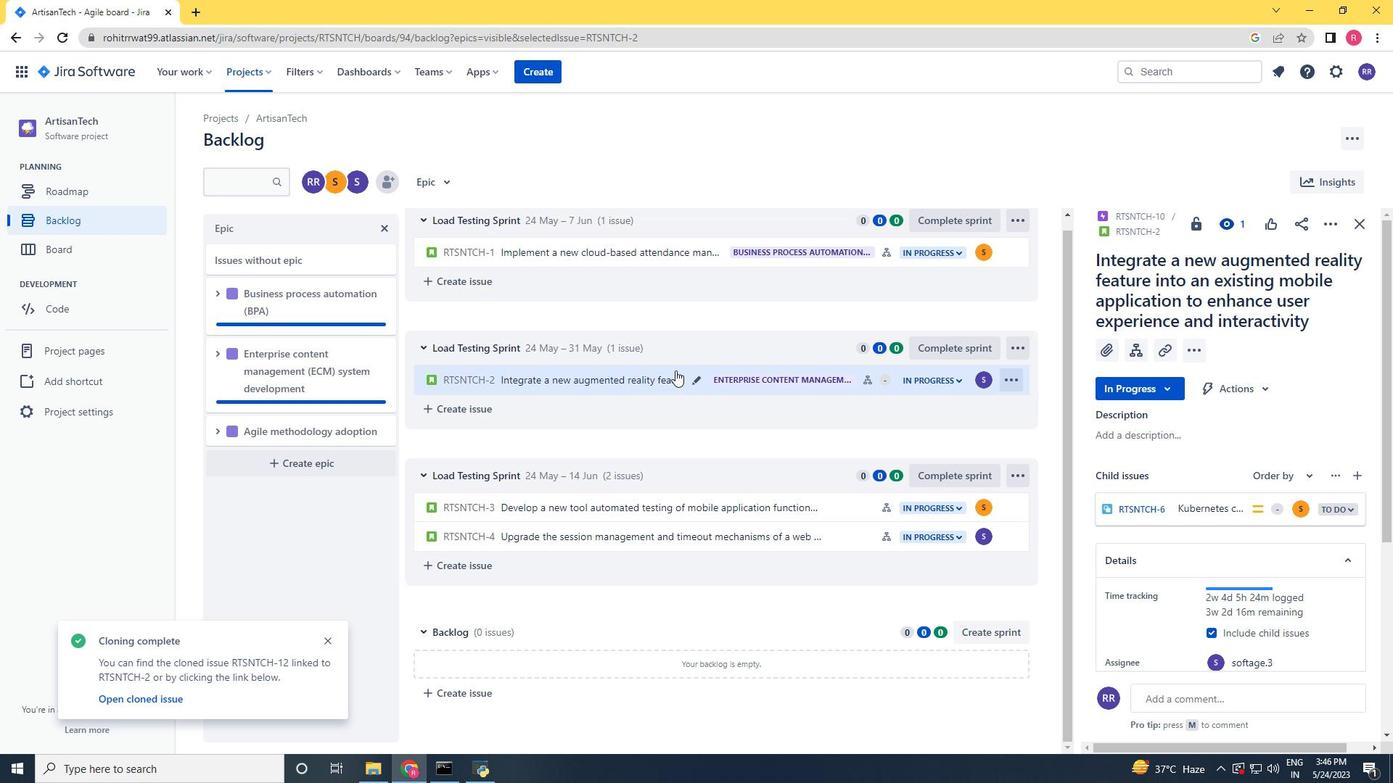 
Action: Mouse moved to (682, 354)
Screenshot: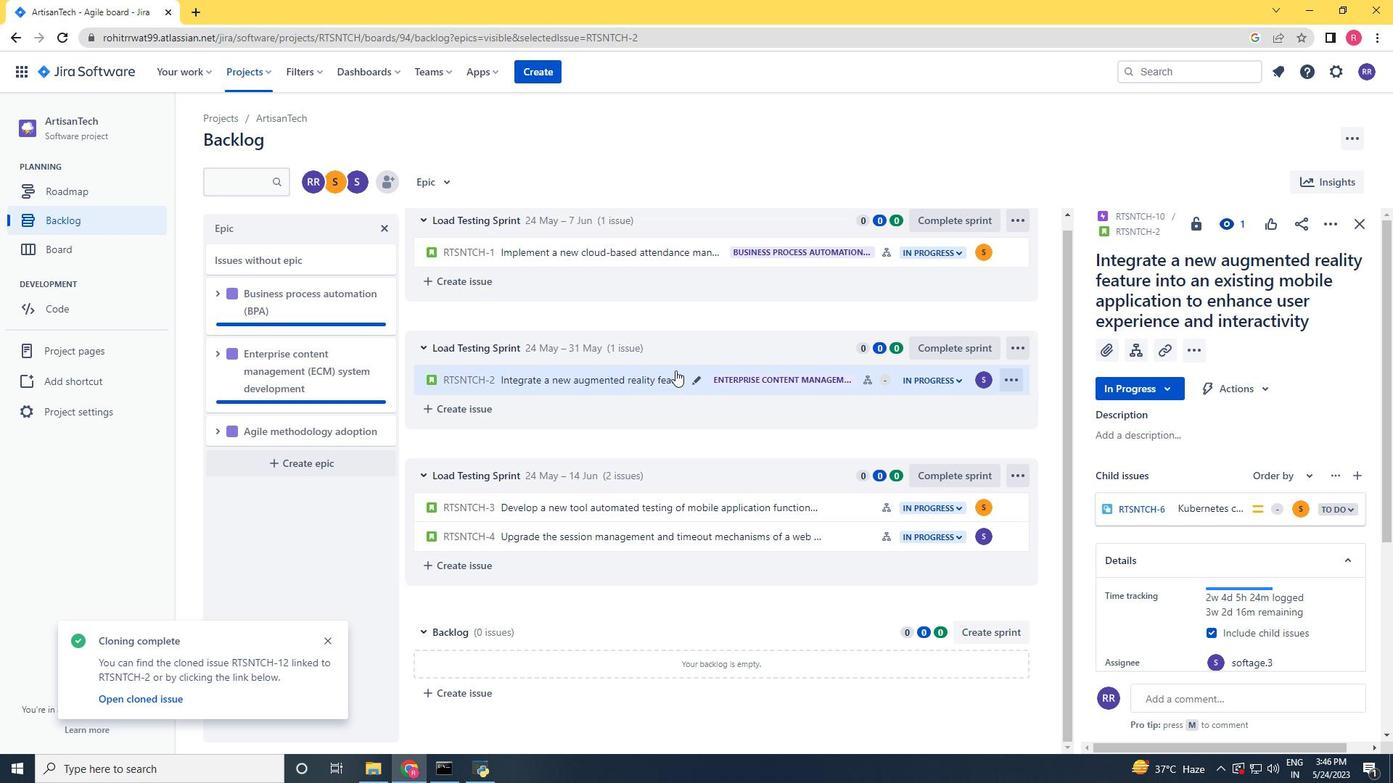 
